 Task: Look for Airbnb properties in Kozan, Turkey from 2nd December, 2023 to 15th December, 2023 for 2 adults and 1 pet. Place can be entire room with 1  bedroom having 1 bed and 1 bathroom. Property type can be hotel.
Action: Mouse moved to (587, 130)
Screenshot: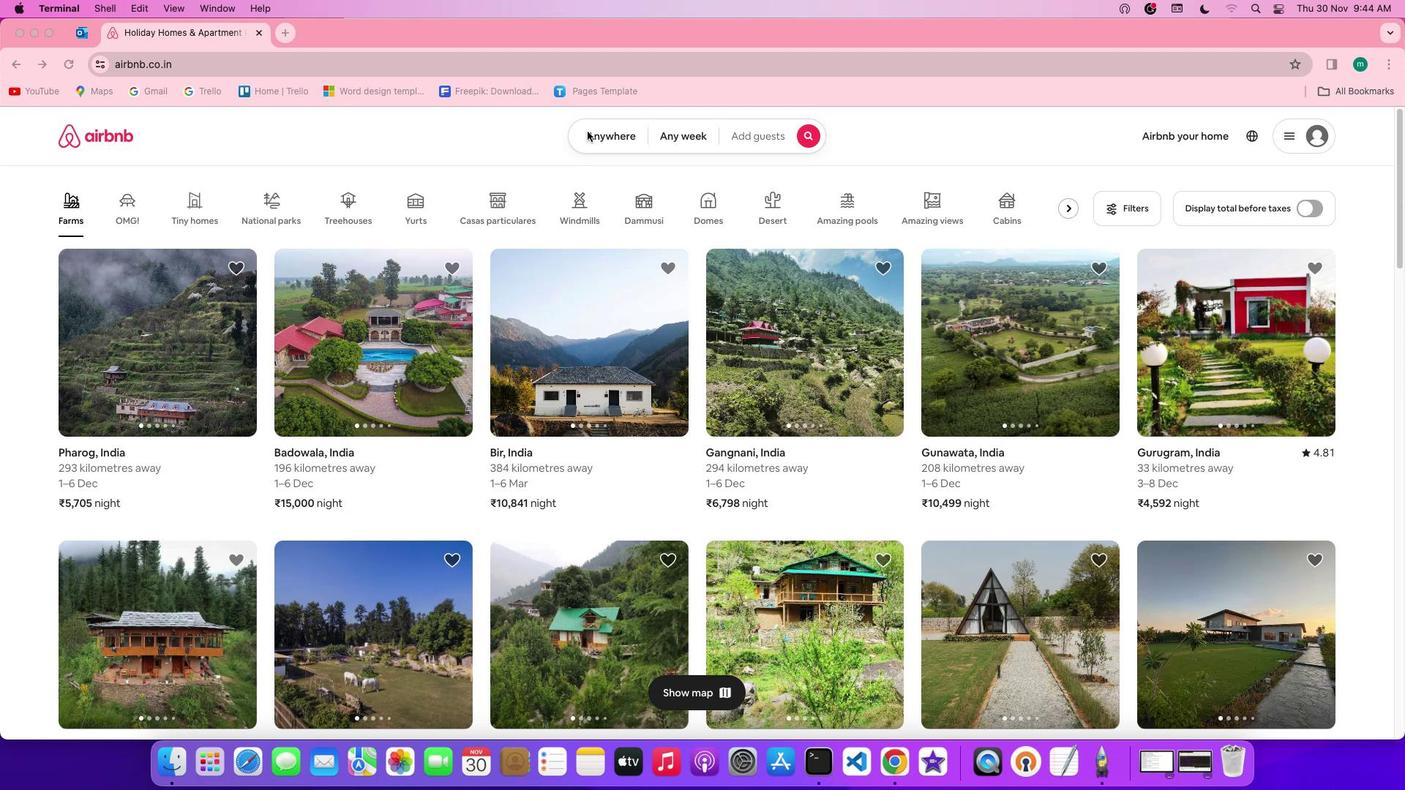 
Action: Mouse pressed left at (587, 130)
Screenshot: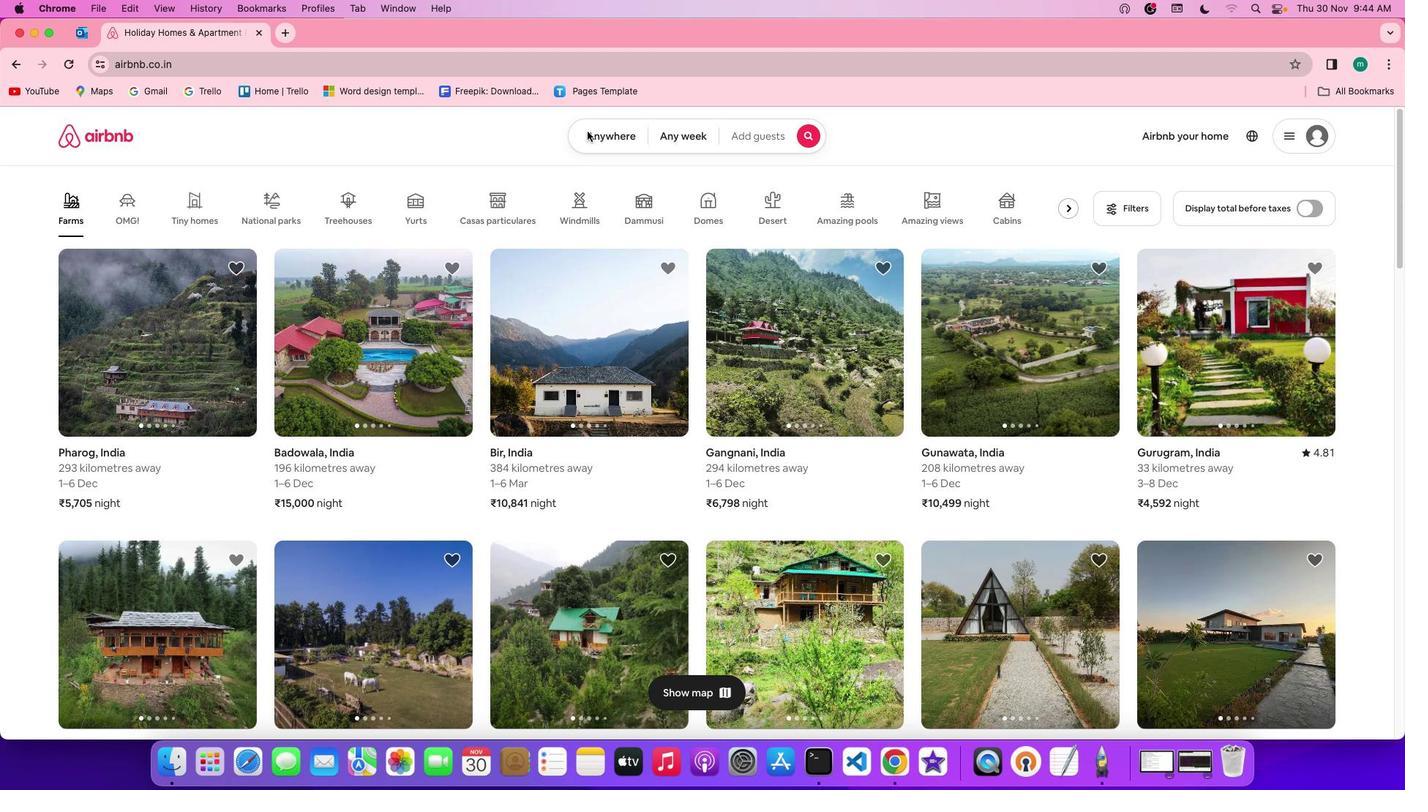 
Action: Mouse pressed left at (587, 130)
Screenshot: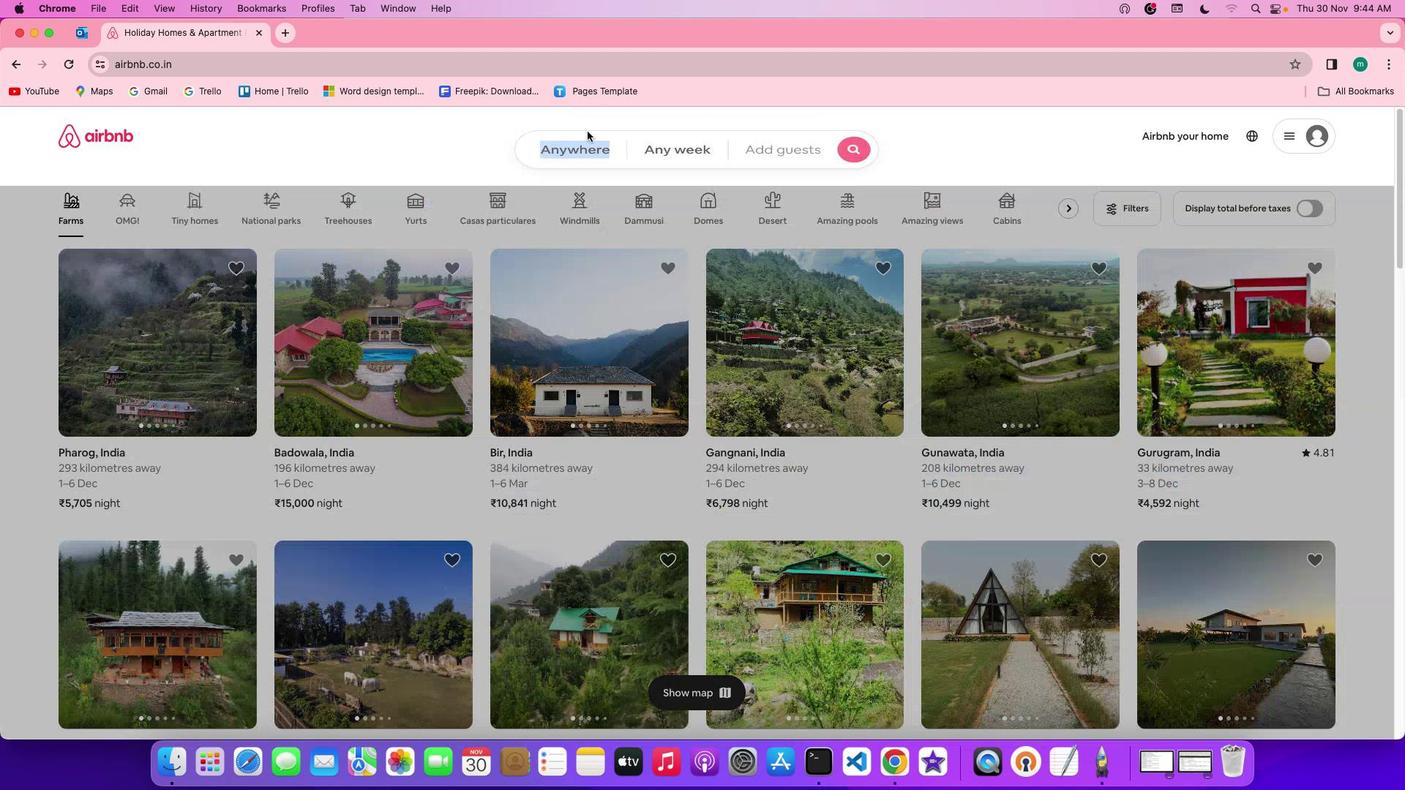 
Action: Mouse moved to (537, 188)
Screenshot: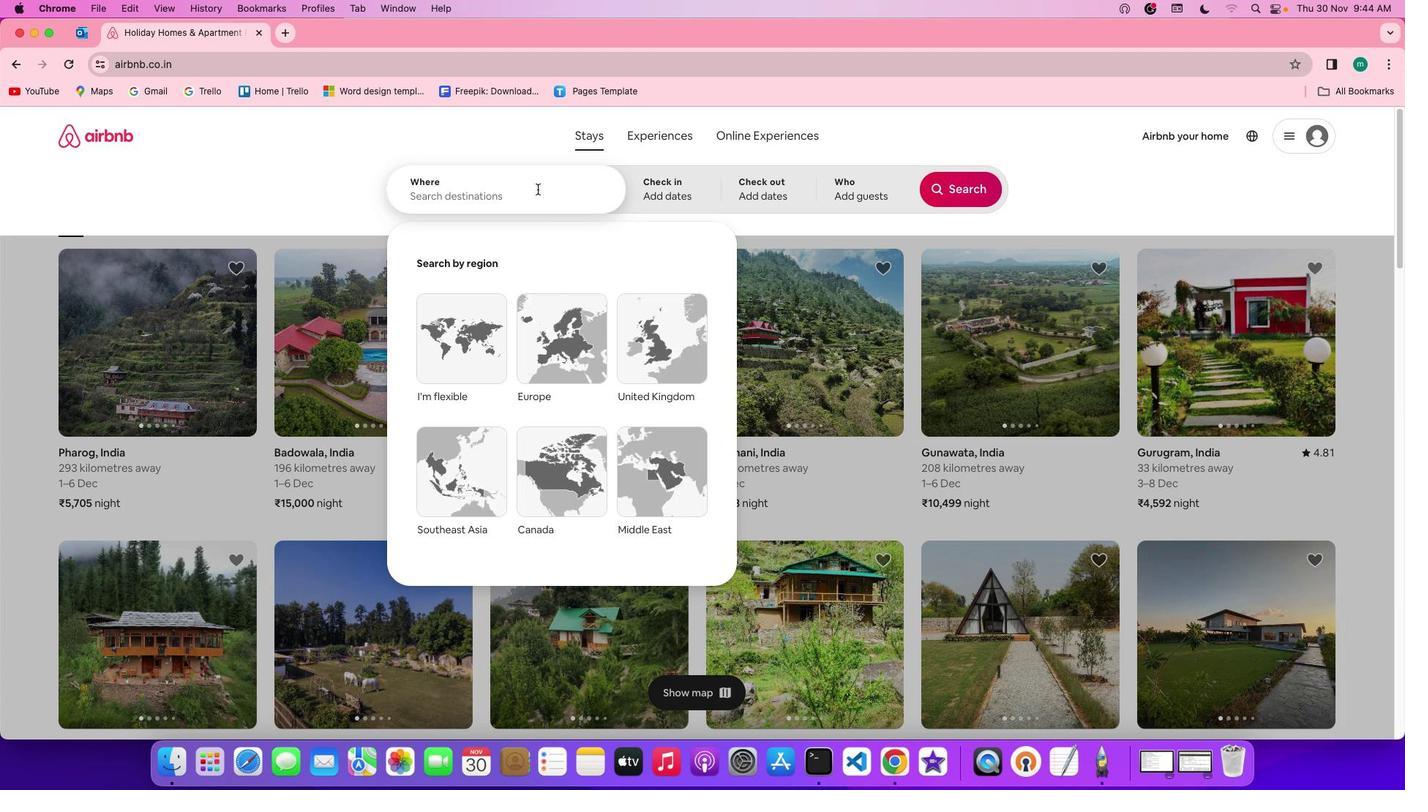 
Action: Mouse pressed left at (537, 188)
Screenshot: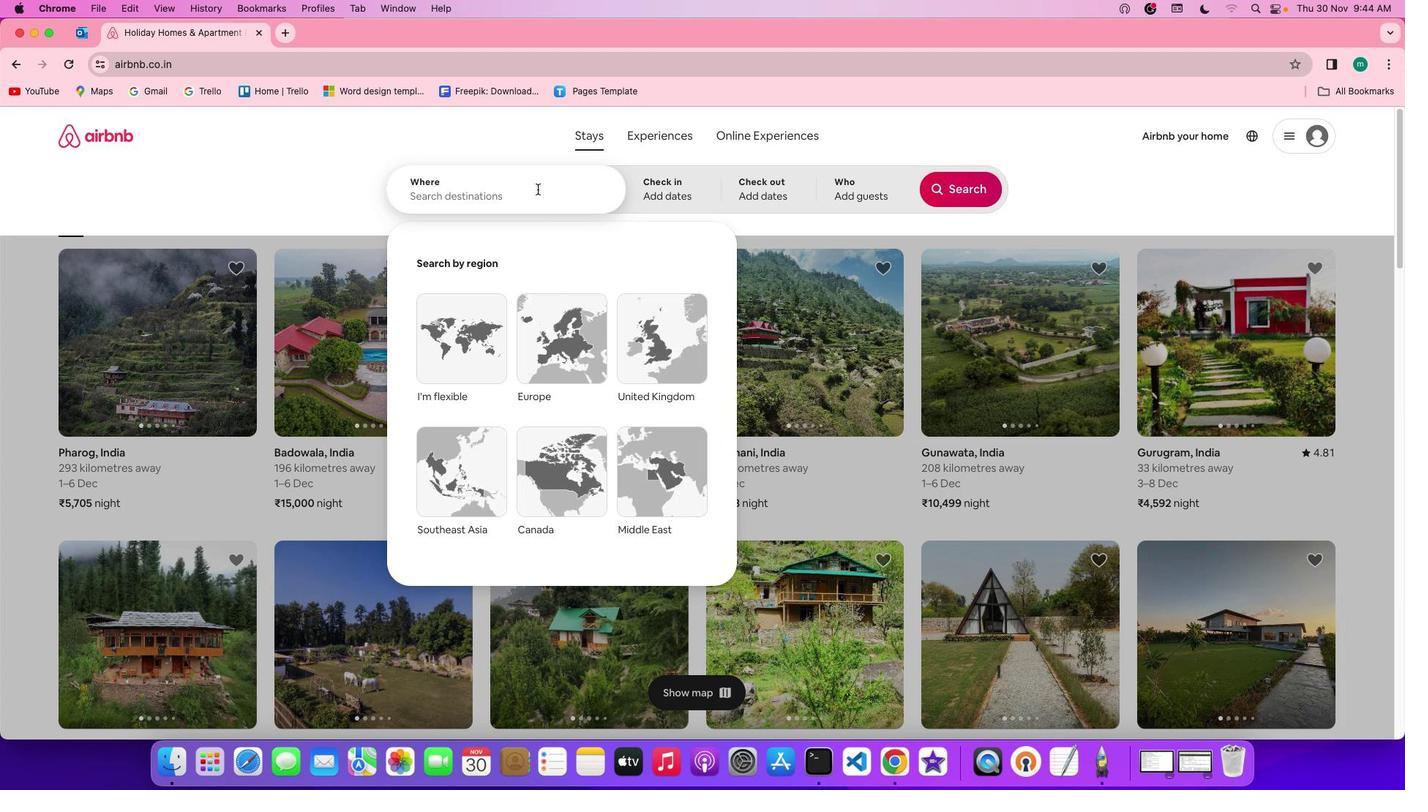 
Action: Mouse moved to (538, 188)
Screenshot: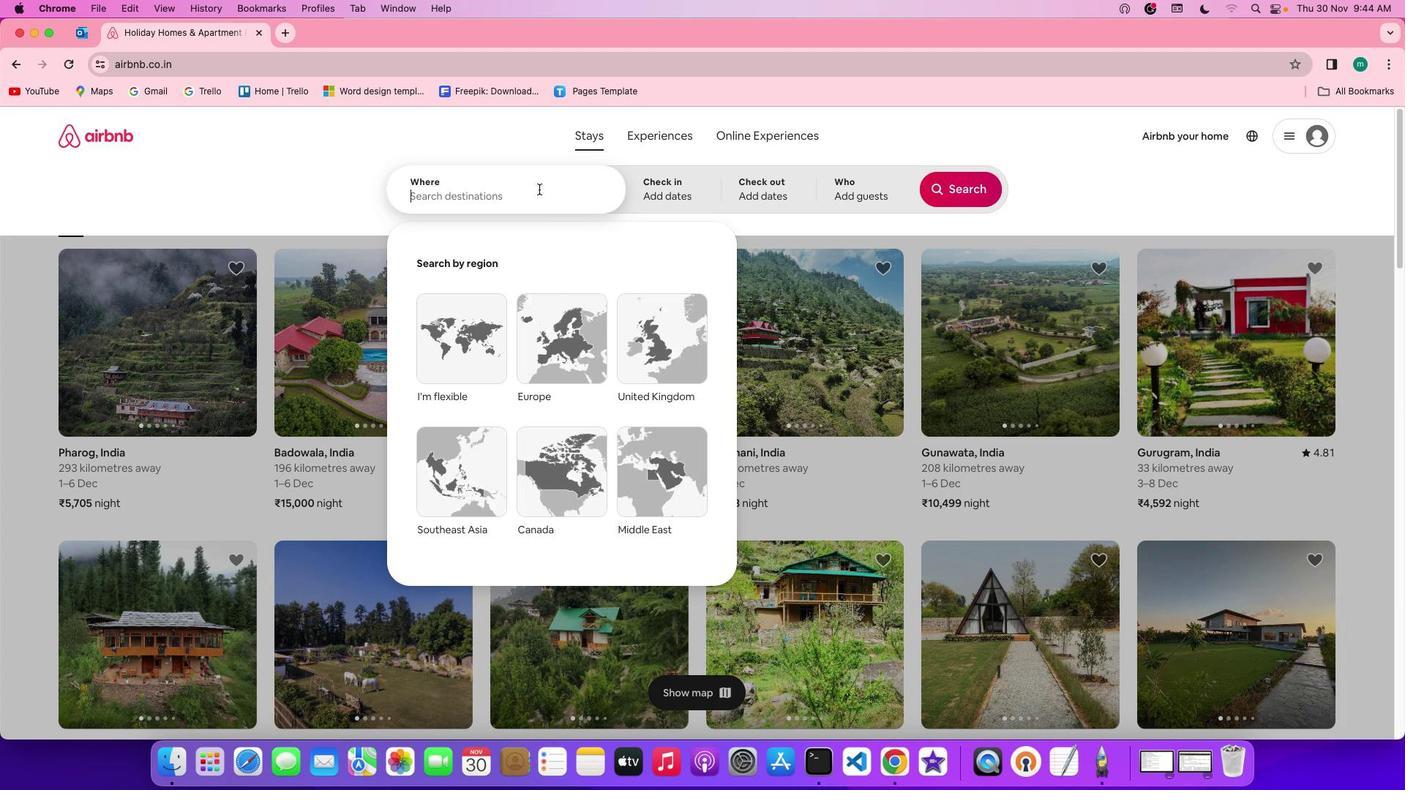 
Action: Key pressed Key.shift'K''o''z''a''n'','Key.spaceKey.shift't''u''r''k''e''y'
Screenshot: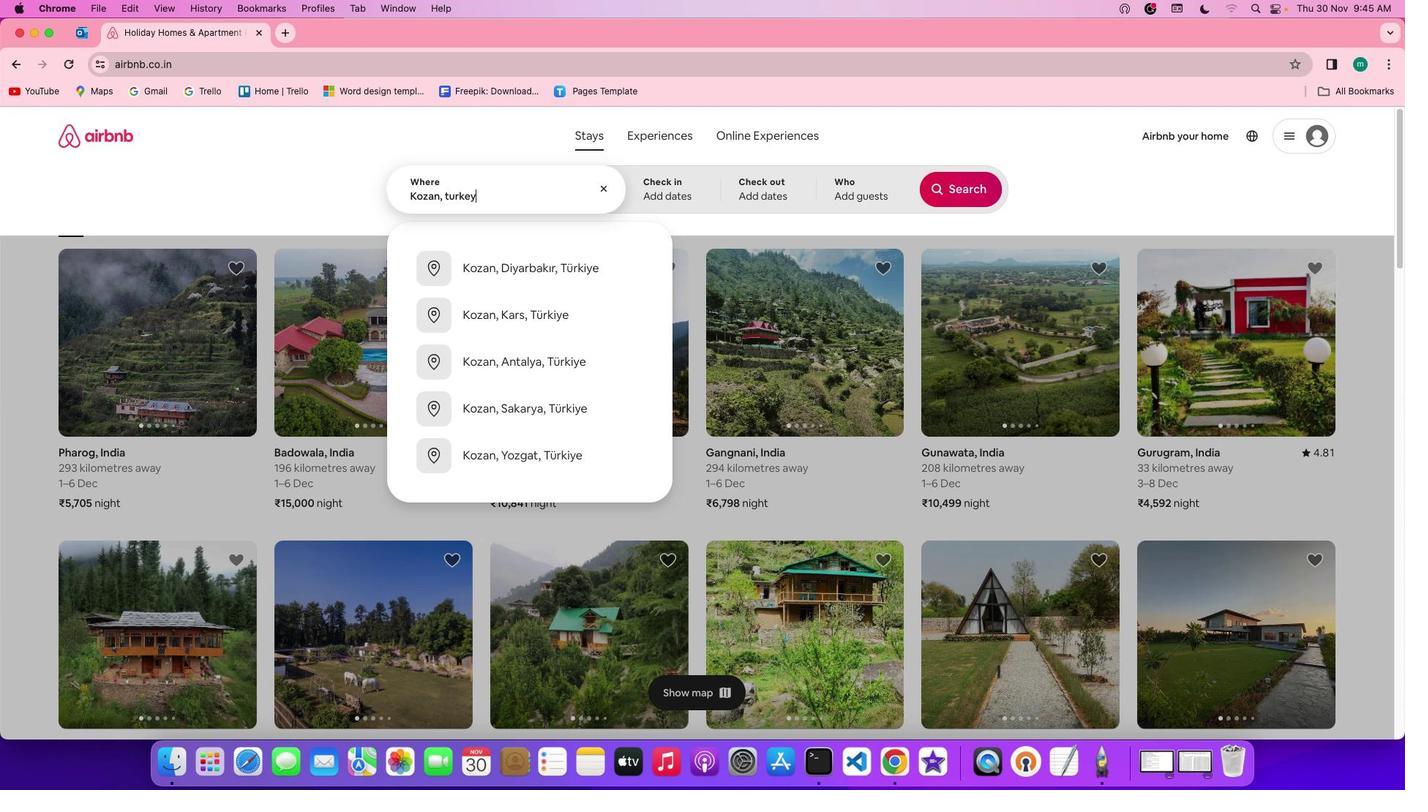 
Action: Mouse moved to (680, 190)
Screenshot: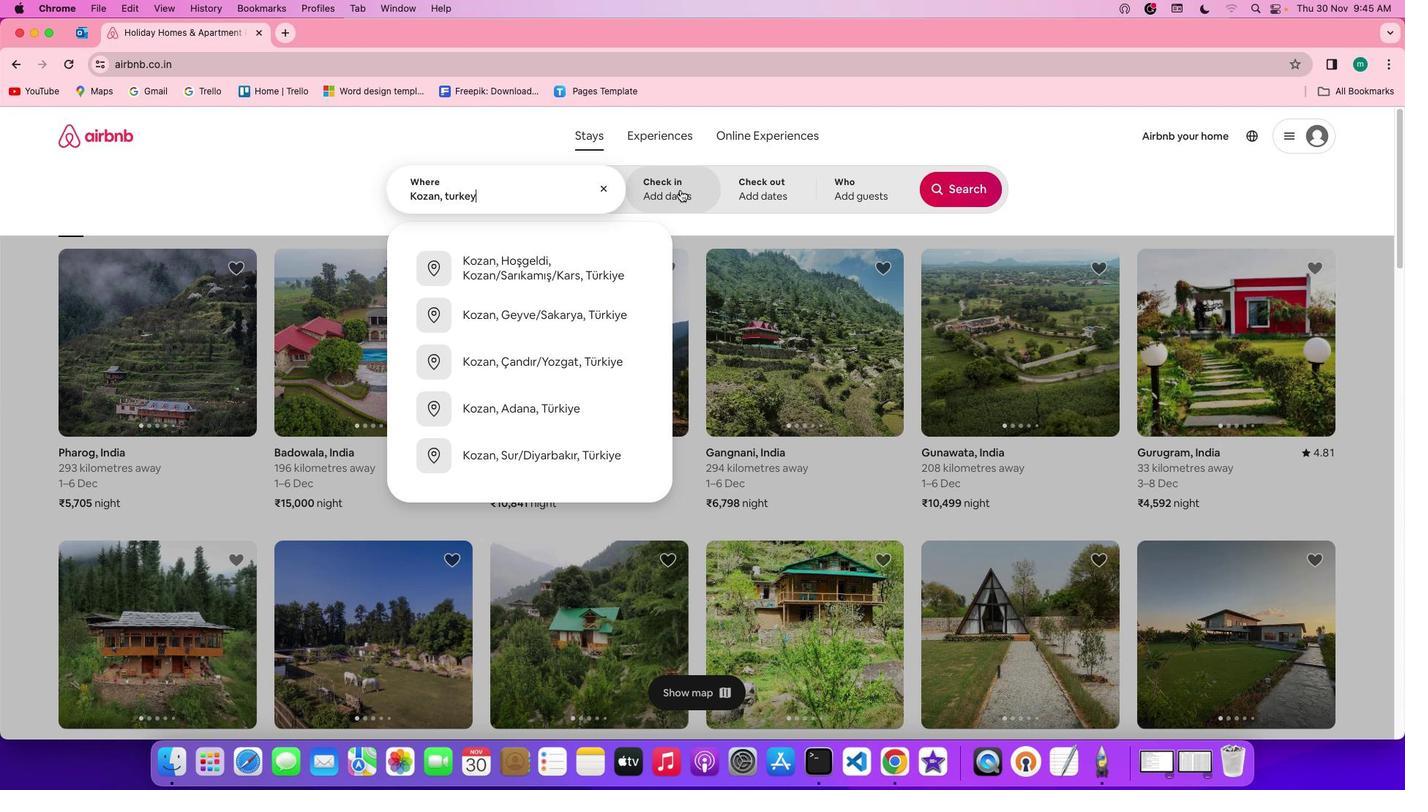 
Action: Mouse pressed left at (680, 190)
Screenshot: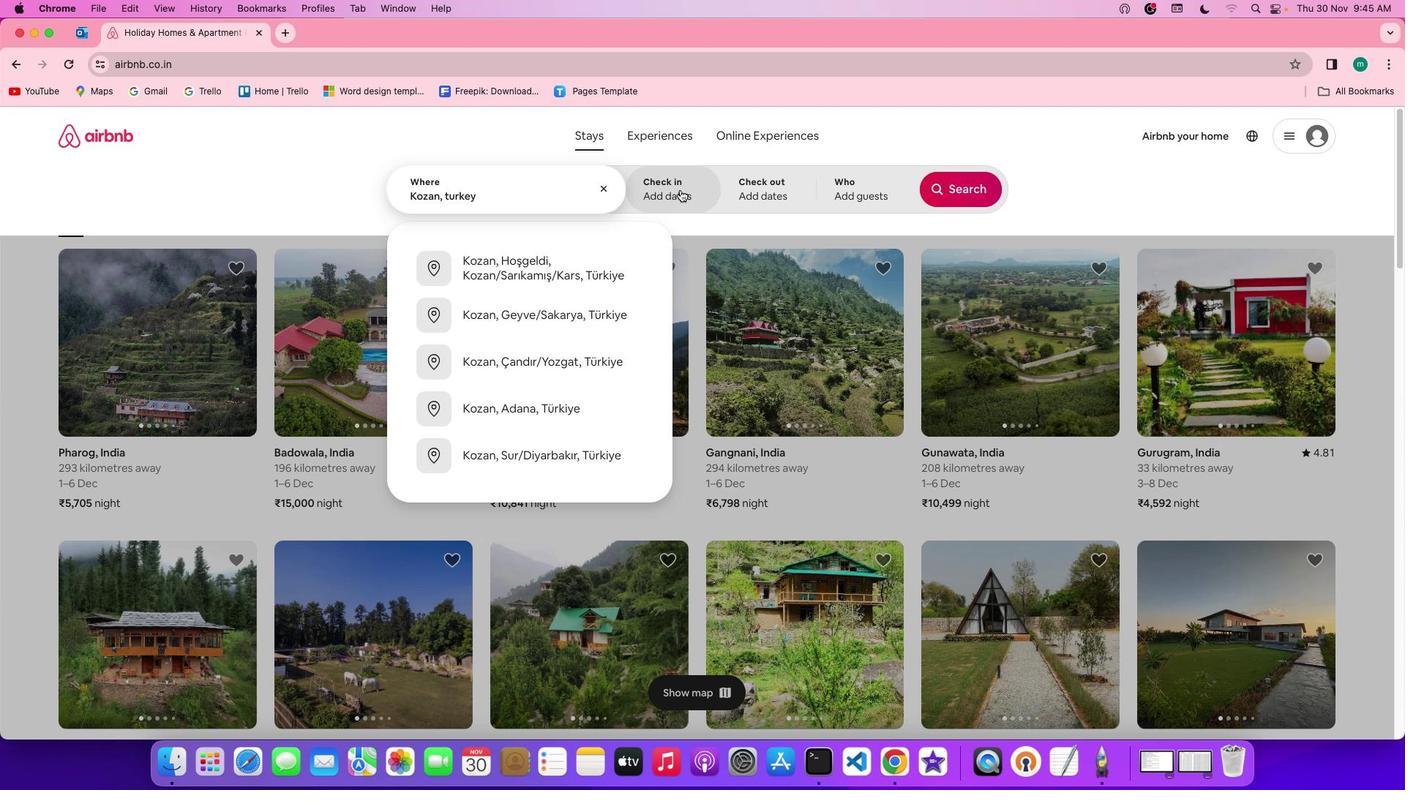 
Action: Mouse moved to (941, 369)
Screenshot: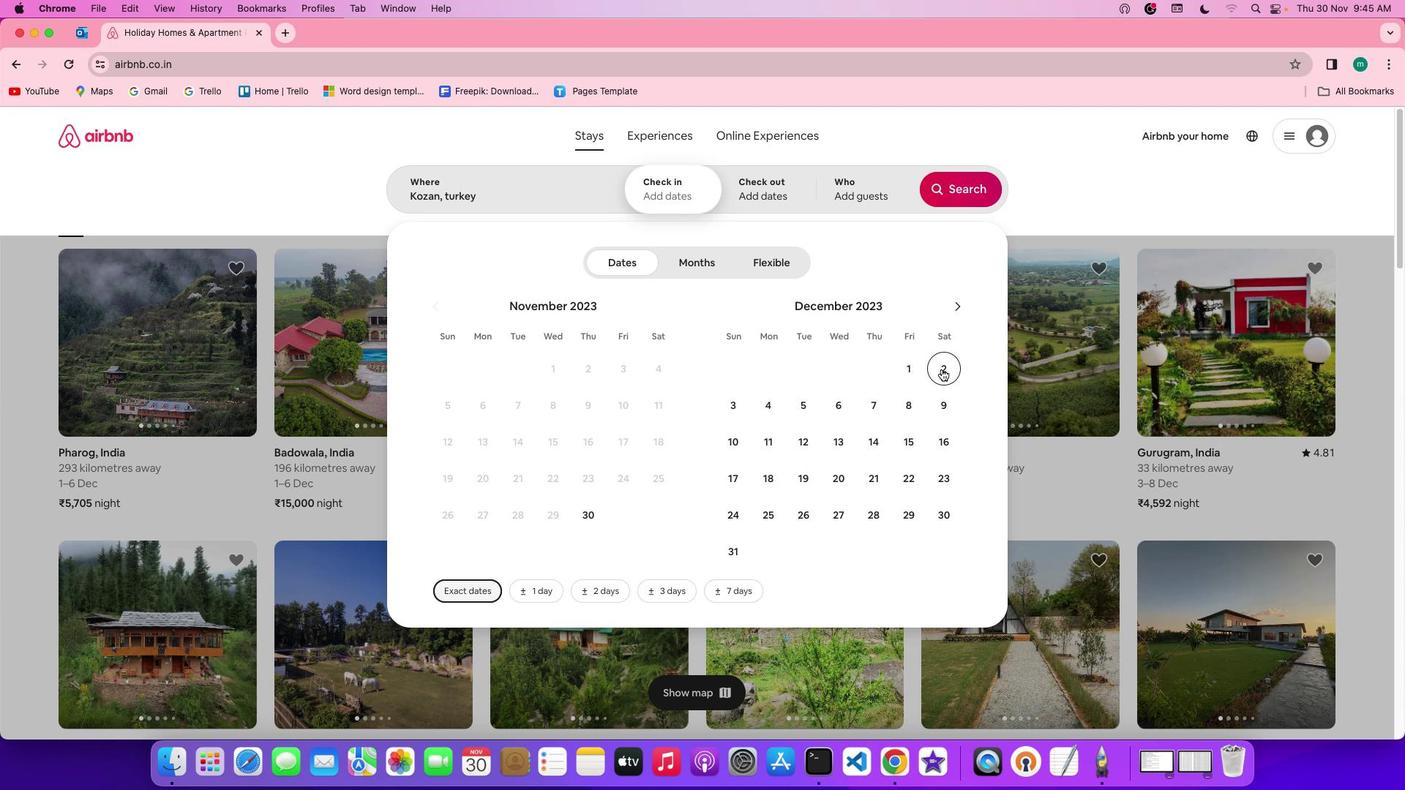 
Action: Mouse pressed left at (941, 369)
Screenshot: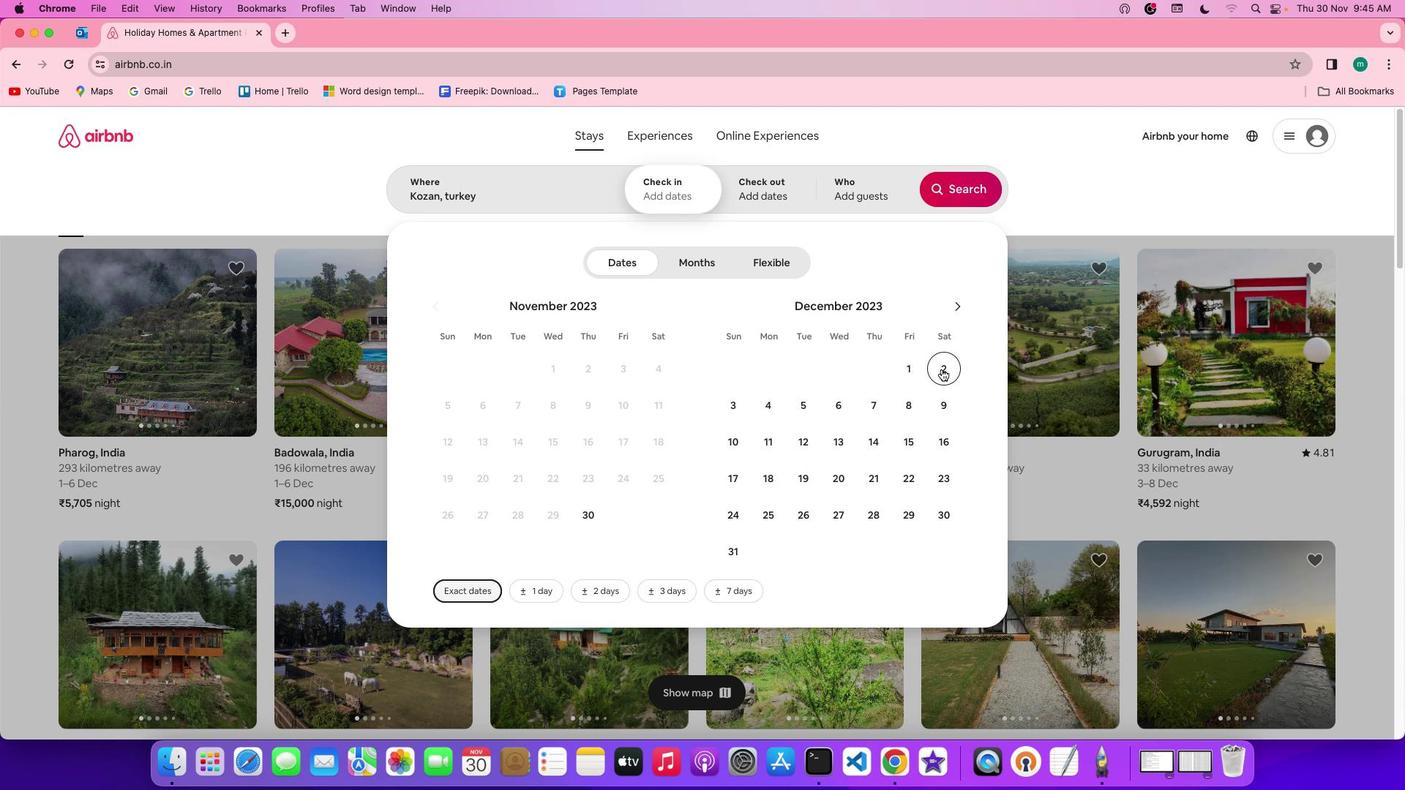 
Action: Mouse moved to (894, 440)
Screenshot: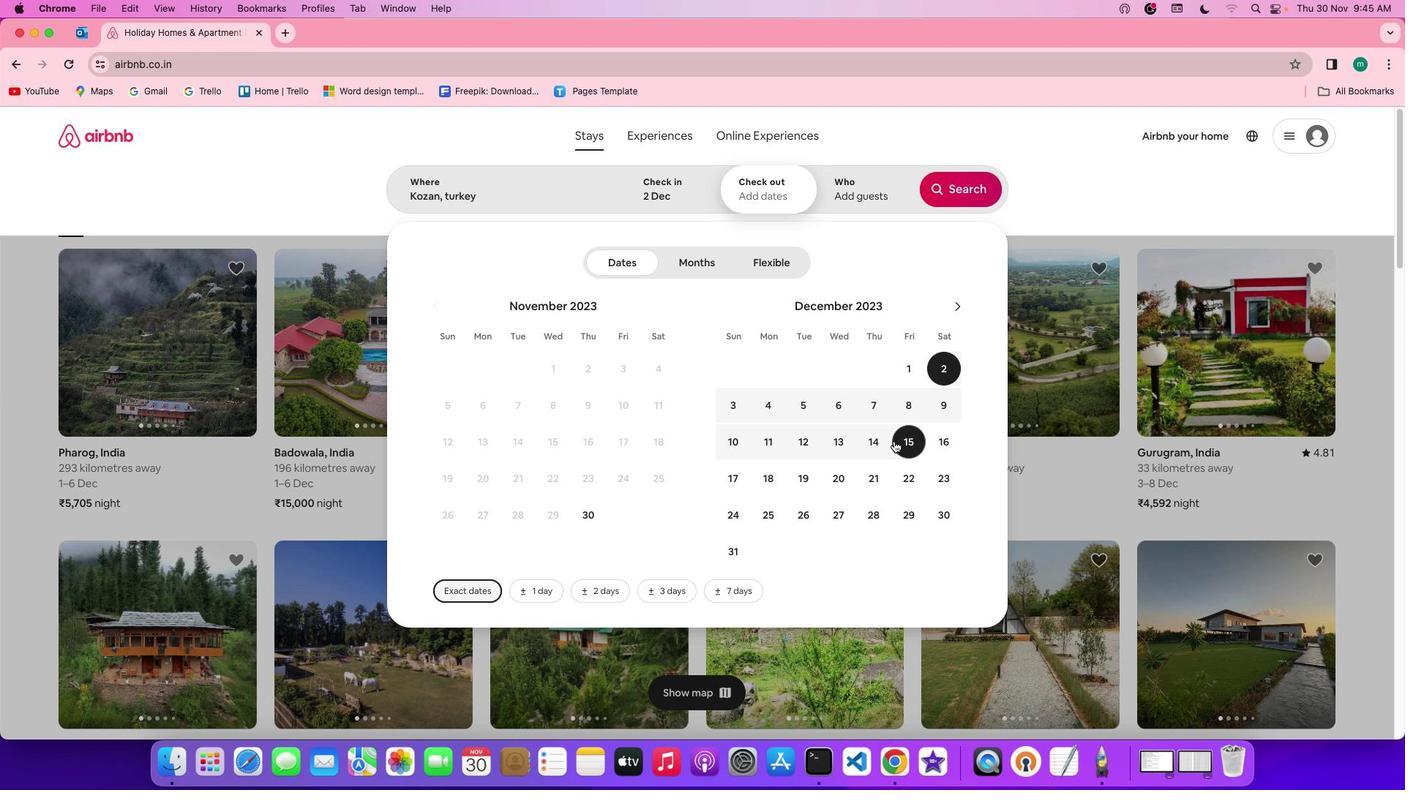 
Action: Mouse pressed left at (894, 440)
Screenshot: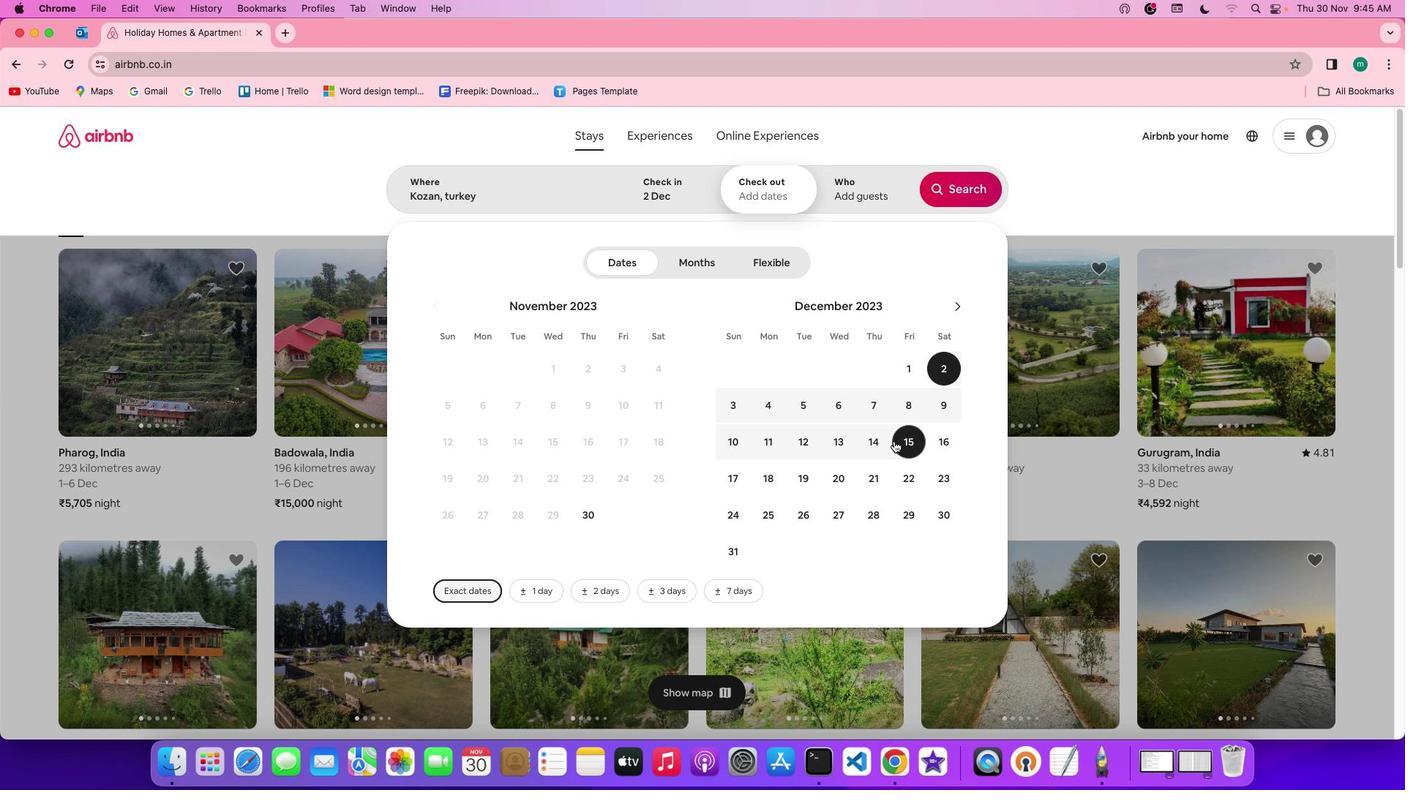 
Action: Mouse moved to (854, 193)
Screenshot: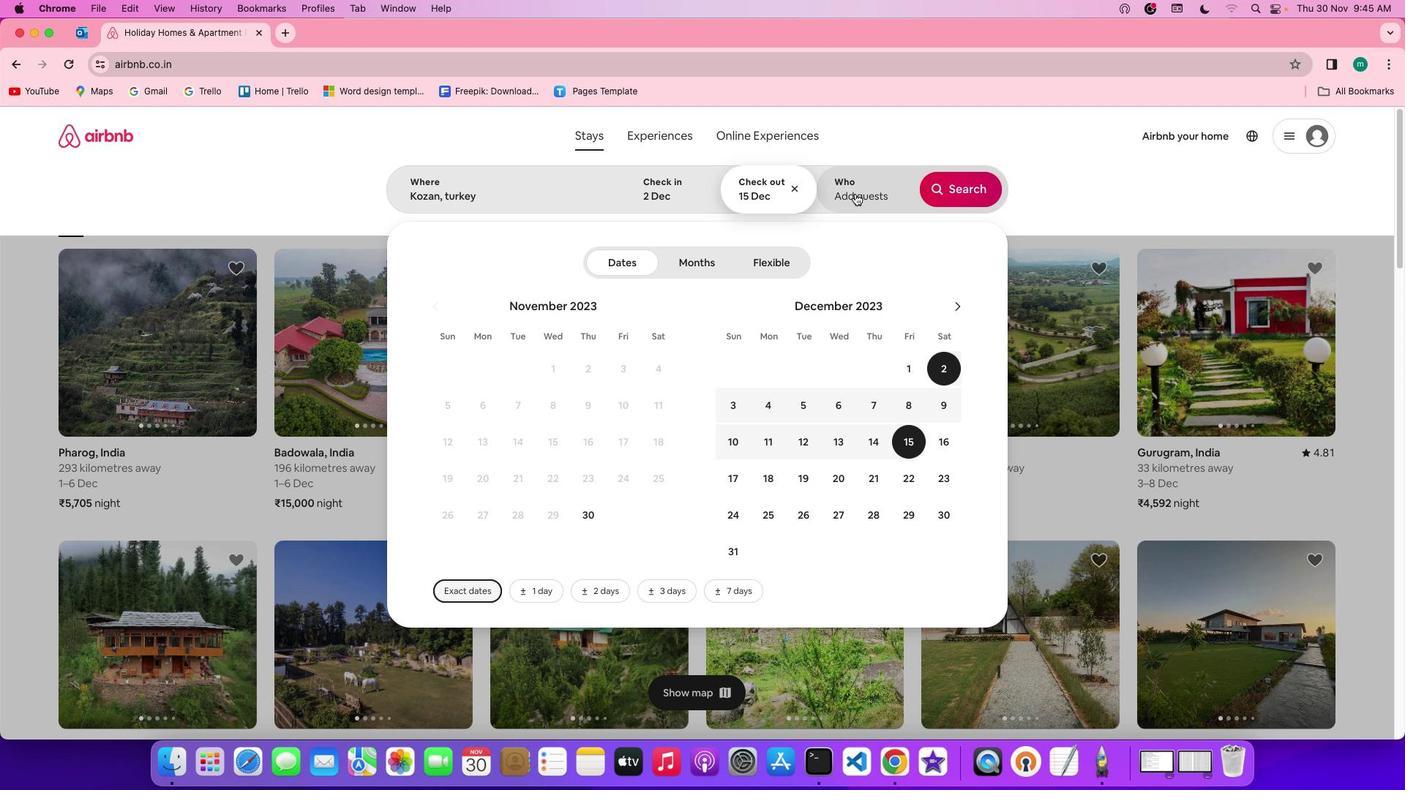 
Action: Mouse pressed left at (854, 193)
Screenshot: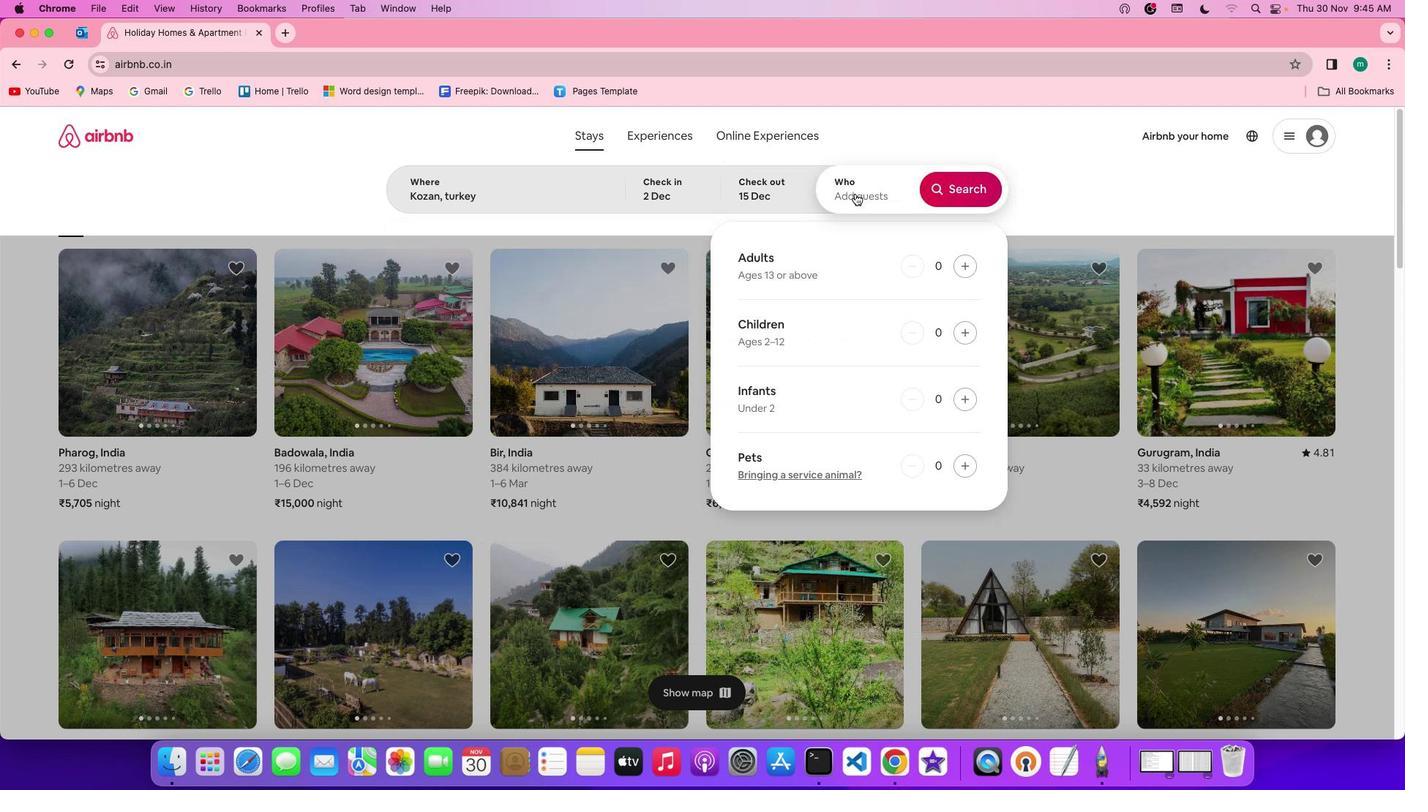 
Action: Mouse moved to (971, 263)
Screenshot: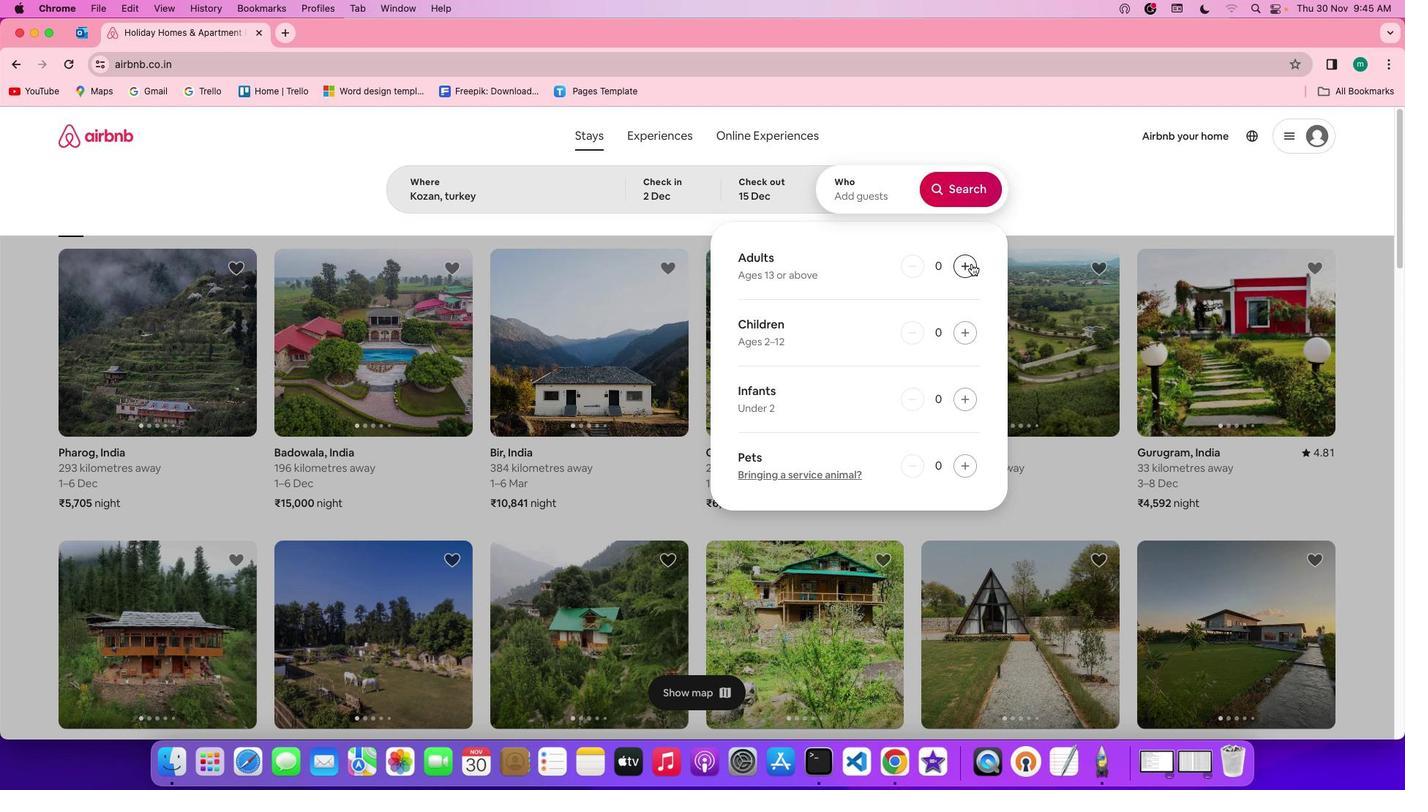 
Action: Mouse pressed left at (971, 263)
Screenshot: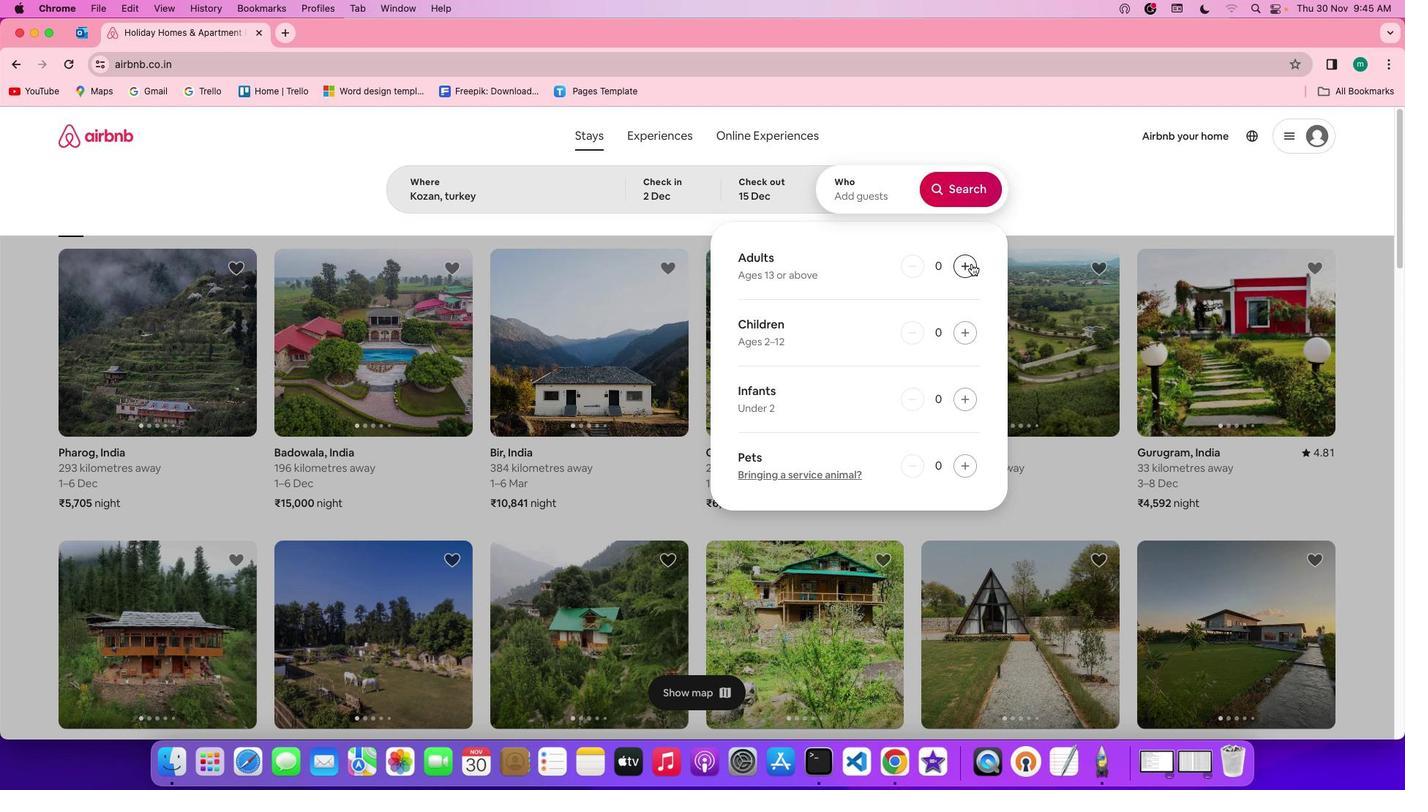 
Action: Mouse pressed left at (971, 263)
Screenshot: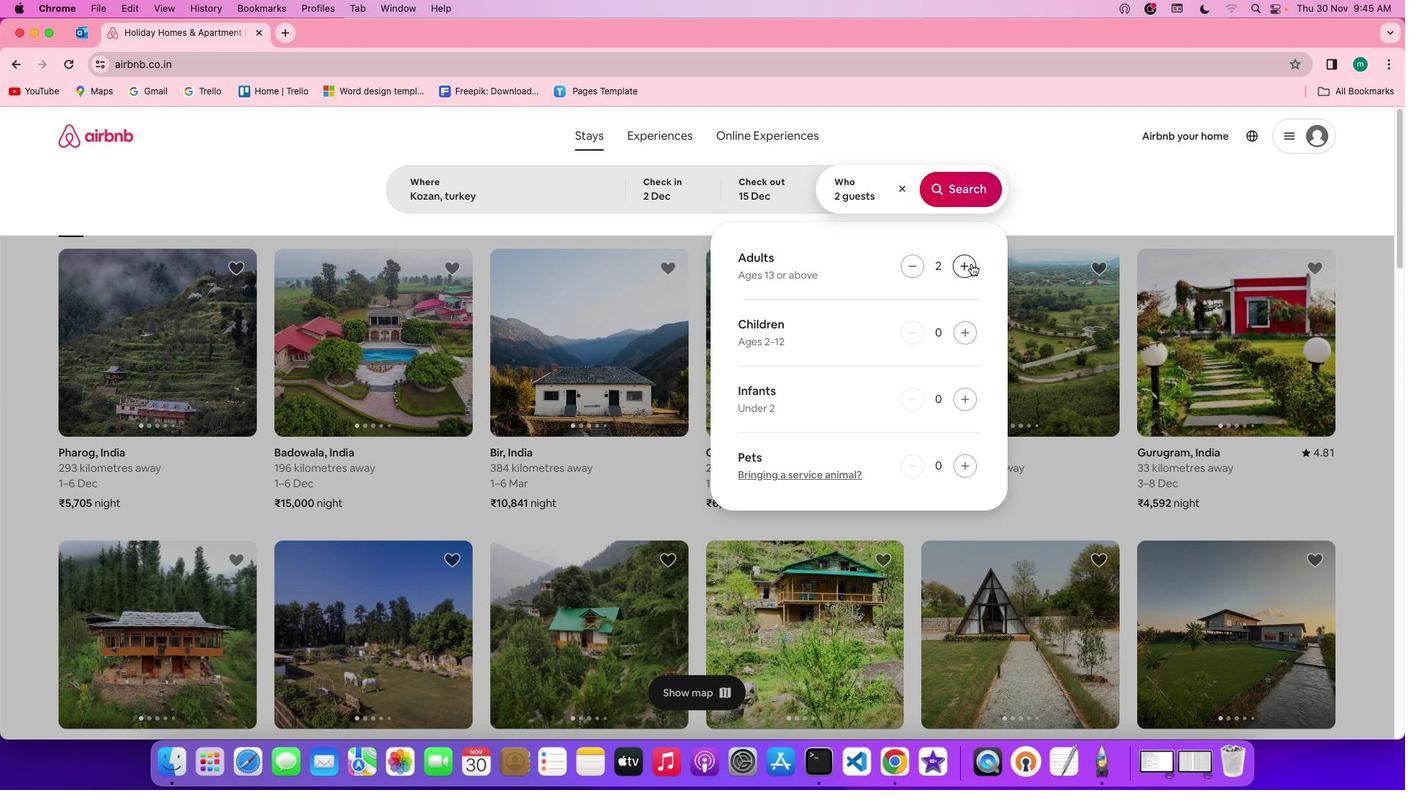 
Action: Mouse moved to (970, 467)
Screenshot: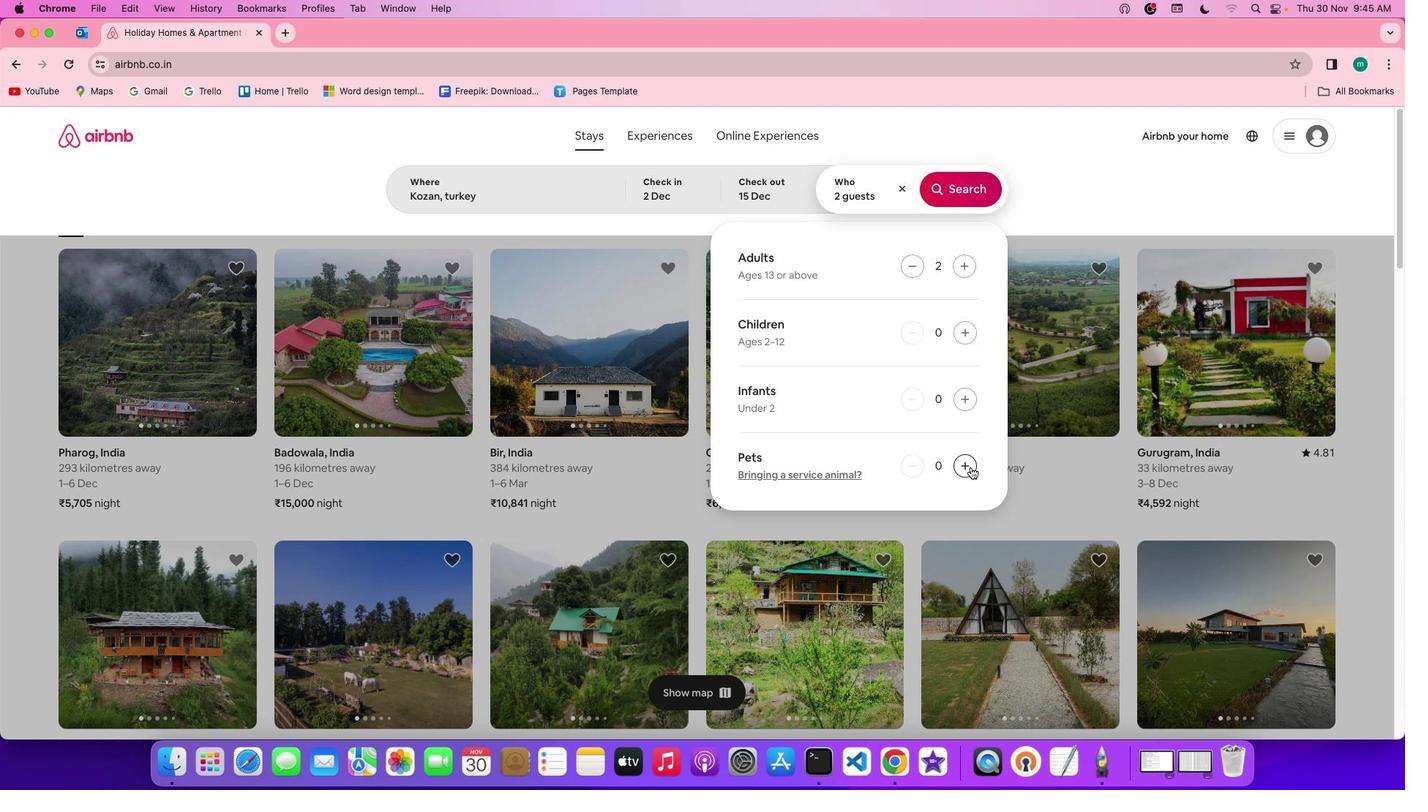 
Action: Mouse pressed left at (970, 467)
Screenshot: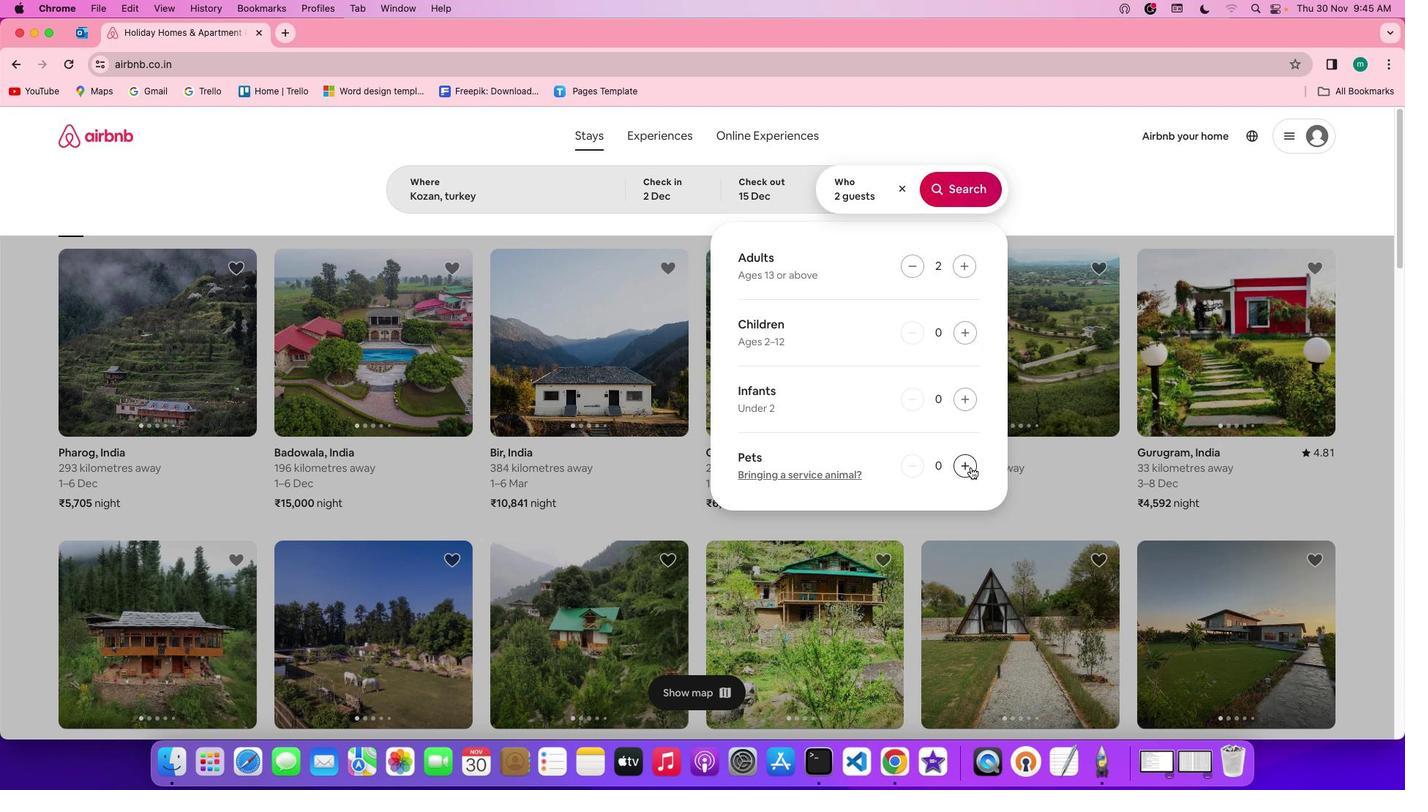 
Action: Mouse moved to (971, 200)
Screenshot: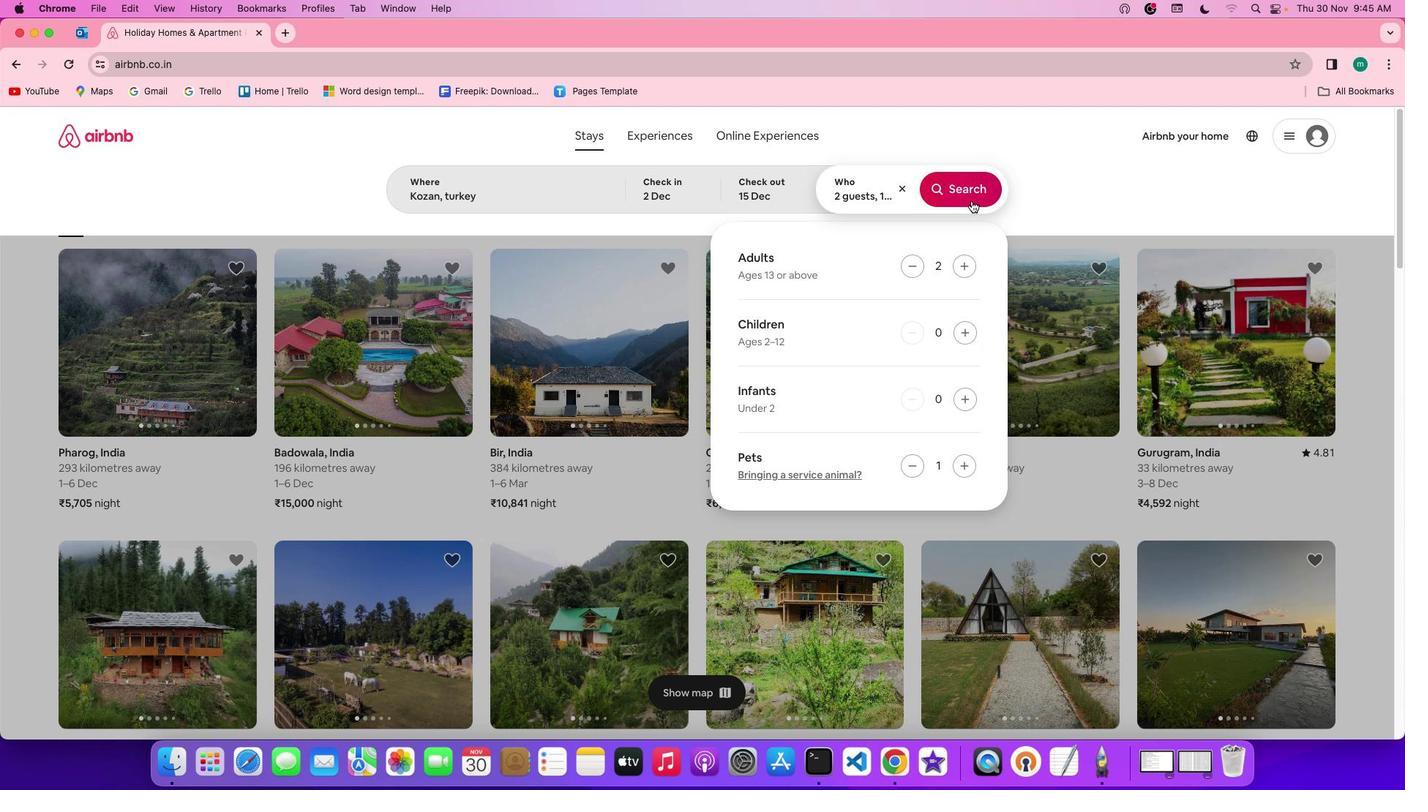 
Action: Mouse pressed left at (971, 200)
Screenshot: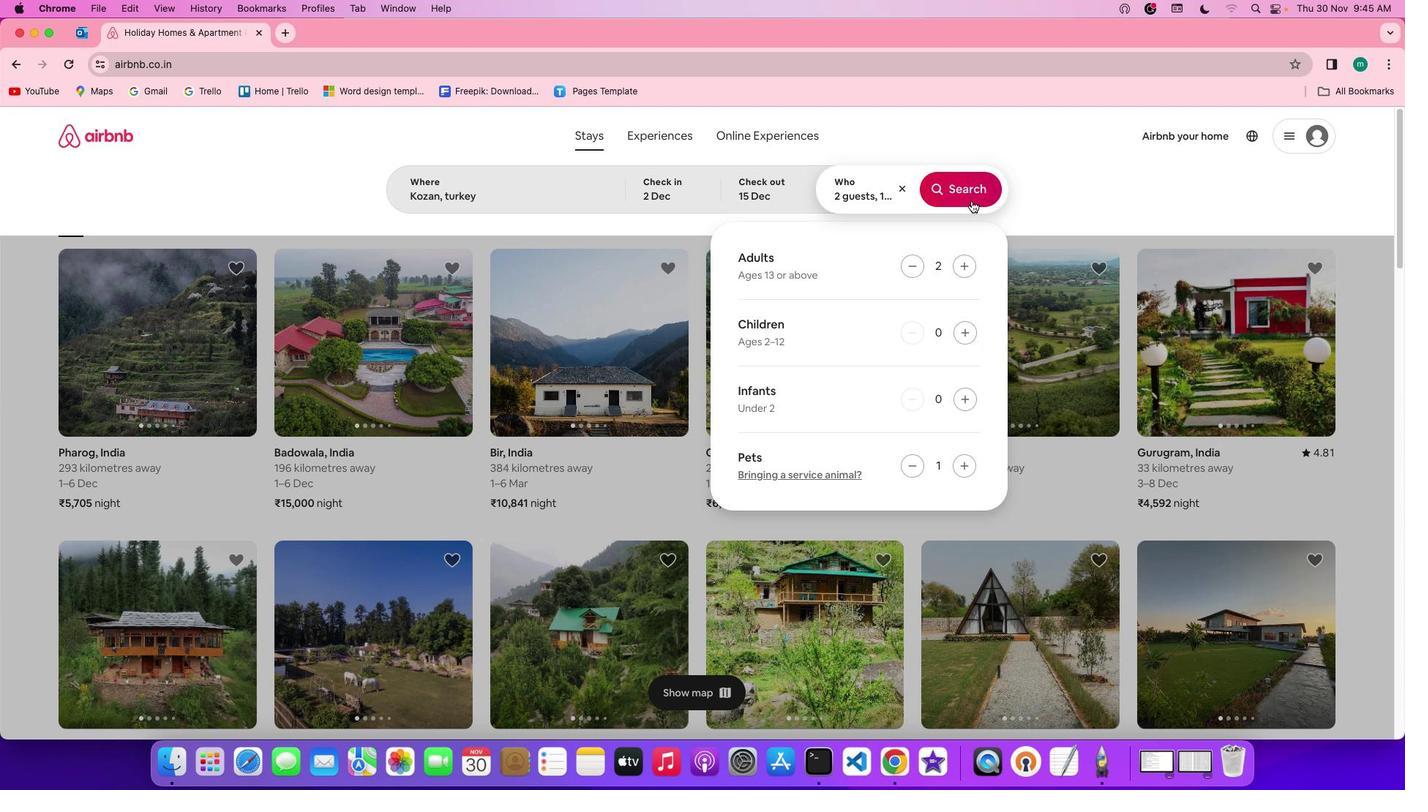 
Action: Mouse moved to (1160, 196)
Screenshot: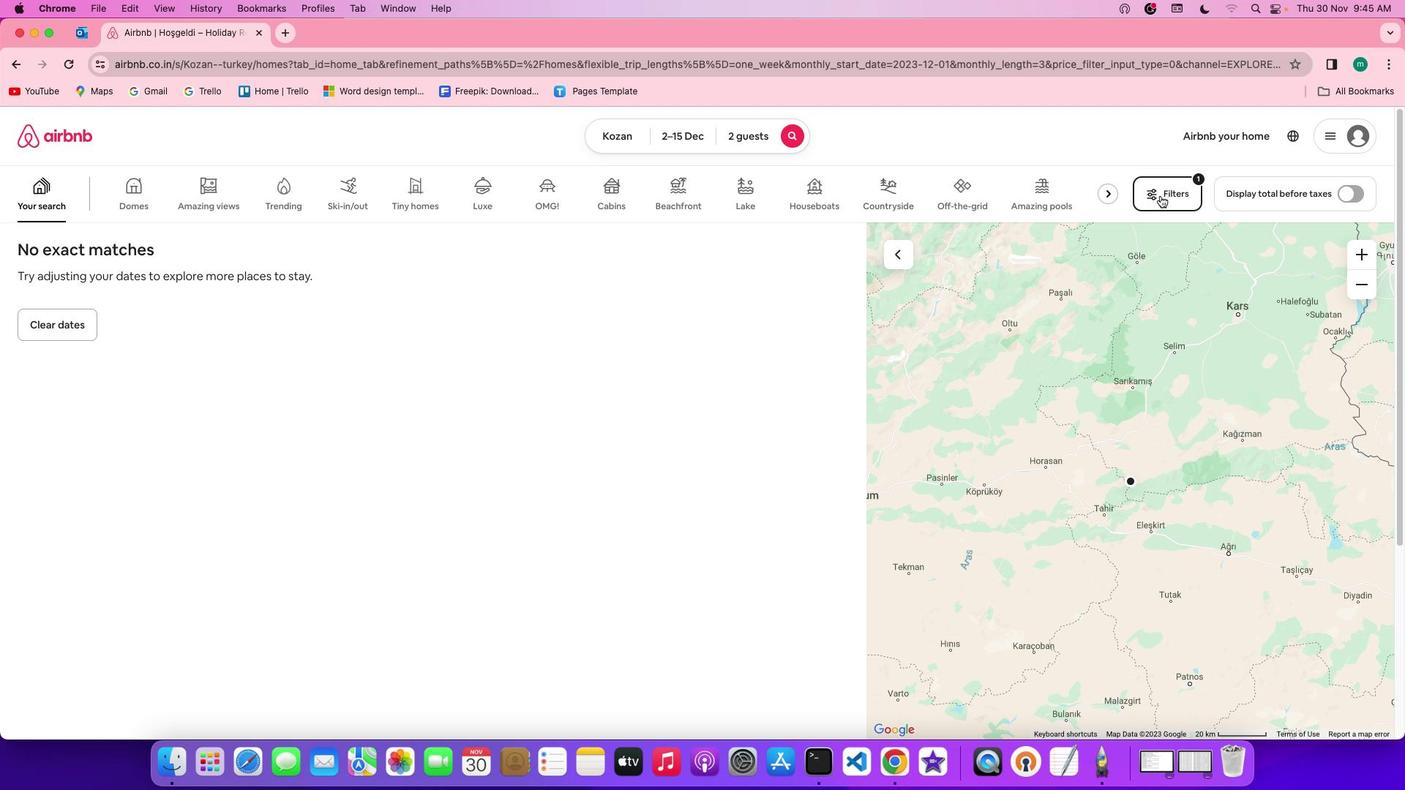 
Action: Mouse pressed left at (1160, 196)
Screenshot: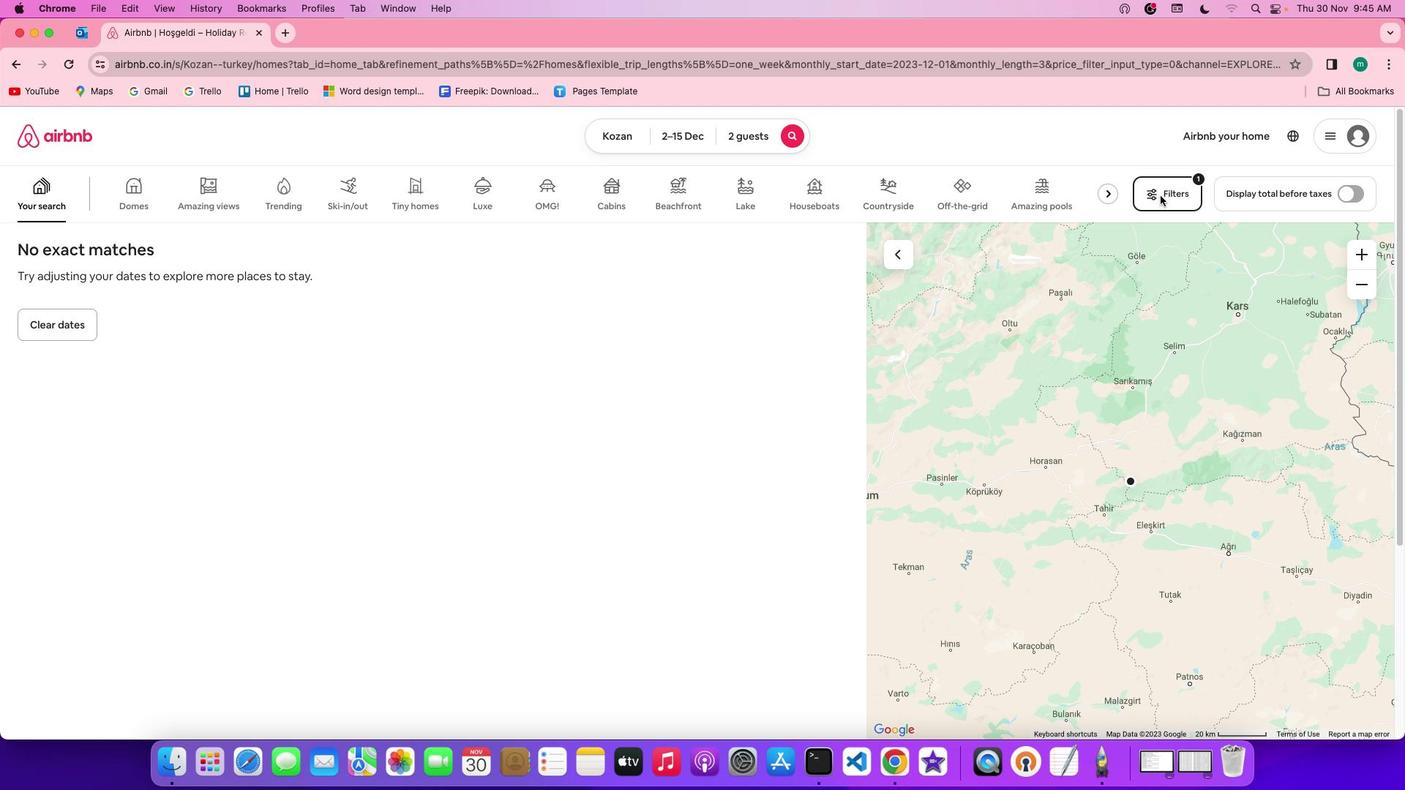 
Action: Mouse moved to (637, 396)
Screenshot: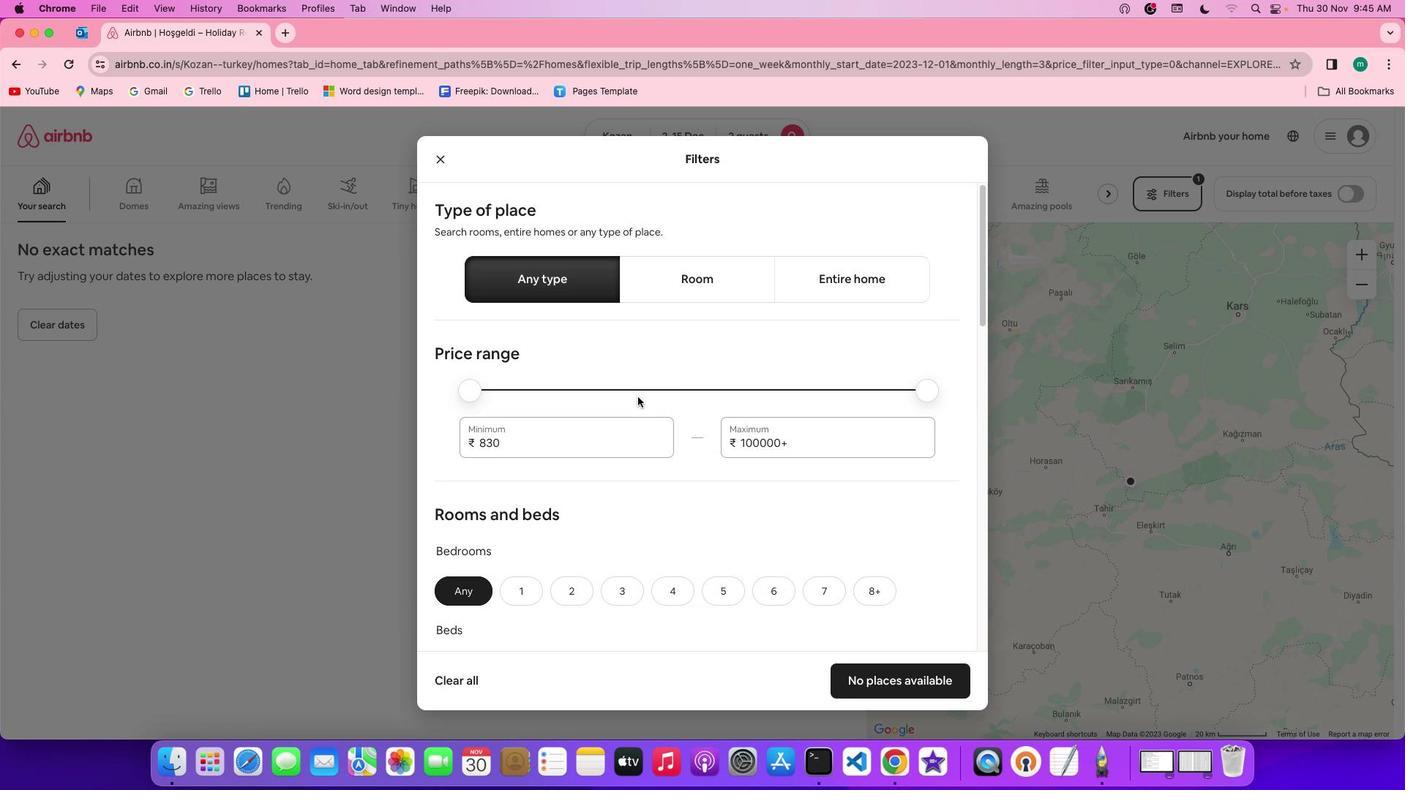 
Action: Mouse scrolled (637, 396) with delta (0, 0)
Screenshot: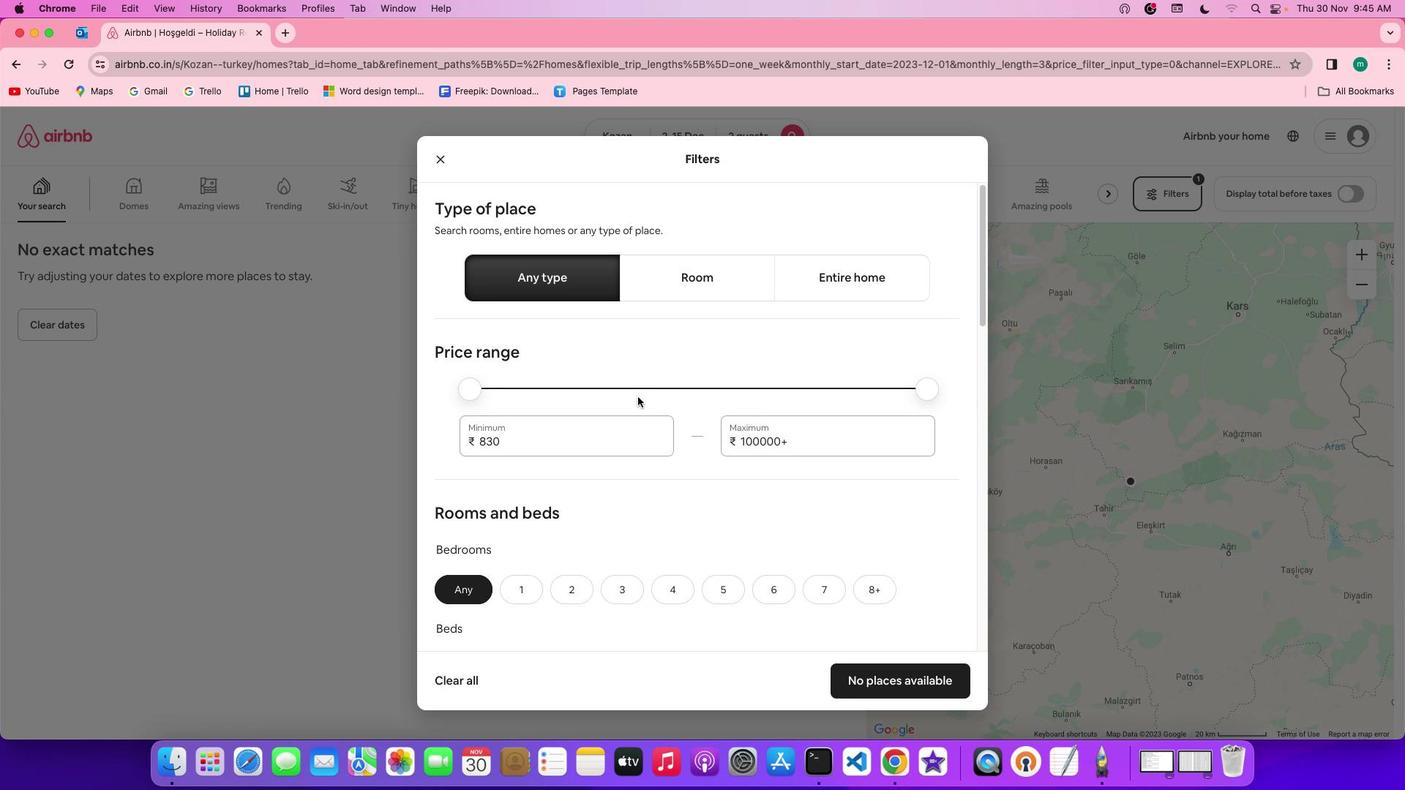 
Action: Mouse scrolled (637, 396) with delta (0, 0)
Screenshot: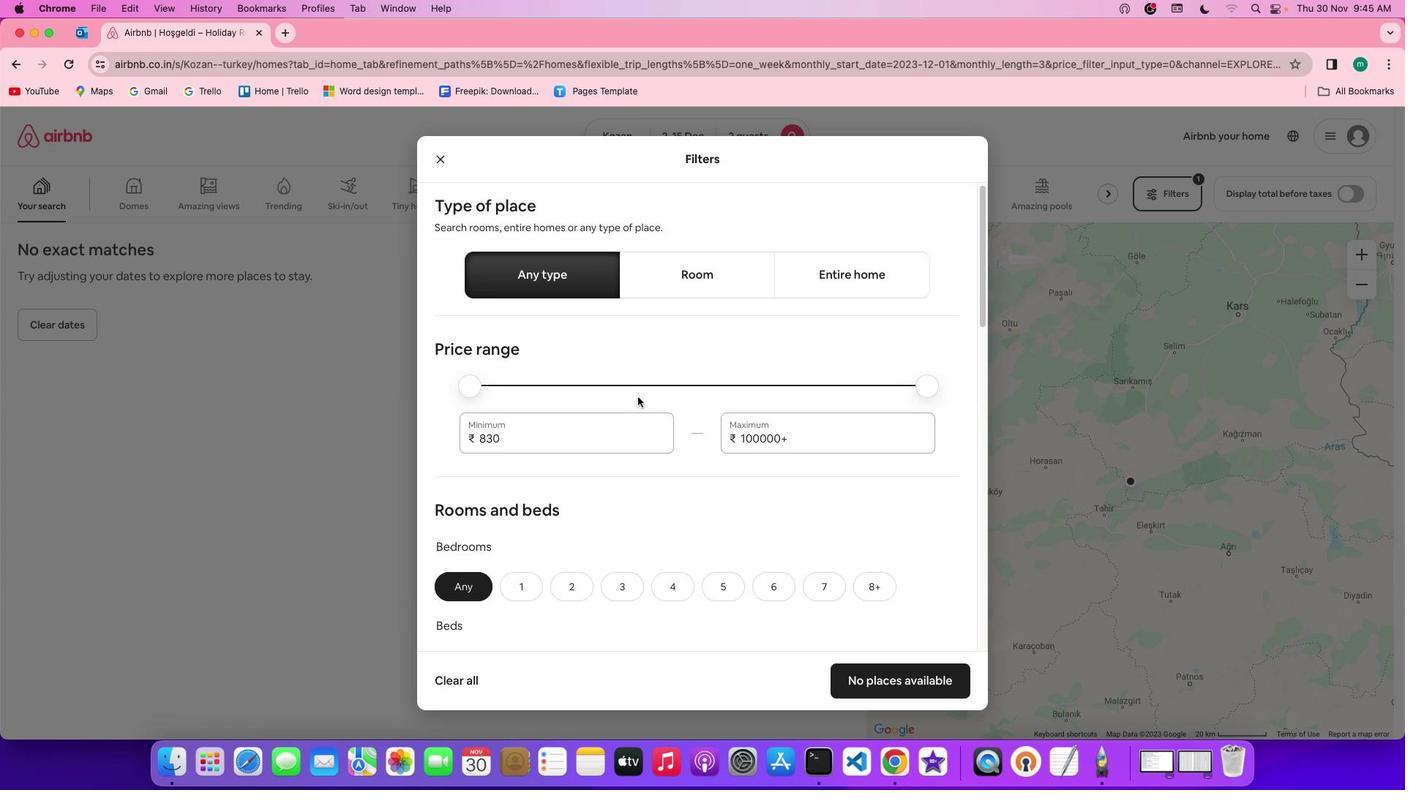 
Action: Mouse scrolled (637, 396) with delta (0, 0)
Screenshot: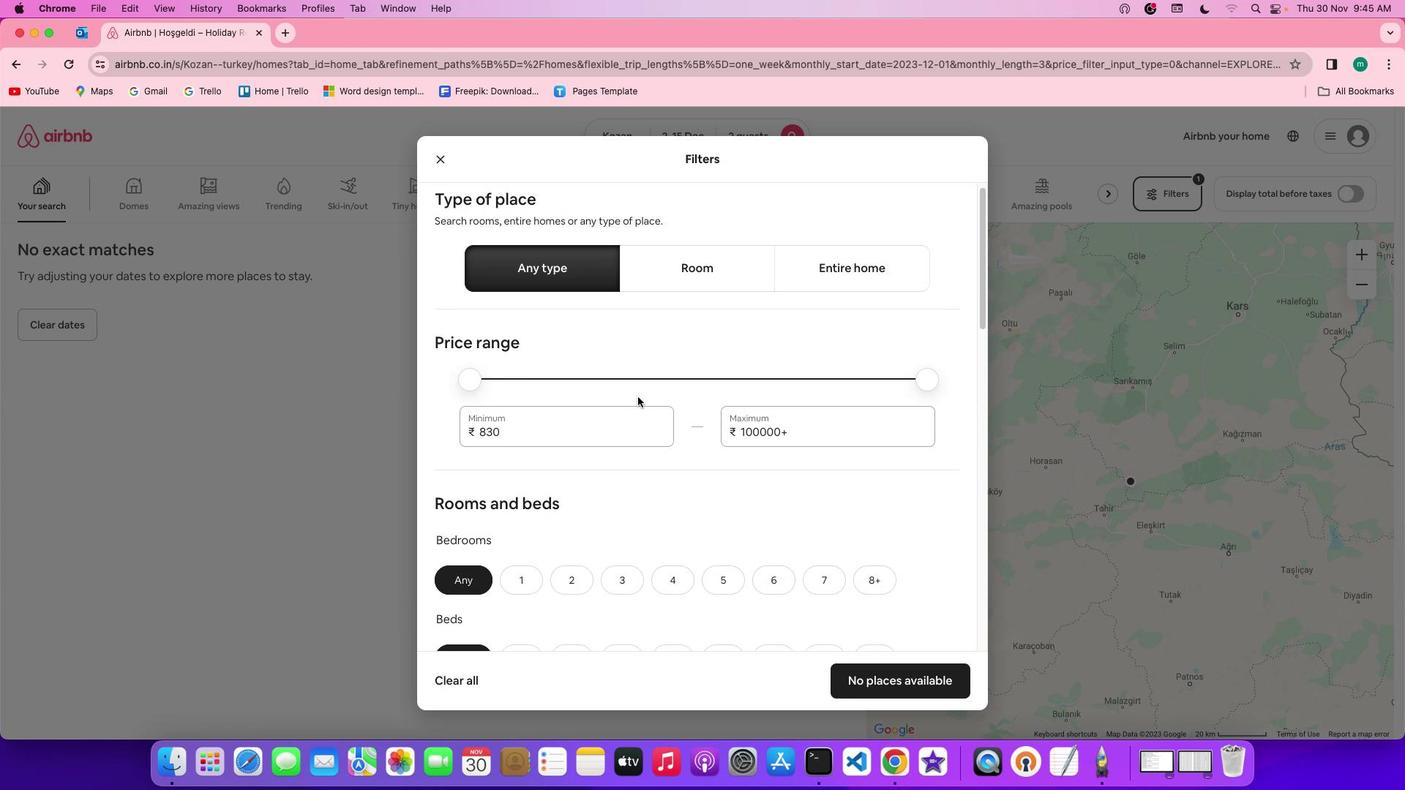 
Action: Mouse moved to (637, 397)
Screenshot: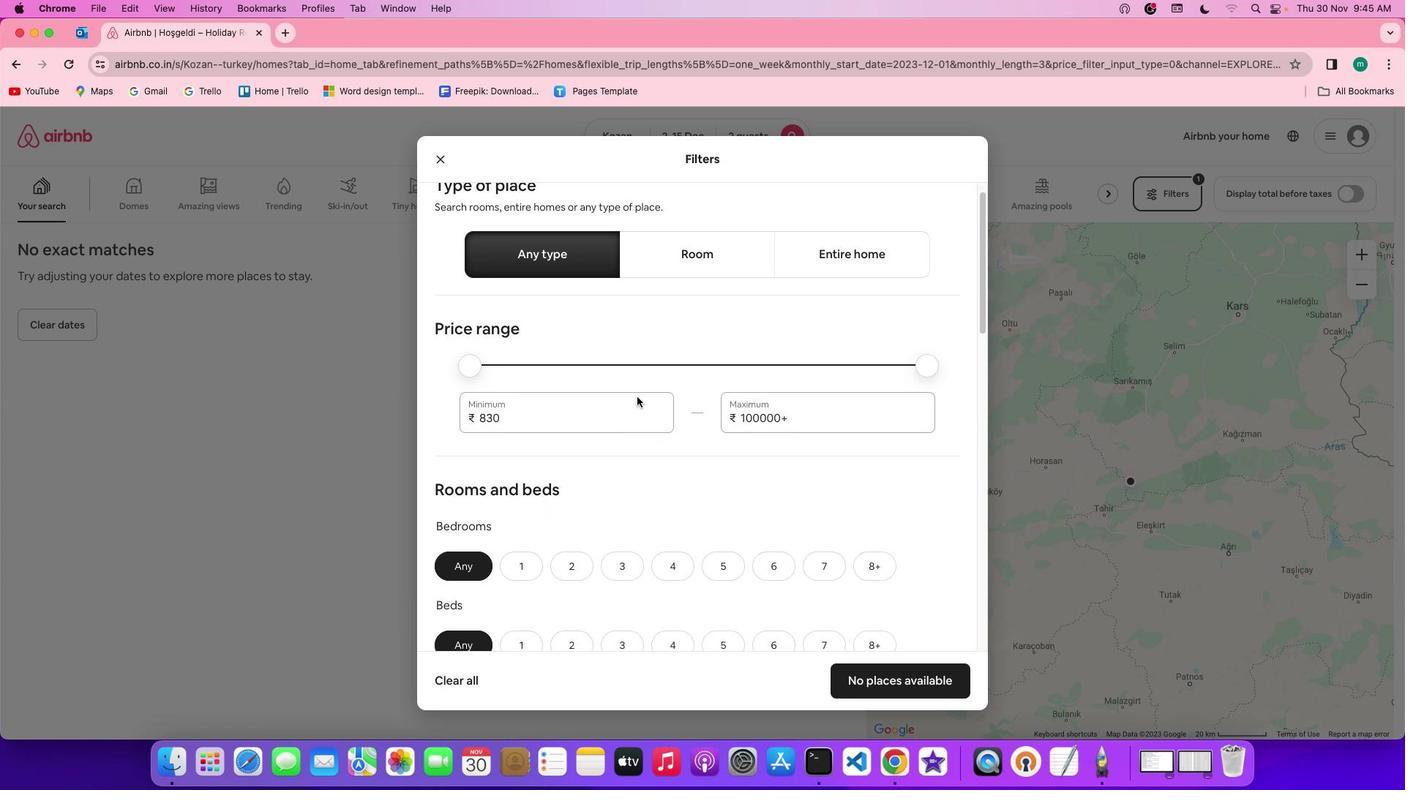 
Action: Mouse scrolled (637, 397) with delta (0, 0)
Screenshot: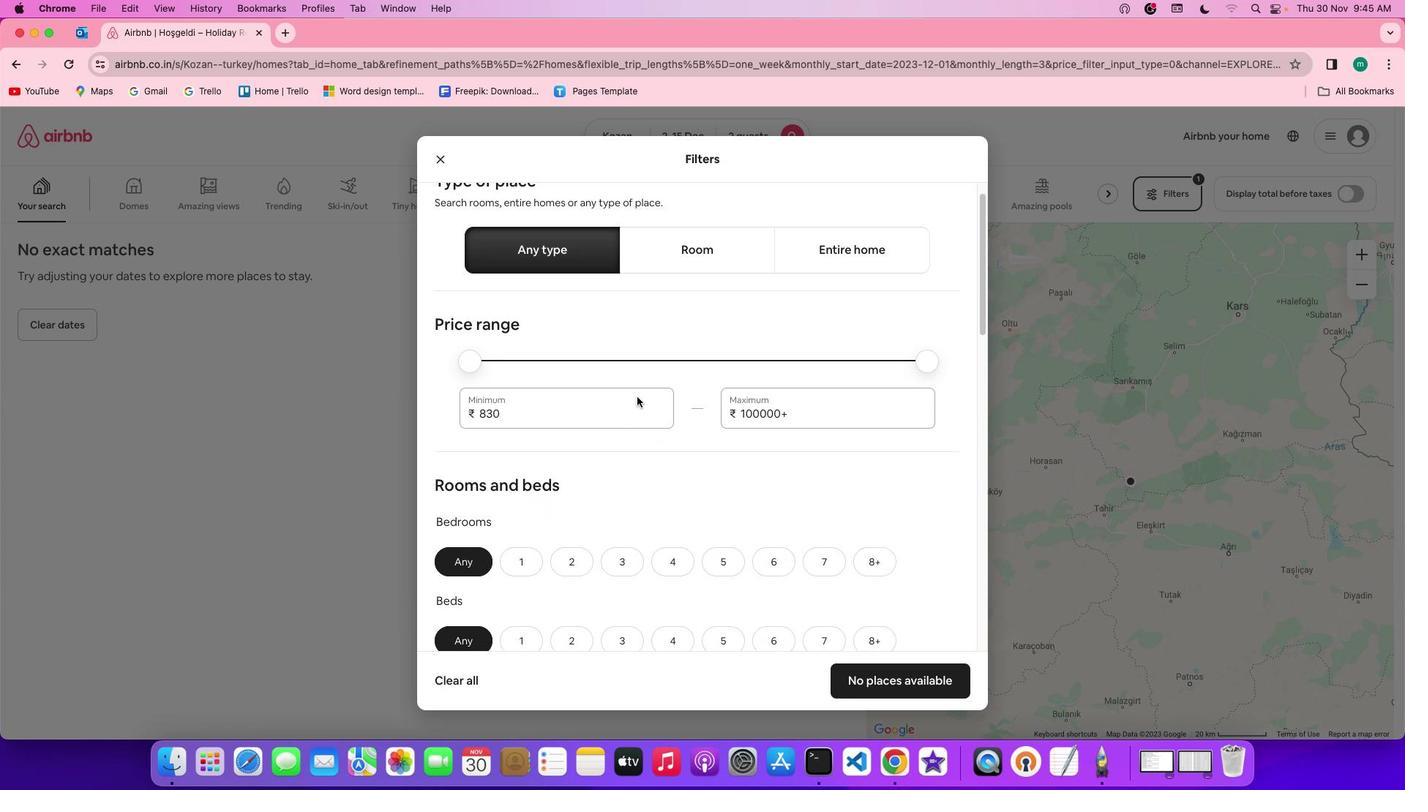 
Action: Mouse scrolled (637, 397) with delta (0, 0)
Screenshot: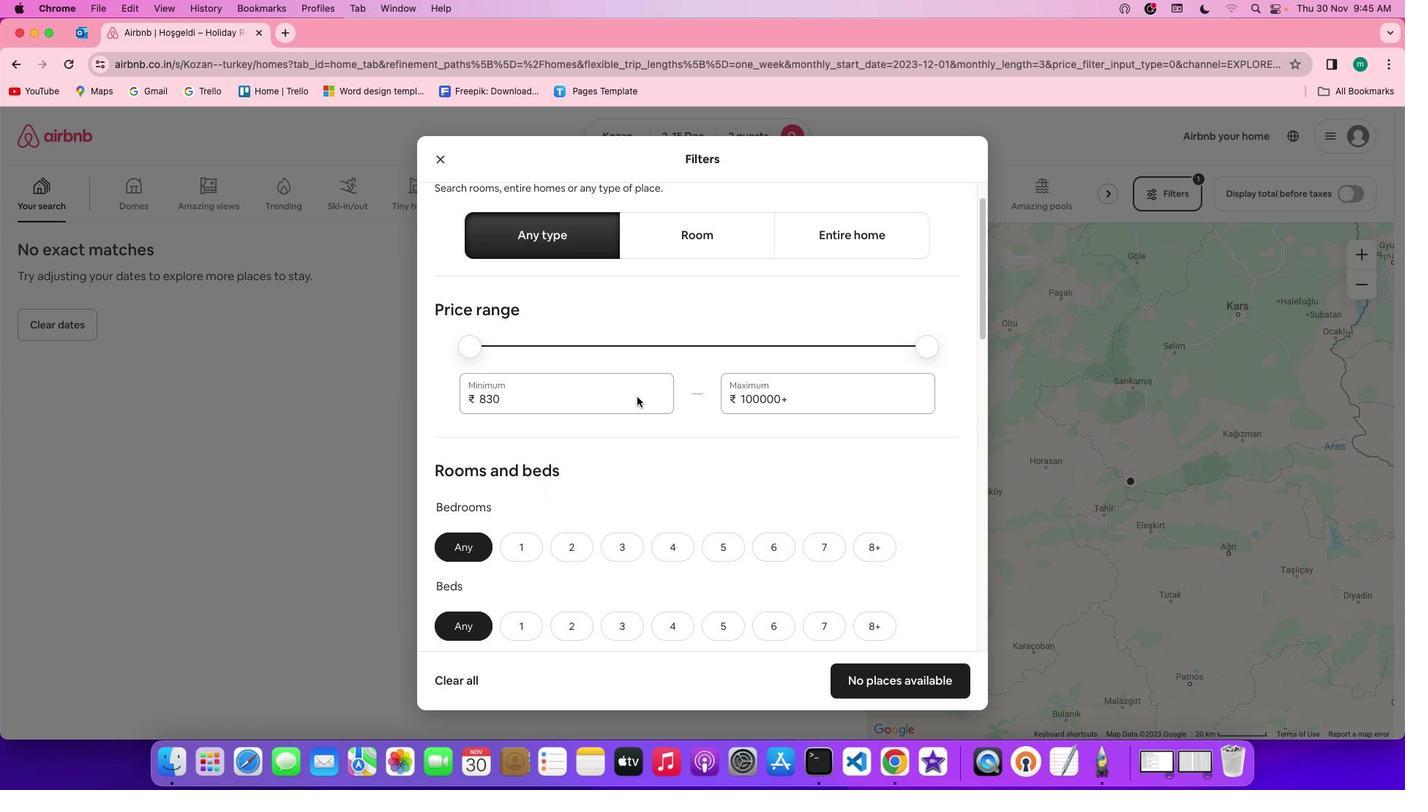 
Action: Mouse scrolled (637, 397) with delta (0, -1)
Screenshot: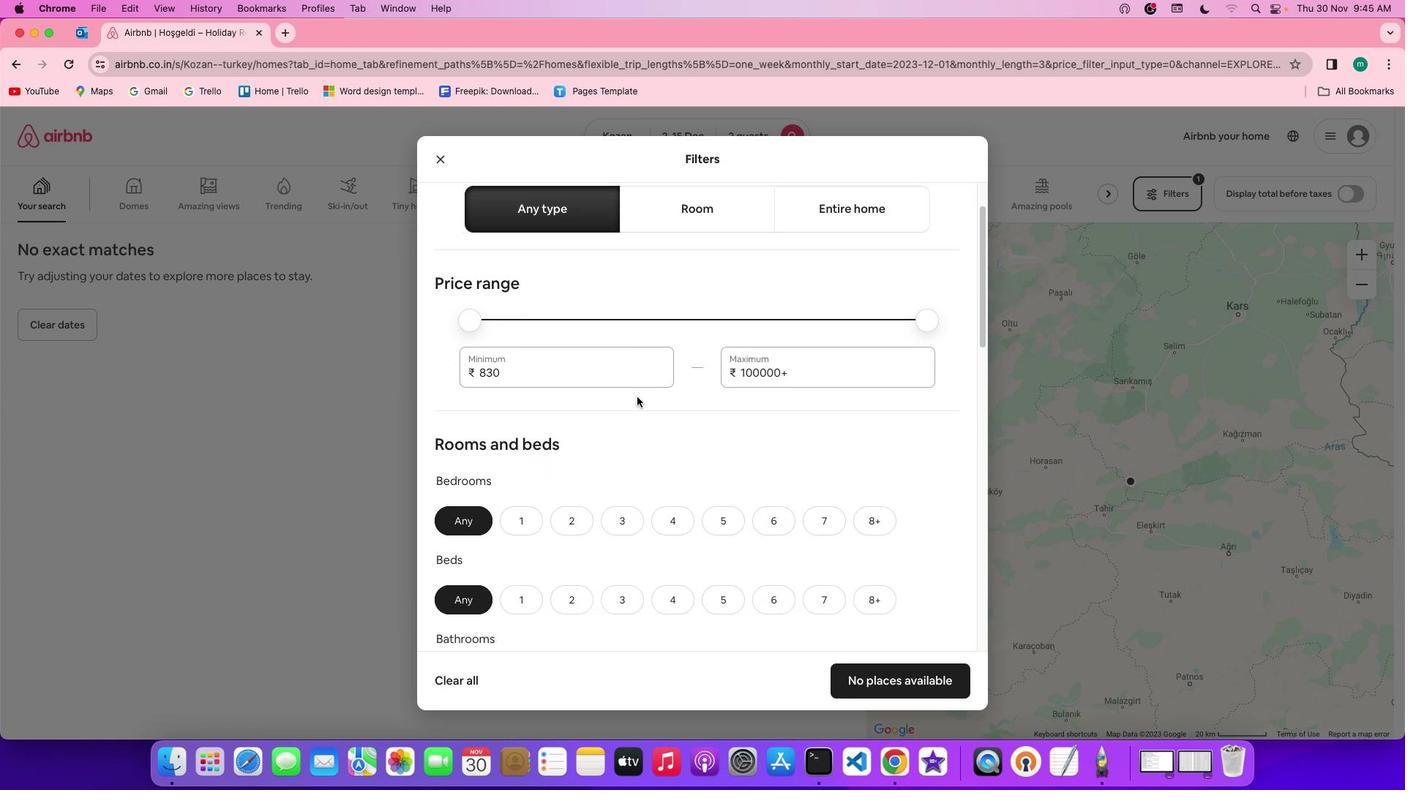 
Action: Mouse moved to (638, 399)
Screenshot: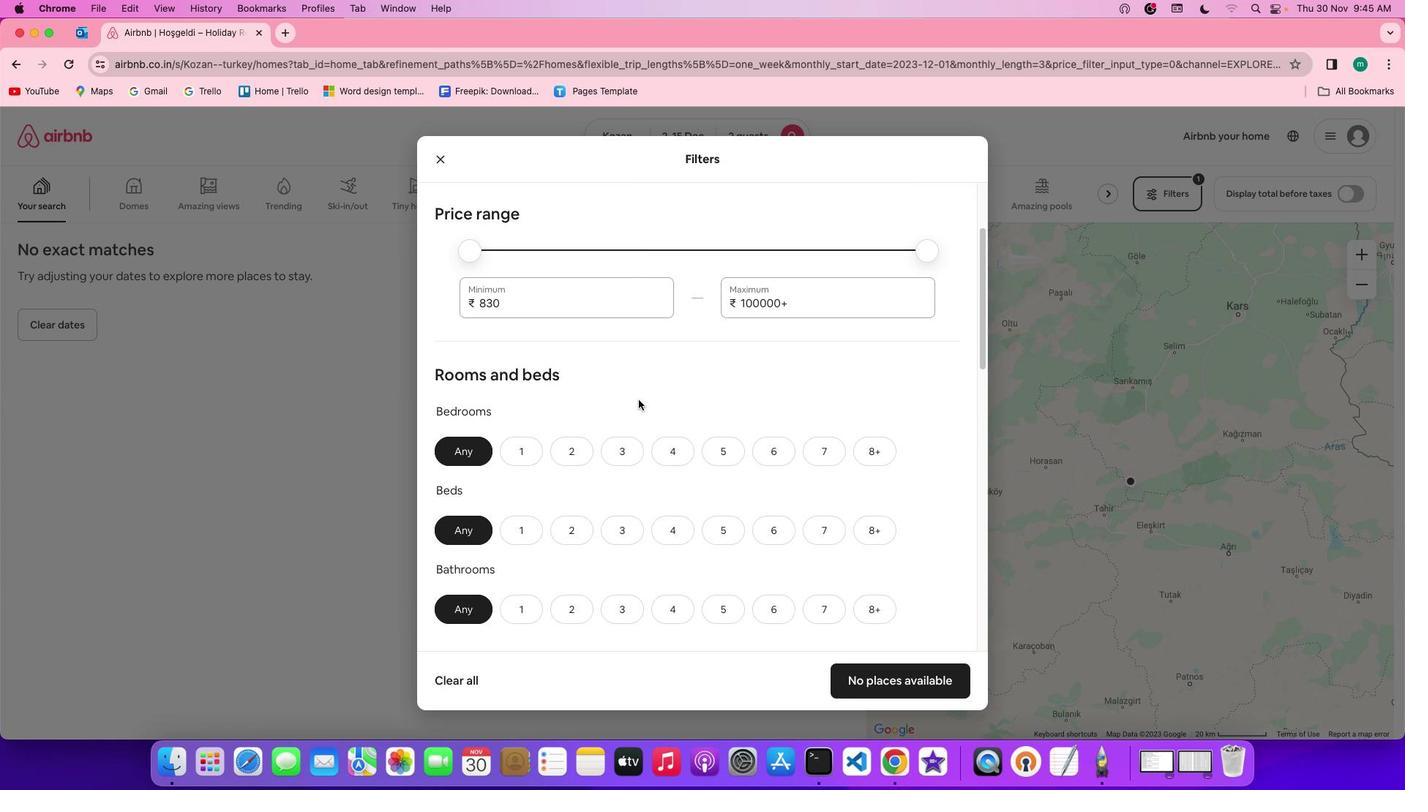 
Action: Mouse scrolled (638, 399) with delta (0, 0)
Screenshot: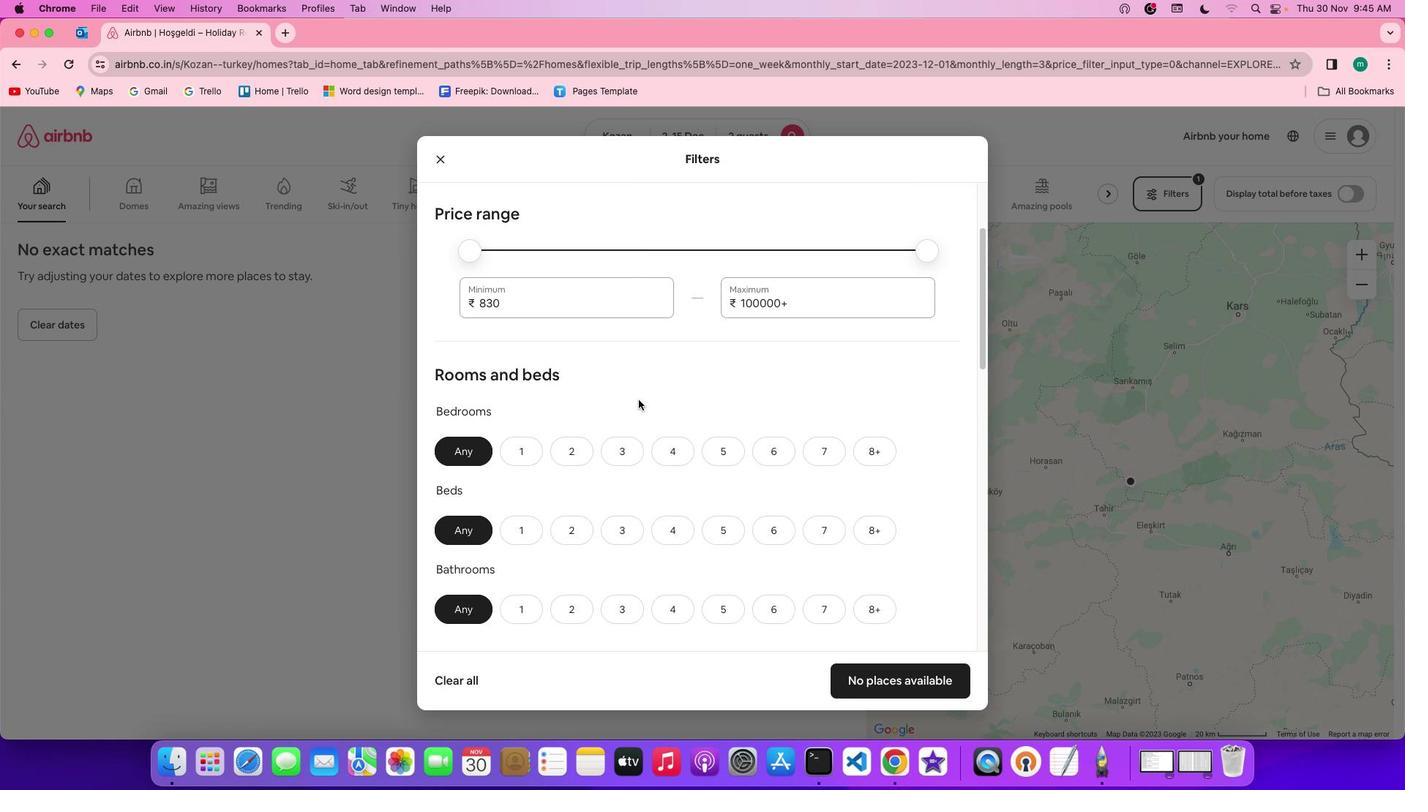 
Action: Mouse moved to (638, 400)
Screenshot: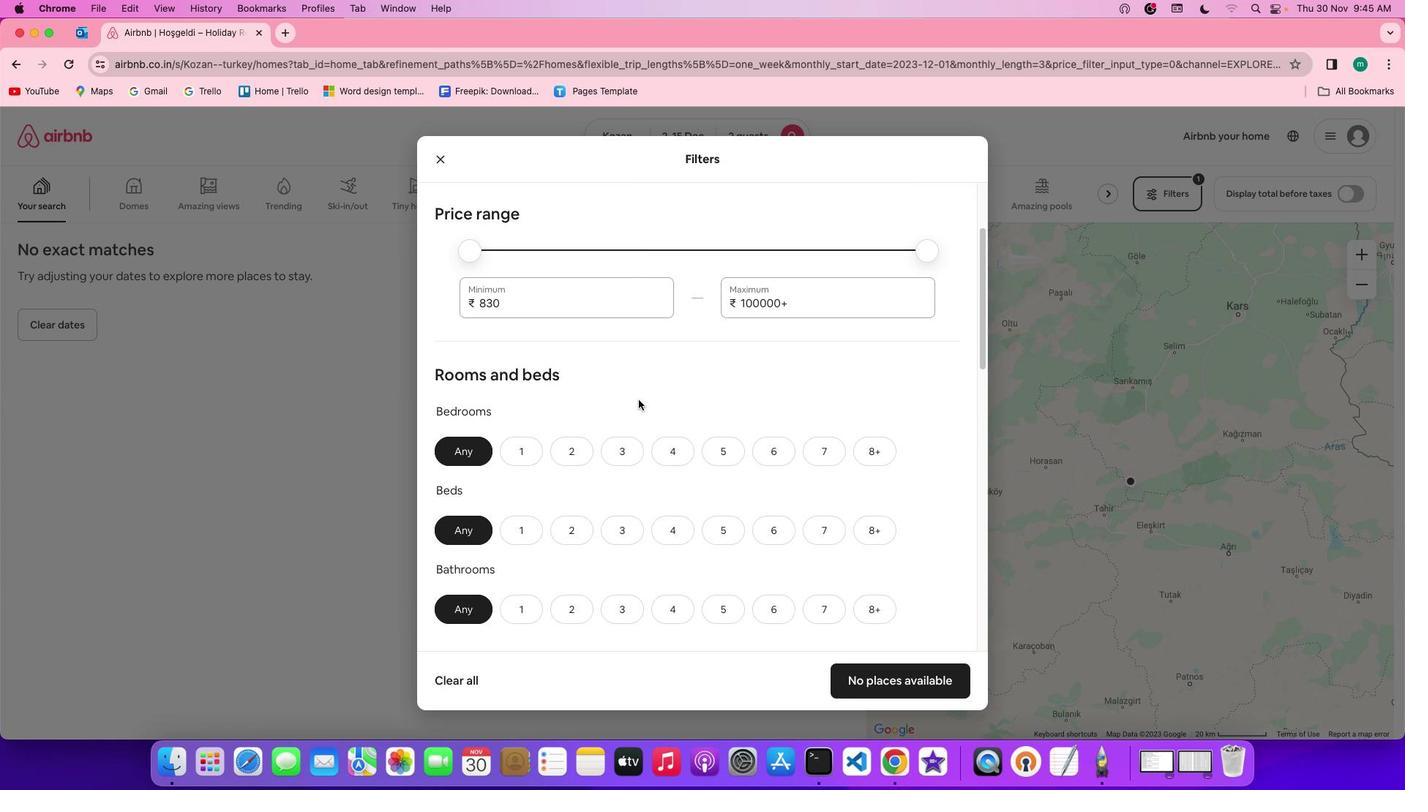 
Action: Mouse scrolled (638, 400) with delta (0, 0)
Screenshot: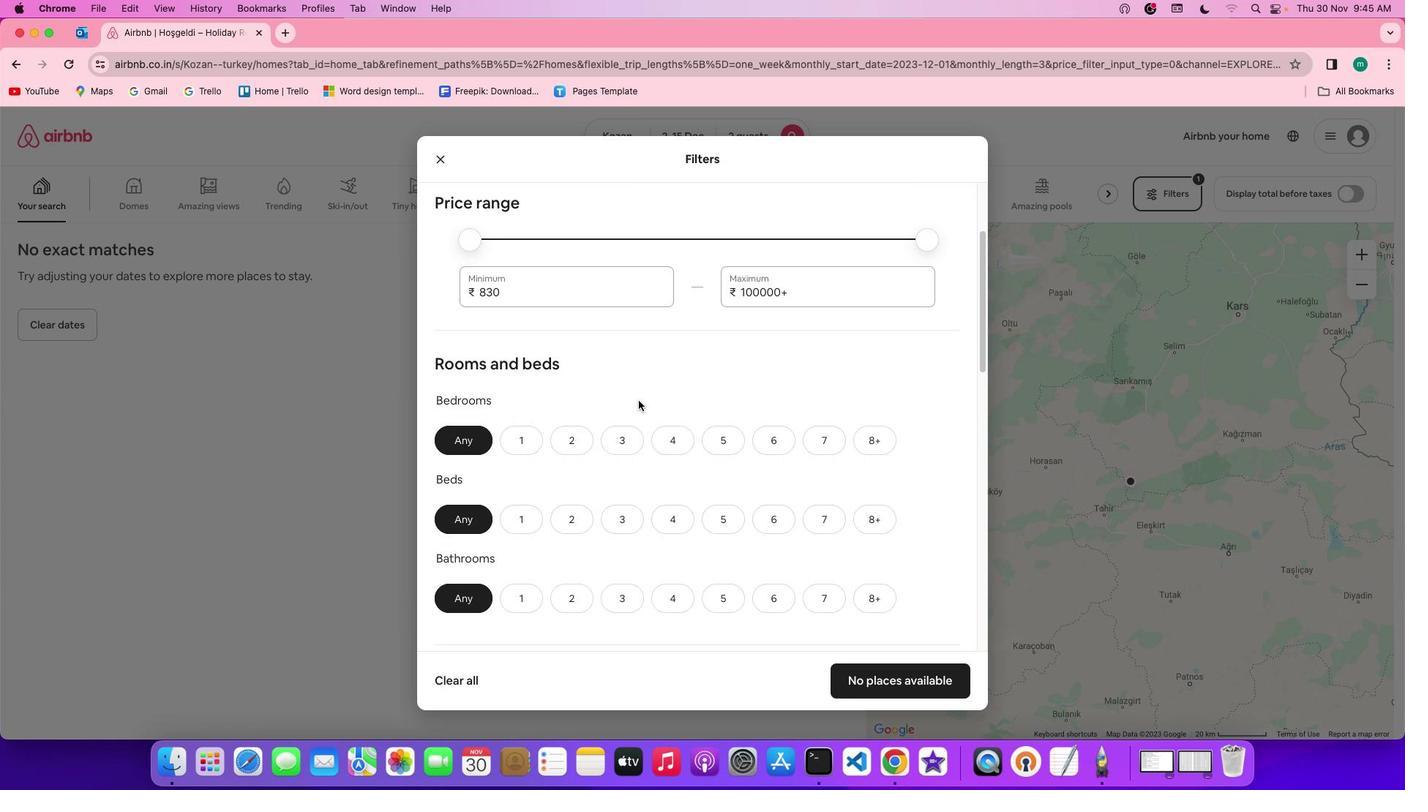 
Action: Mouse scrolled (638, 400) with delta (0, -1)
Screenshot: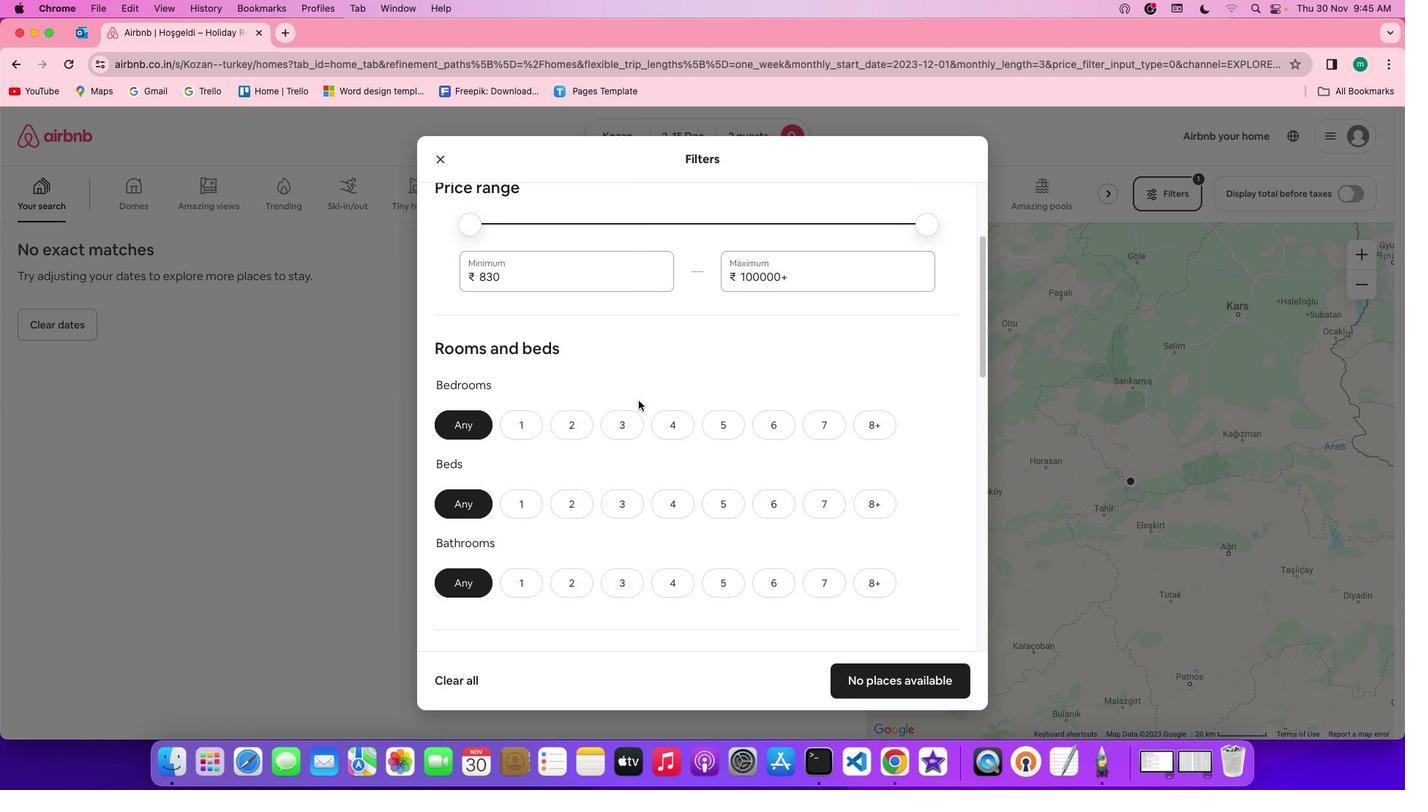 
Action: Mouse moved to (489, 382)
Screenshot: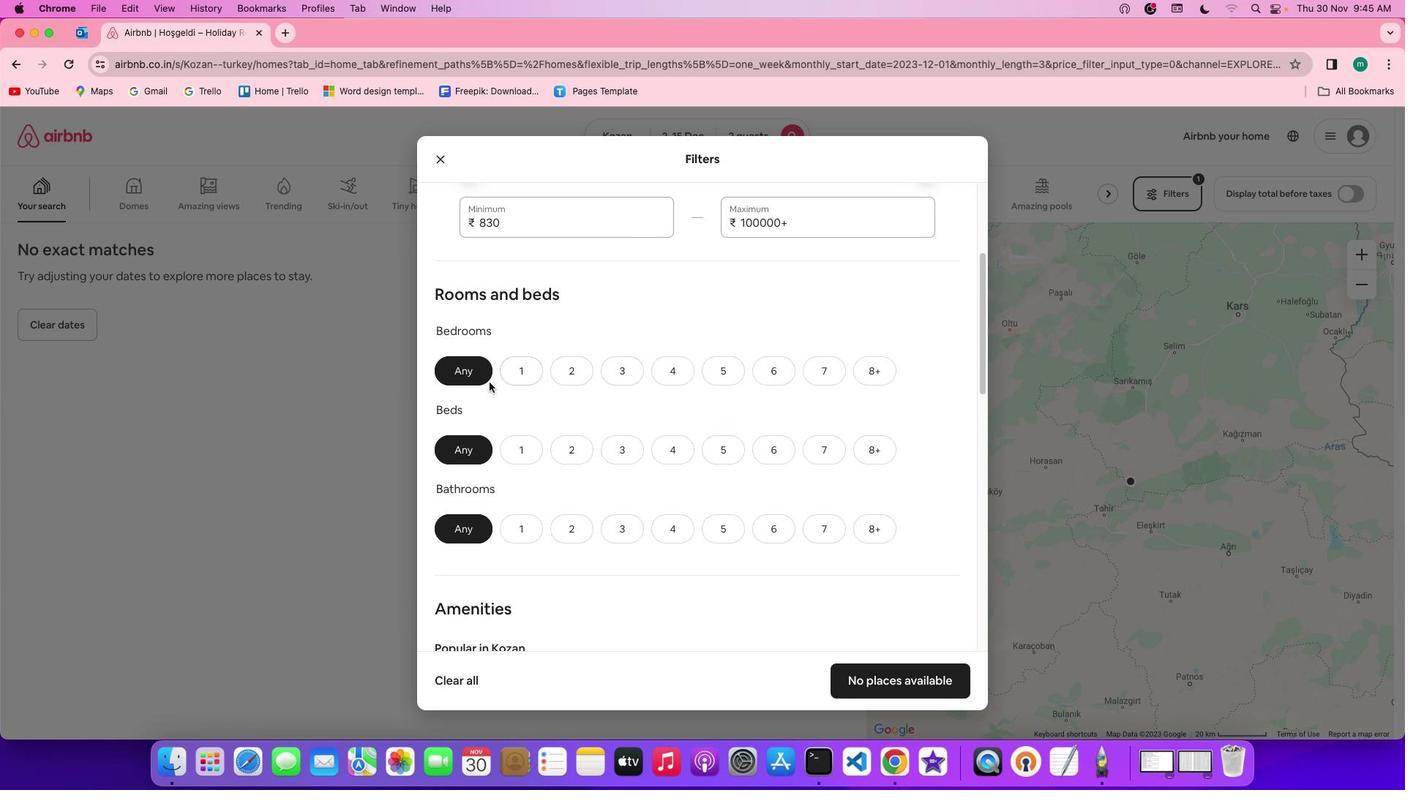 
Action: Mouse pressed left at (489, 382)
Screenshot: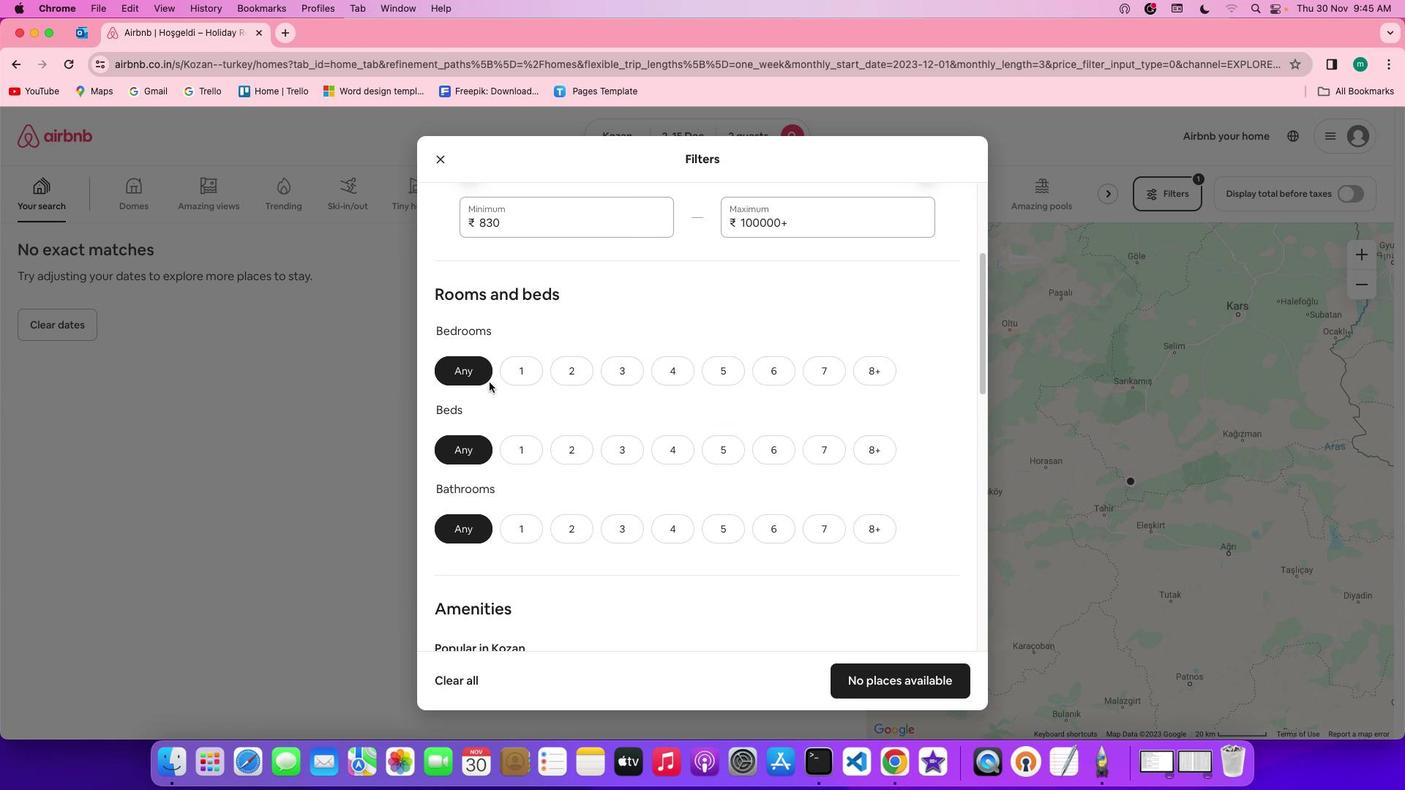 
Action: Mouse moved to (526, 373)
Screenshot: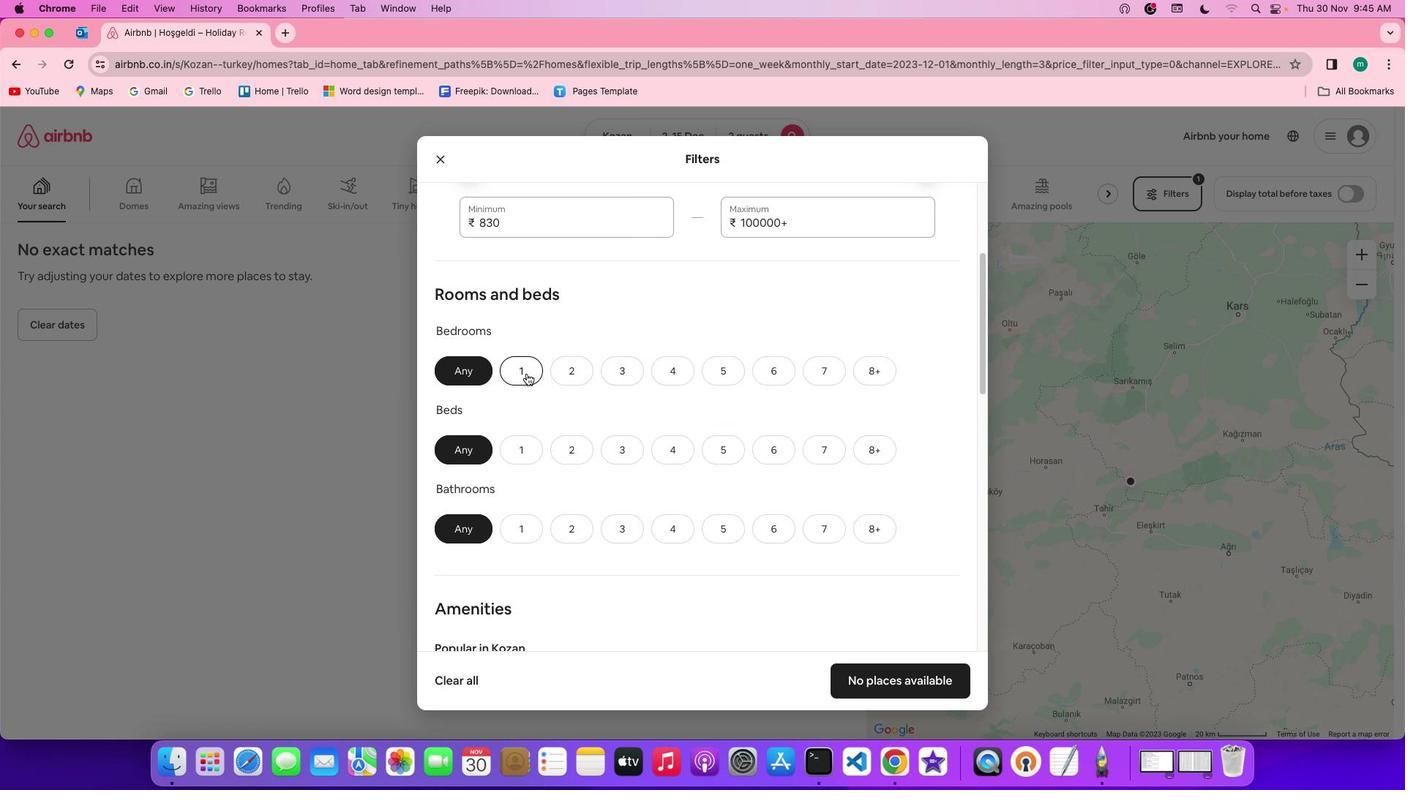 
Action: Mouse pressed left at (526, 373)
Screenshot: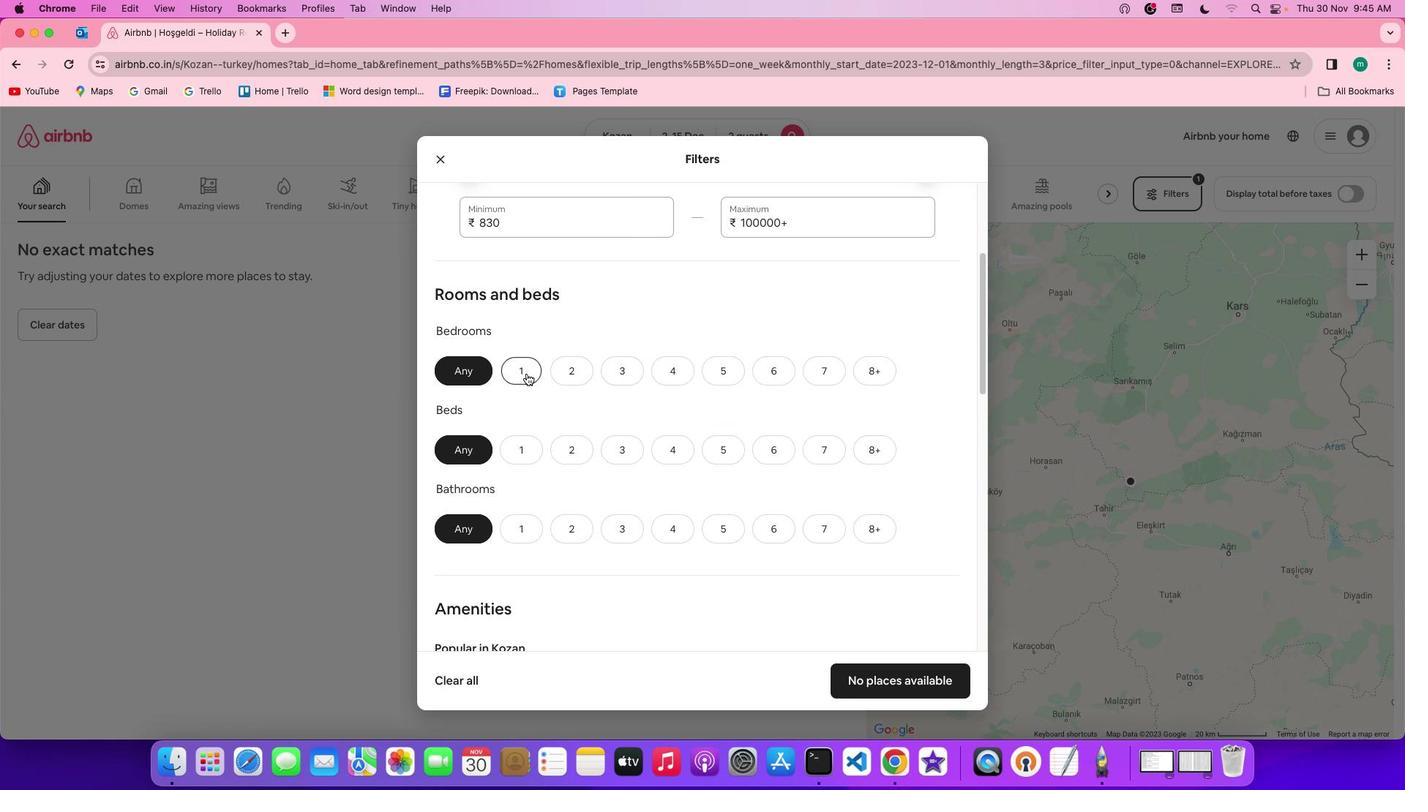 
Action: Mouse moved to (516, 463)
Screenshot: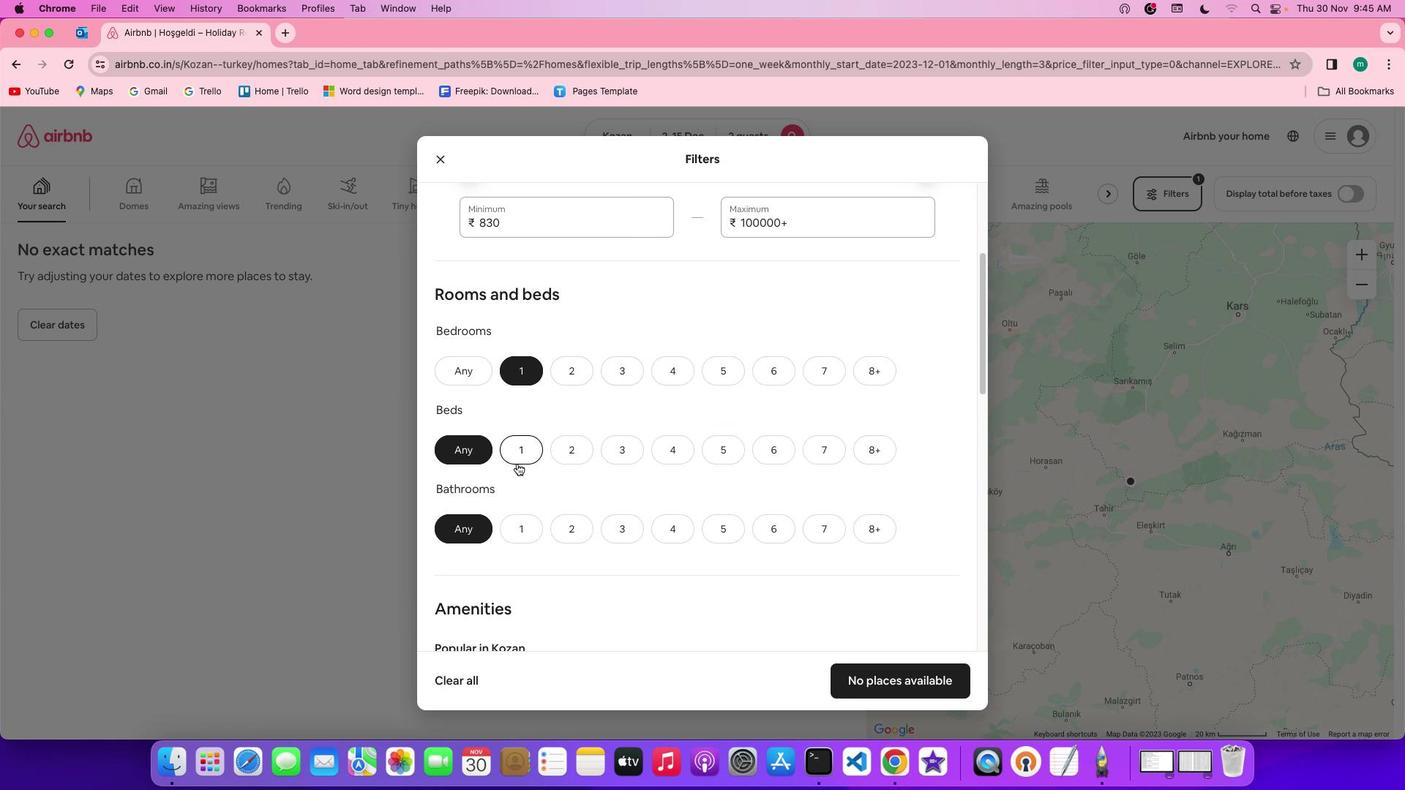 
Action: Mouse pressed left at (516, 463)
Screenshot: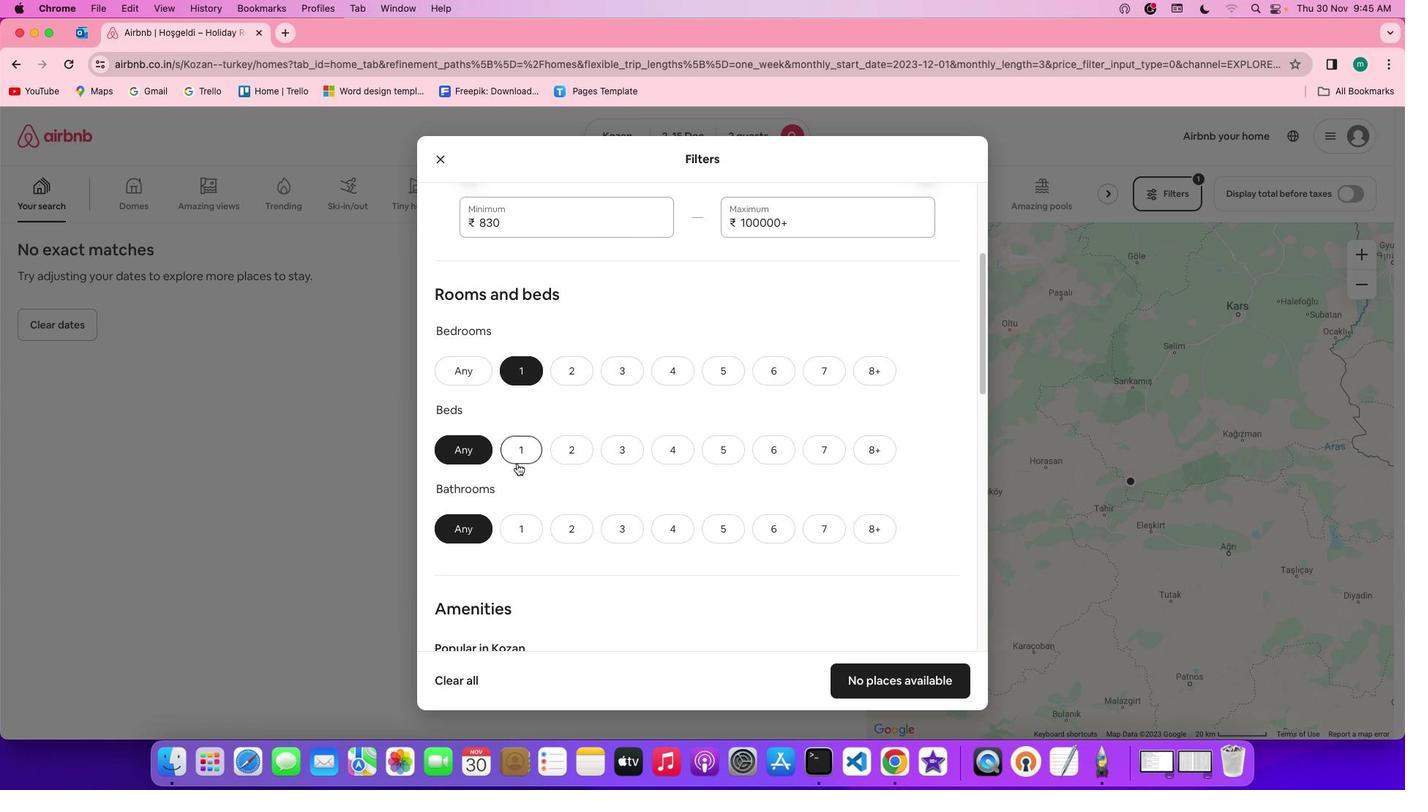 
Action: Mouse moved to (527, 539)
Screenshot: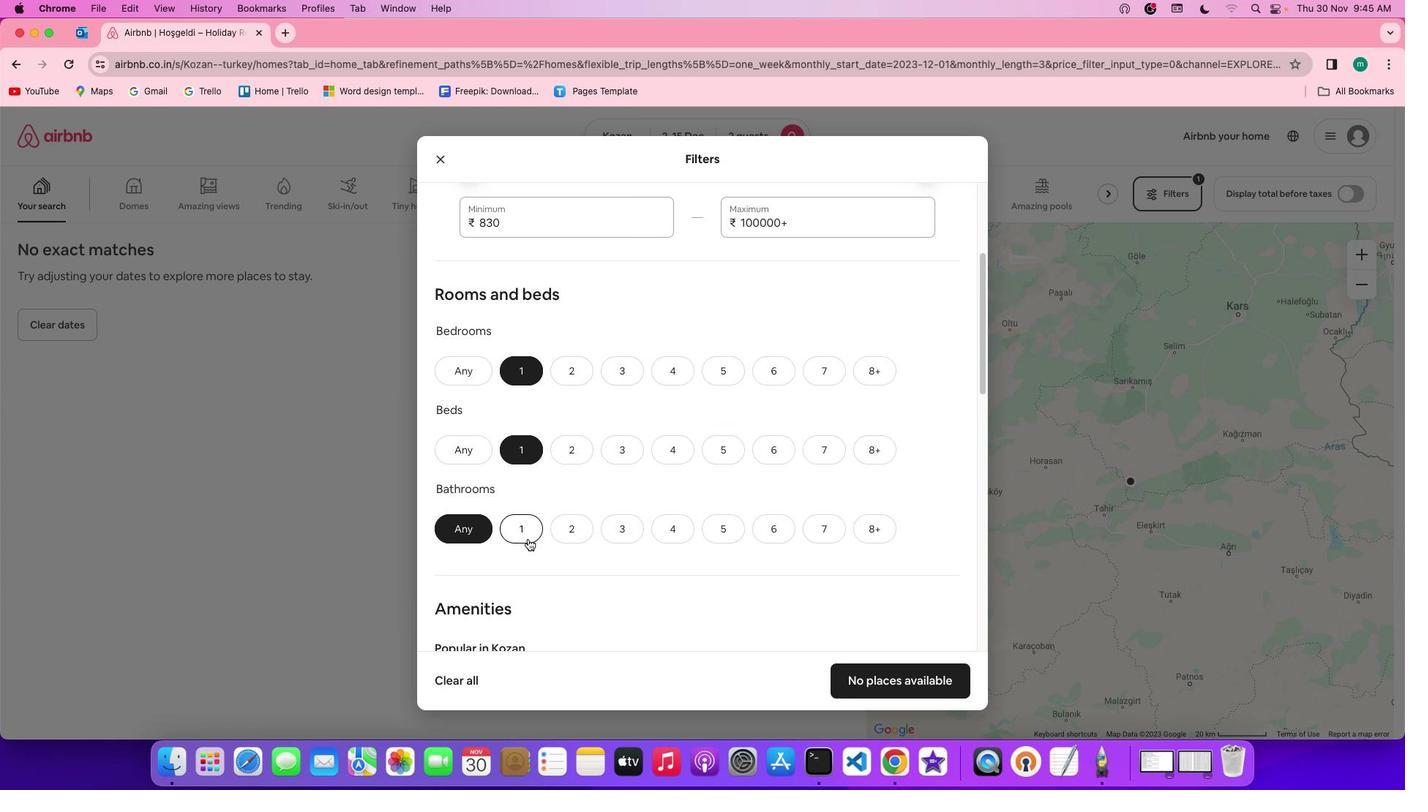 
Action: Mouse pressed left at (527, 539)
Screenshot: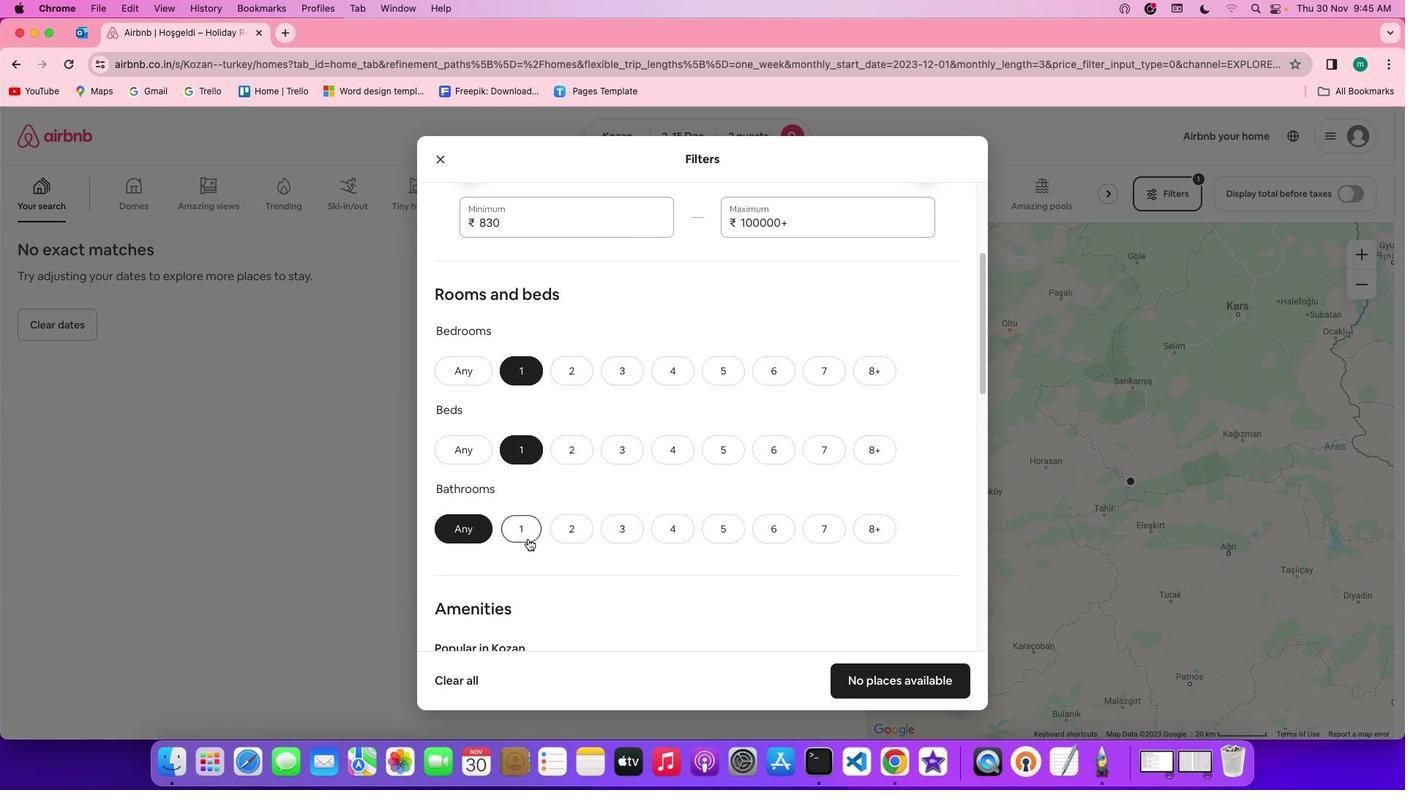 
Action: Mouse moved to (736, 545)
Screenshot: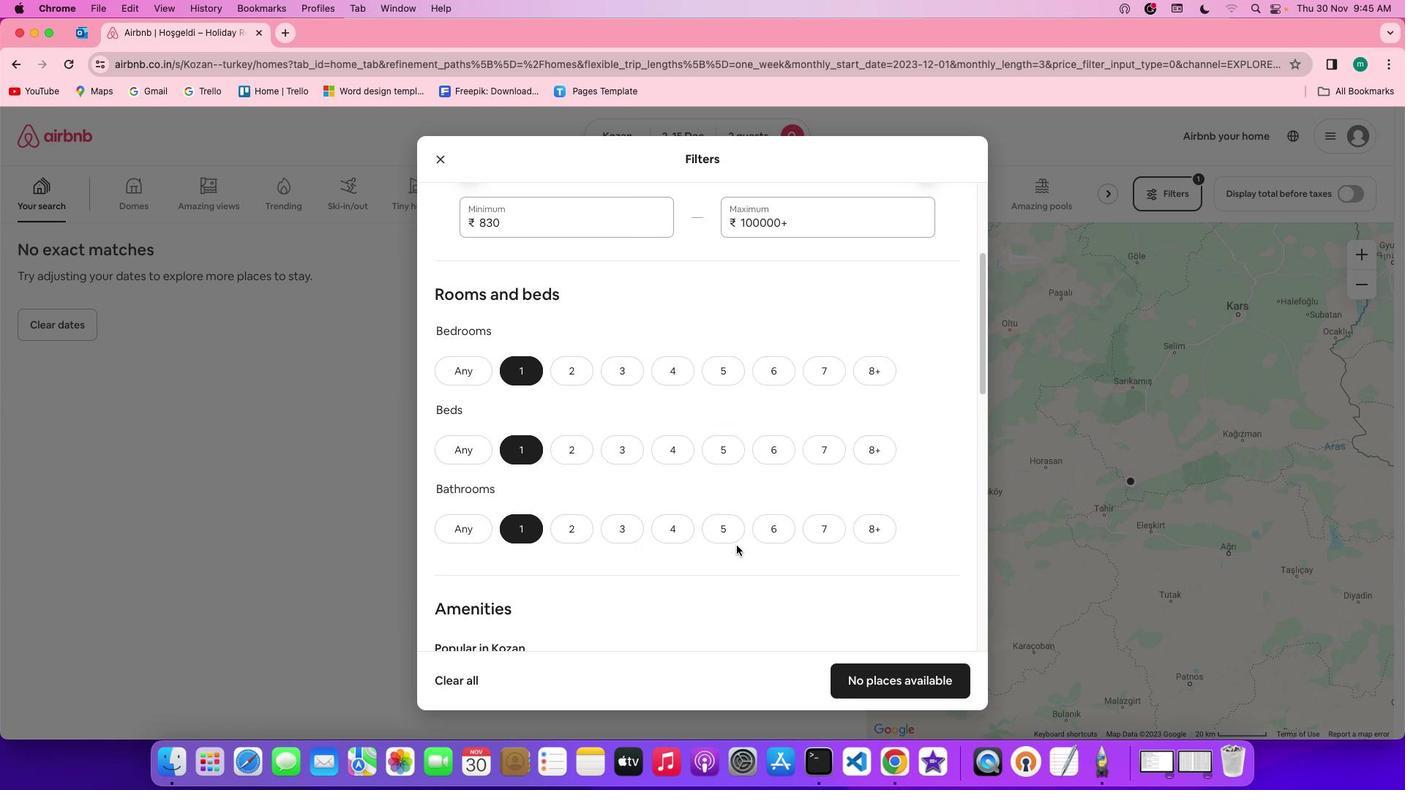 
Action: Mouse scrolled (736, 545) with delta (0, 0)
Screenshot: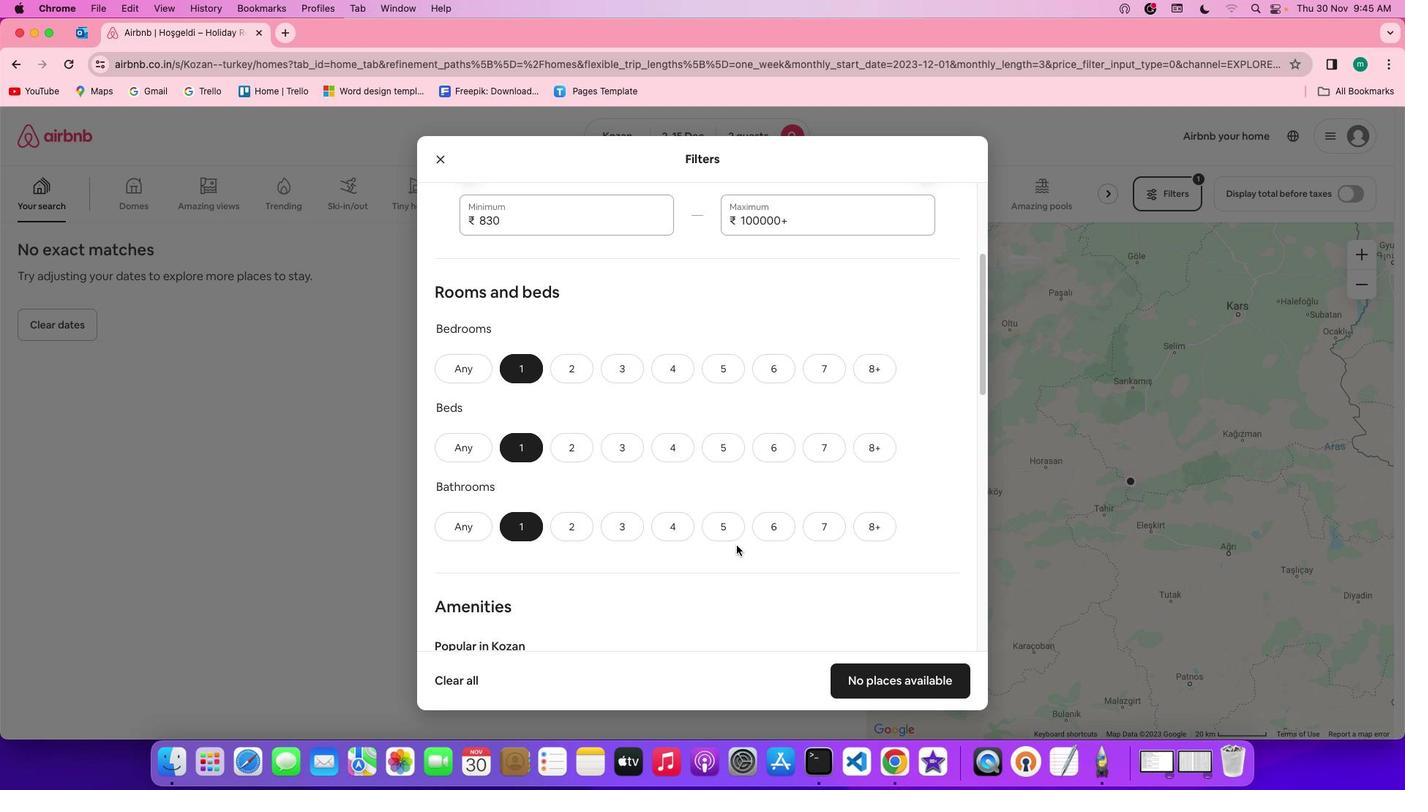 
Action: Mouse scrolled (736, 545) with delta (0, 0)
Screenshot: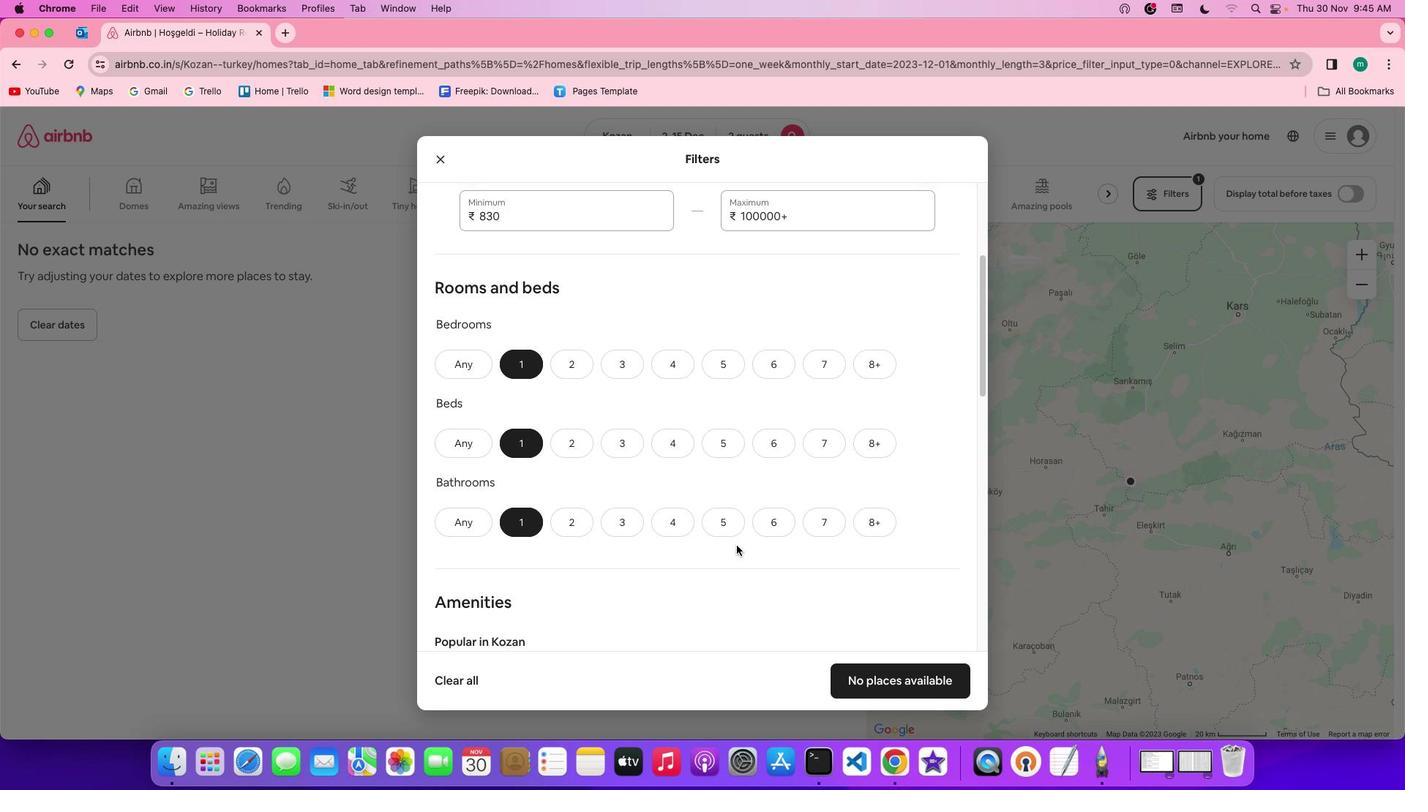 
Action: Mouse scrolled (736, 545) with delta (0, -1)
Screenshot: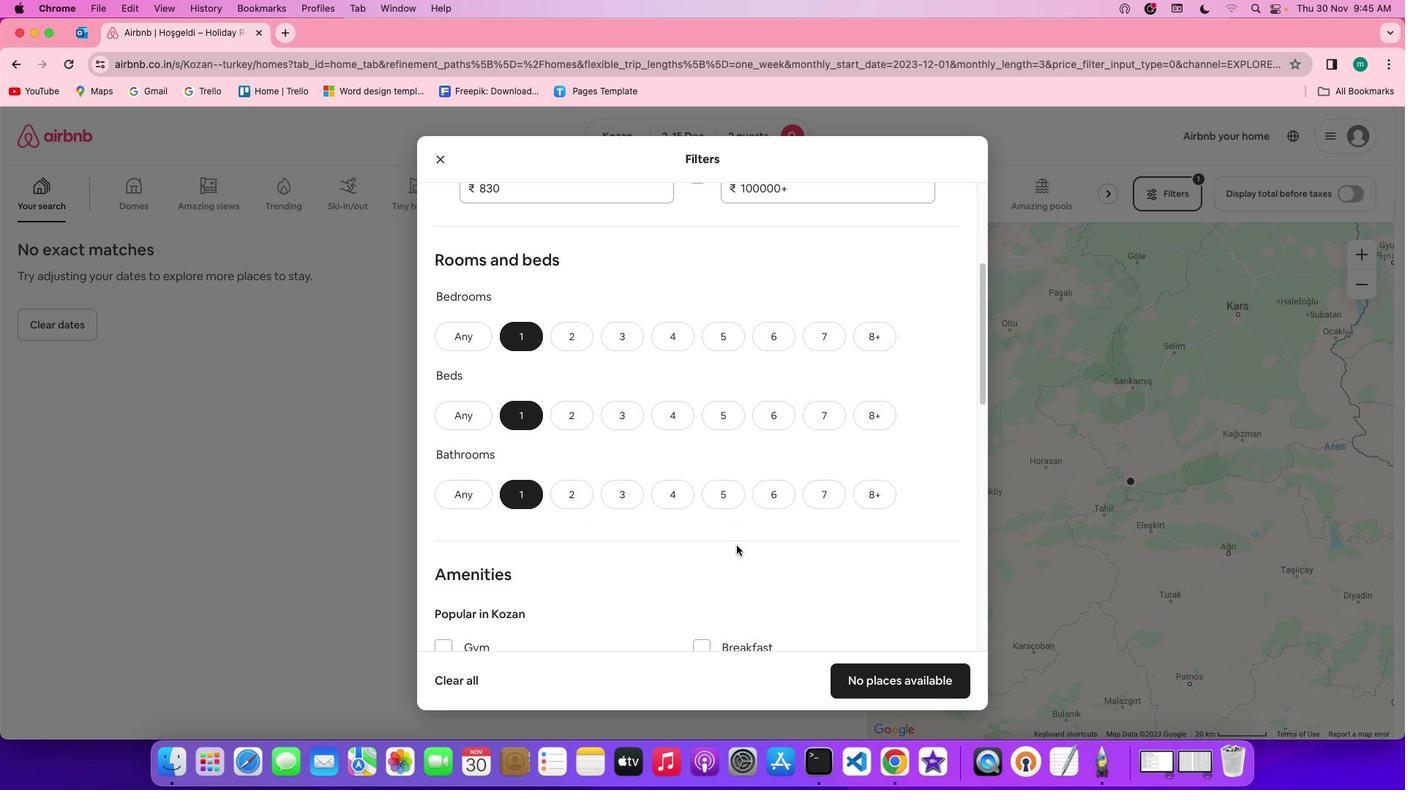 
Action: Mouse scrolled (736, 545) with delta (0, 0)
Screenshot: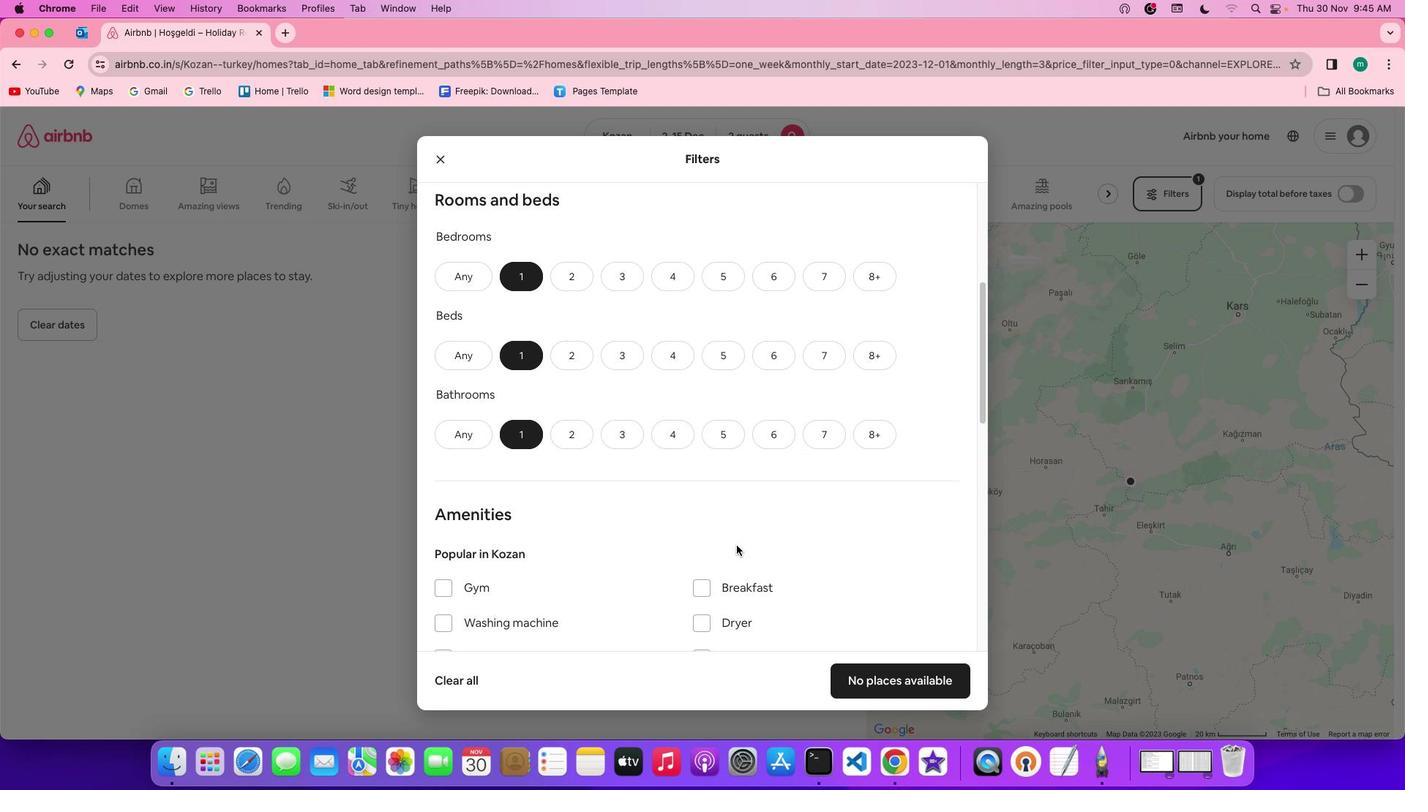 
Action: Mouse scrolled (736, 545) with delta (0, 0)
Screenshot: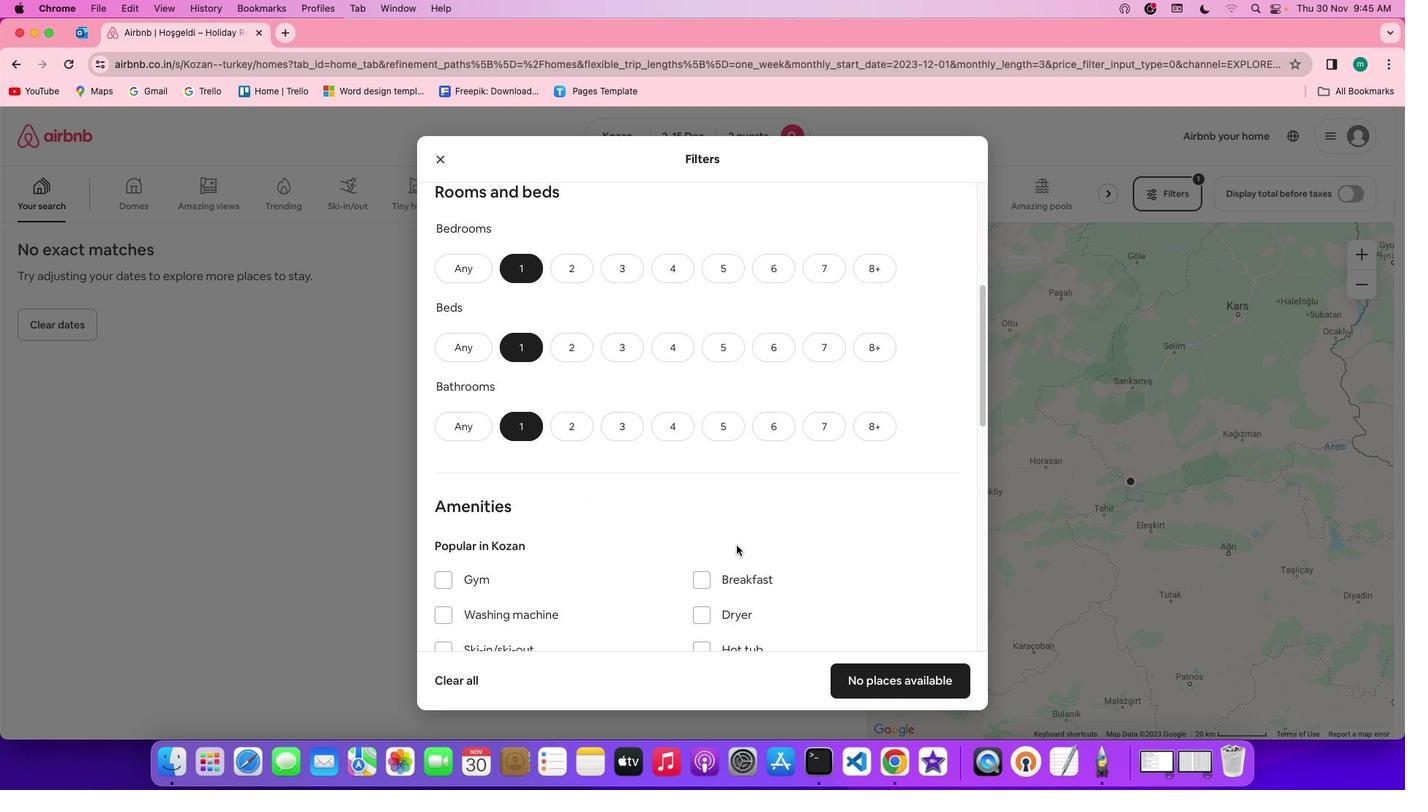 
Action: Mouse scrolled (736, 545) with delta (0, -1)
Screenshot: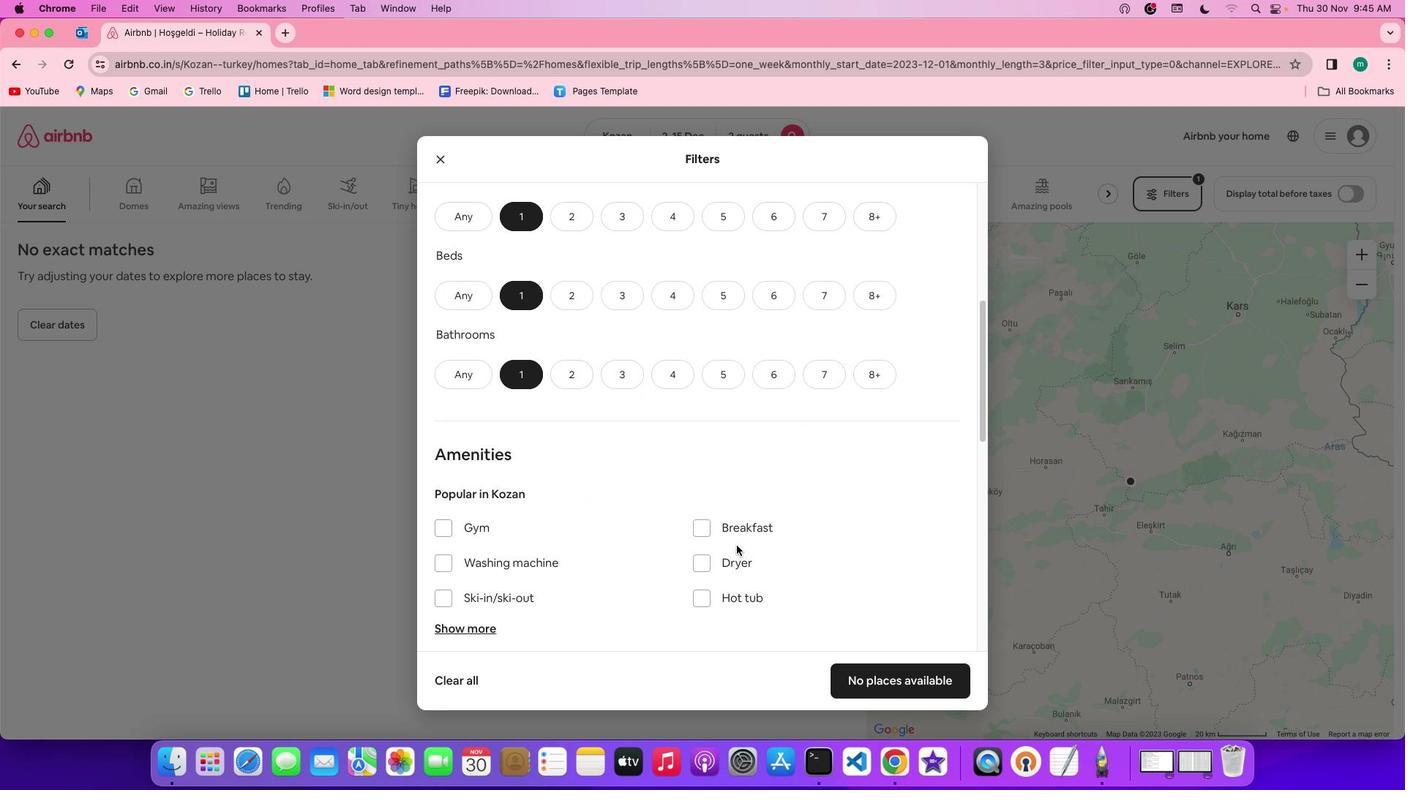 
Action: Mouse scrolled (736, 545) with delta (0, 0)
Screenshot: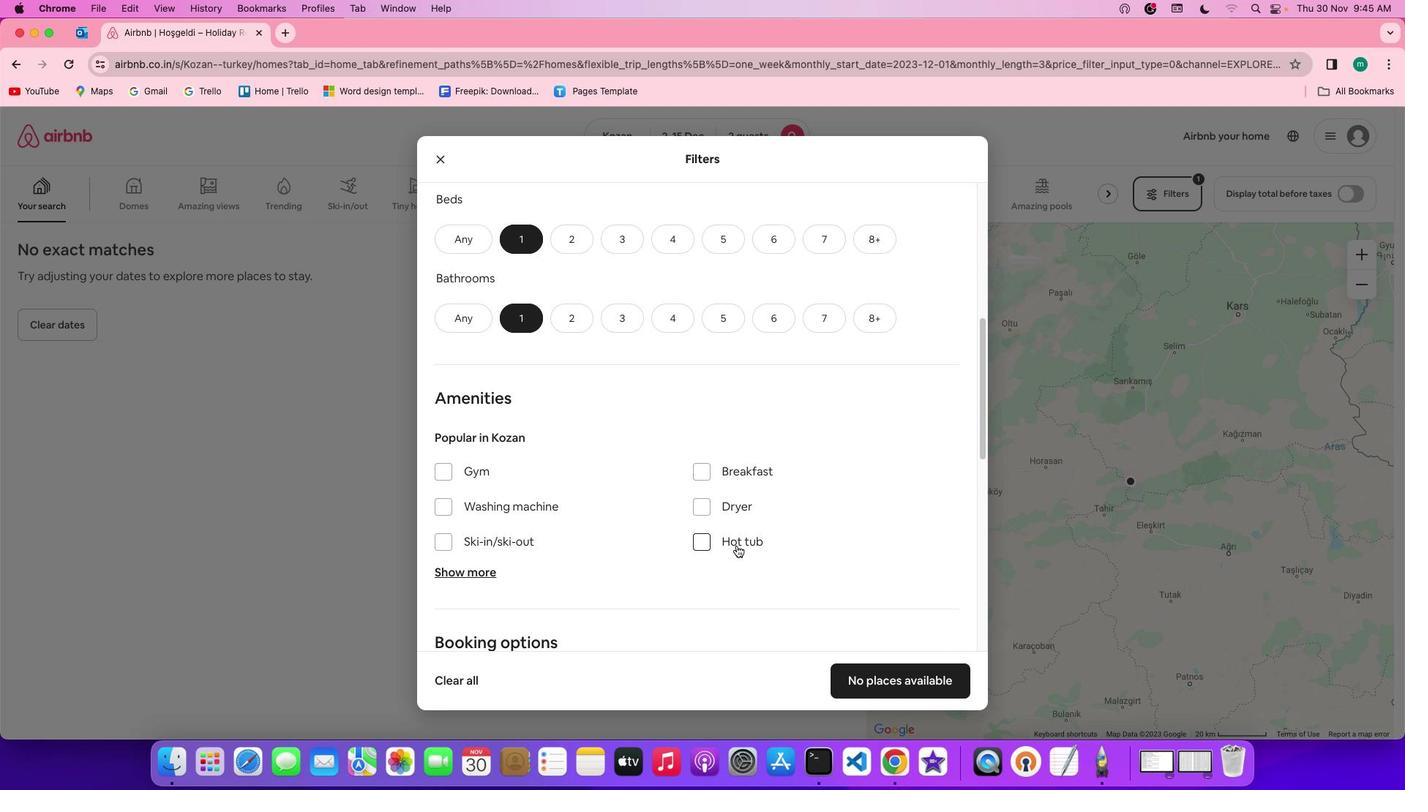 
Action: Mouse scrolled (736, 545) with delta (0, 0)
Screenshot: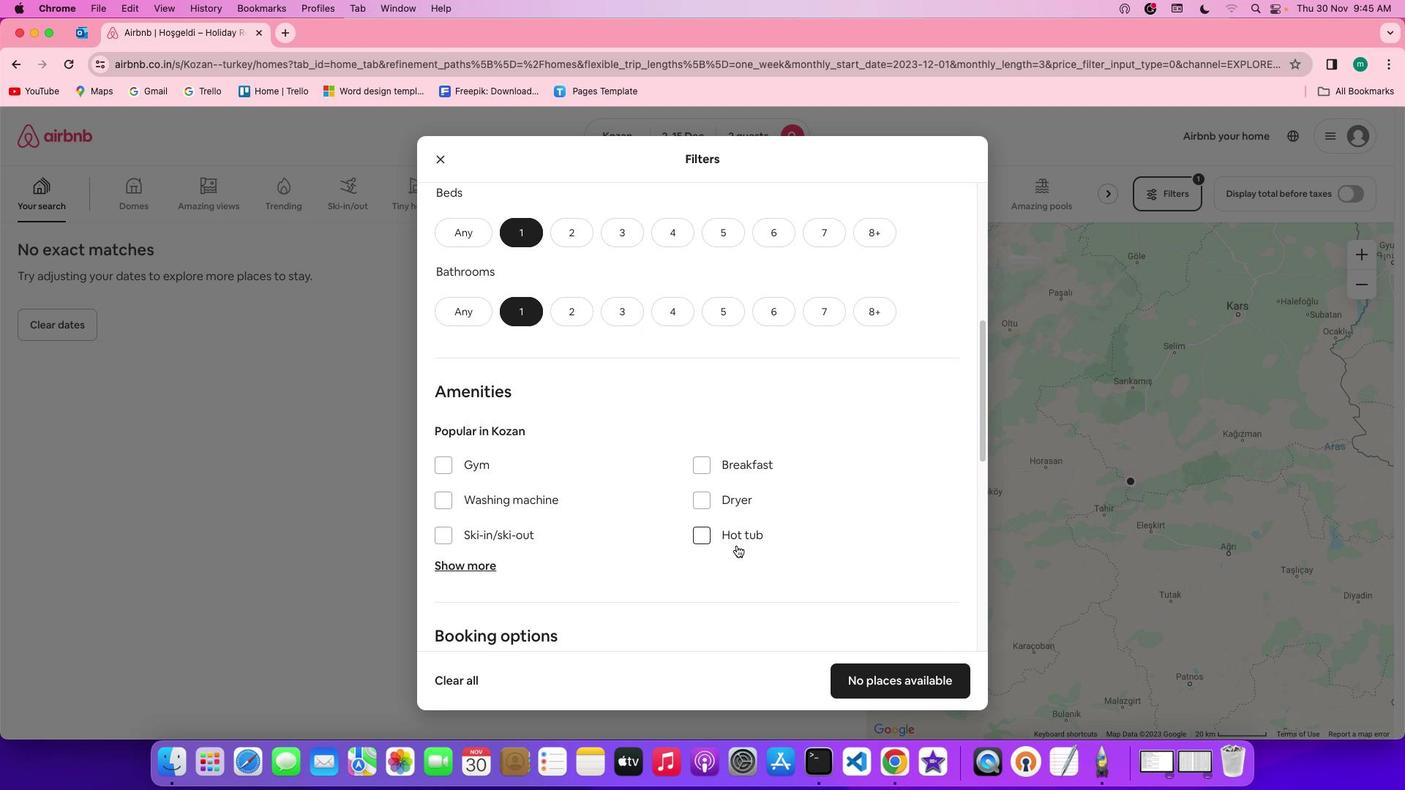 
Action: Mouse scrolled (736, 545) with delta (0, 0)
Screenshot: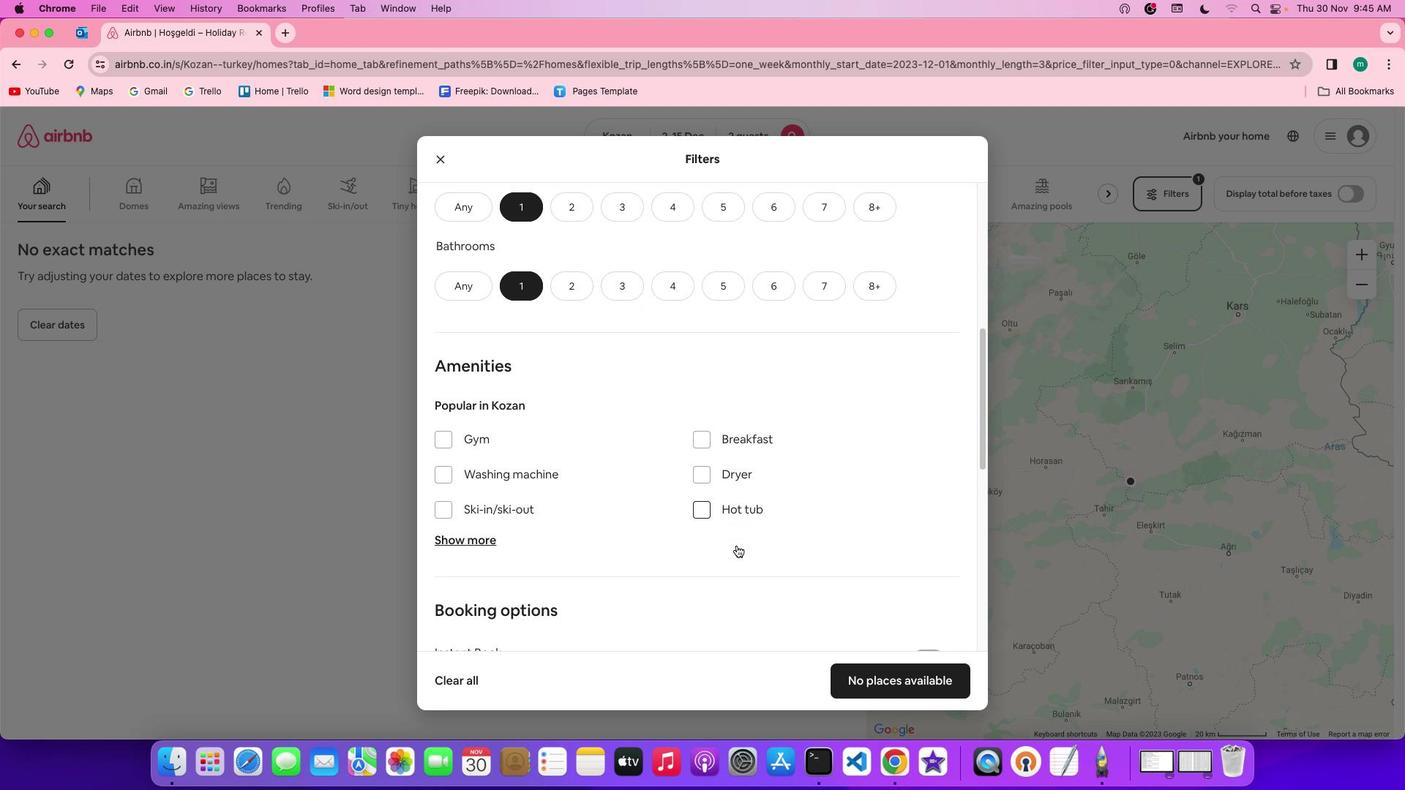 
Action: Mouse scrolled (736, 545) with delta (0, 0)
Screenshot: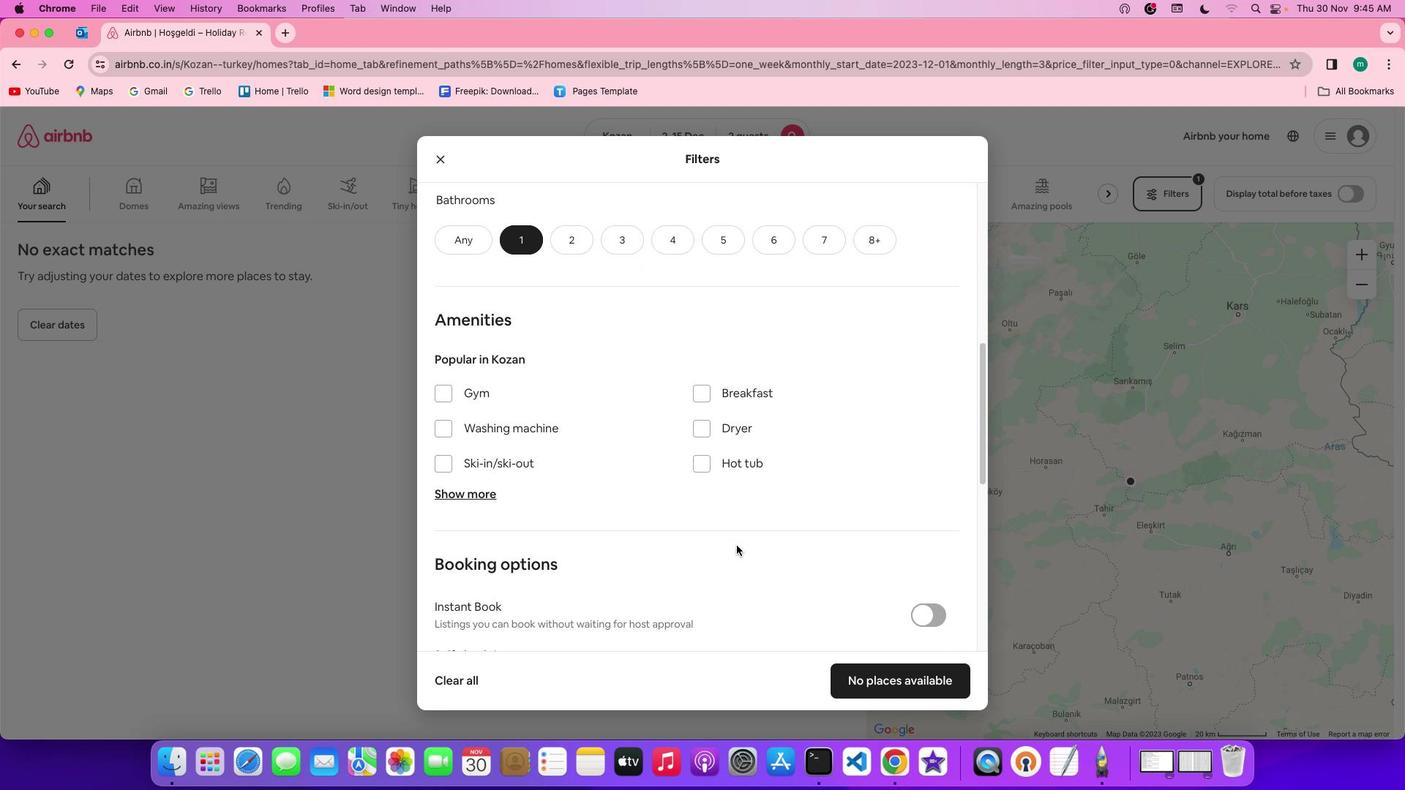 
Action: Mouse scrolled (736, 545) with delta (0, 0)
Screenshot: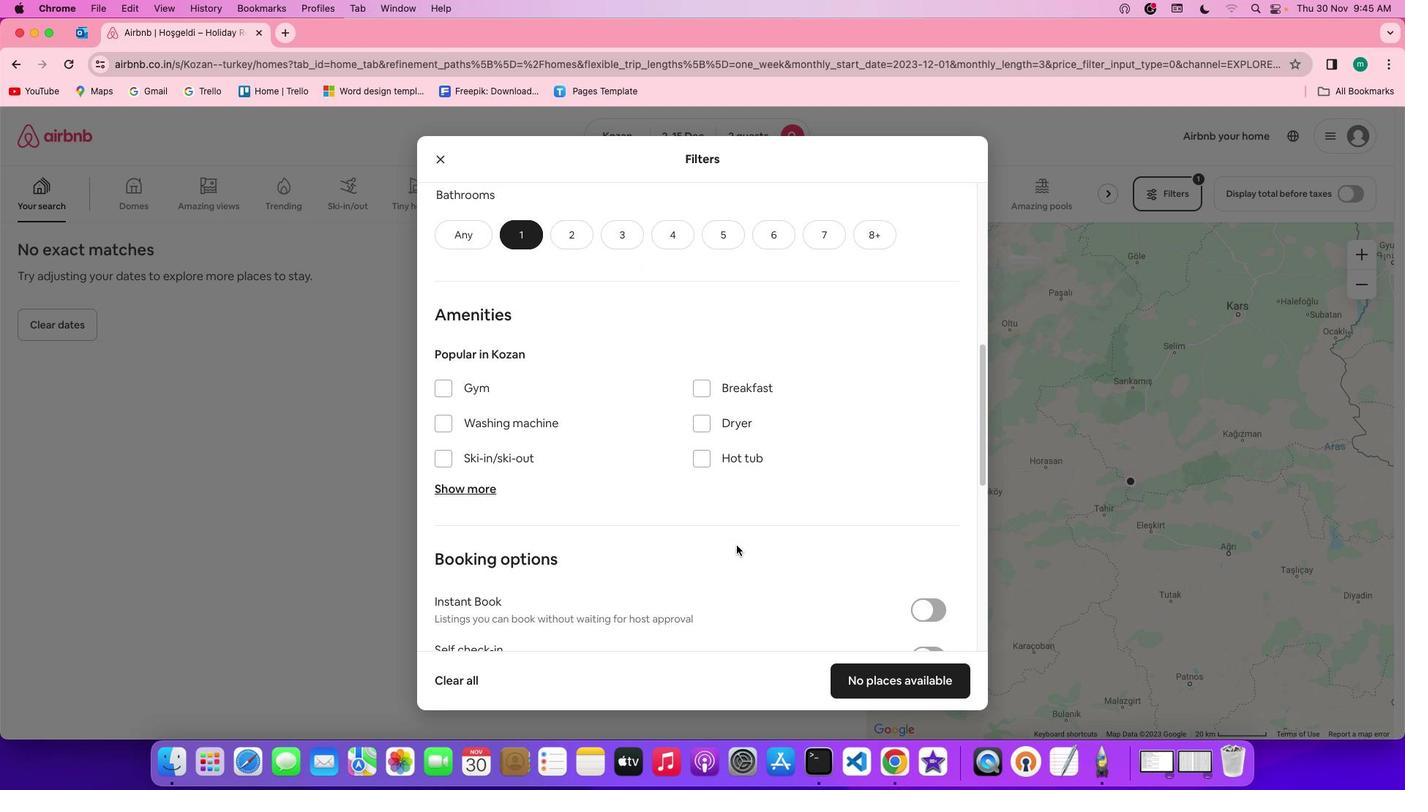 
Action: Mouse scrolled (736, 545) with delta (0, 0)
Screenshot: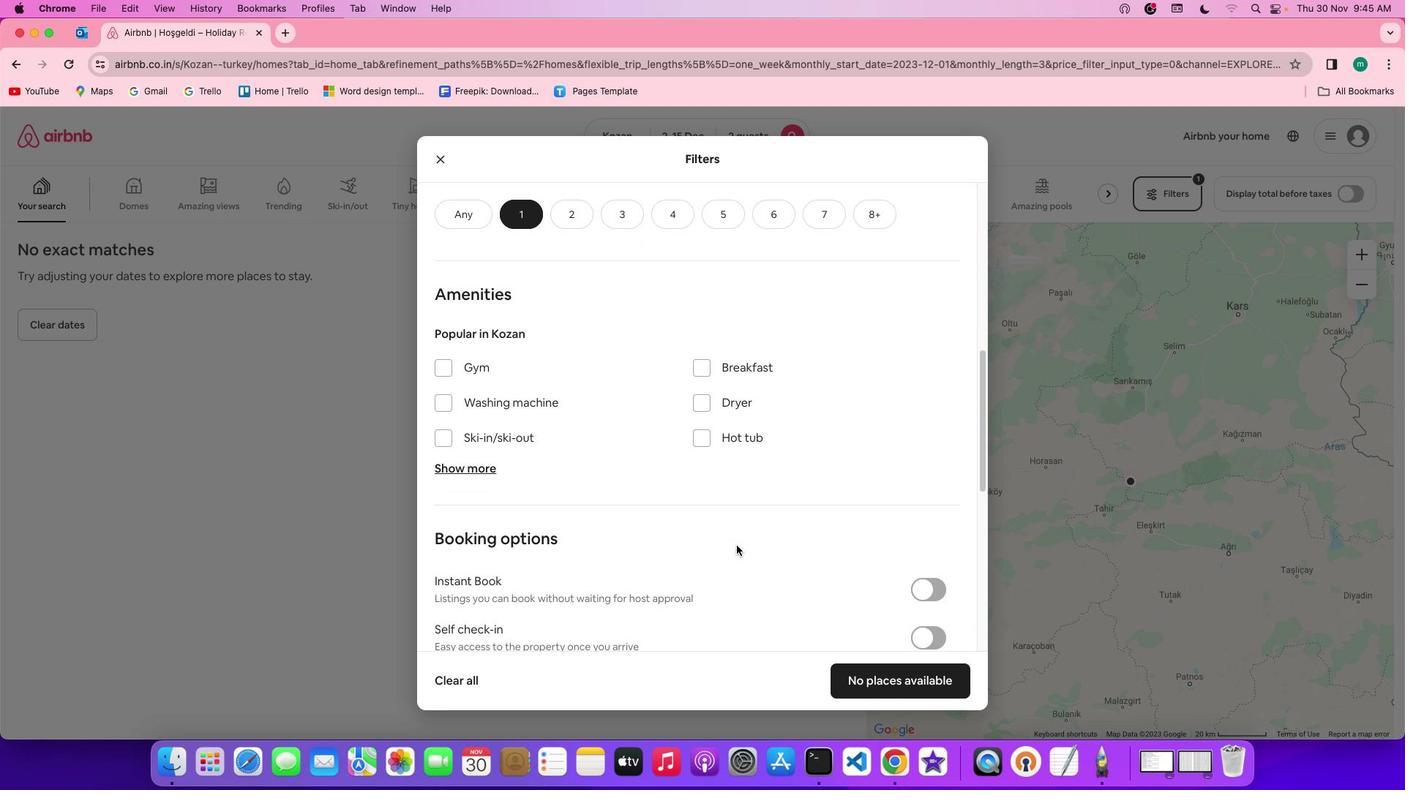 
Action: Mouse scrolled (736, 545) with delta (0, 0)
Screenshot: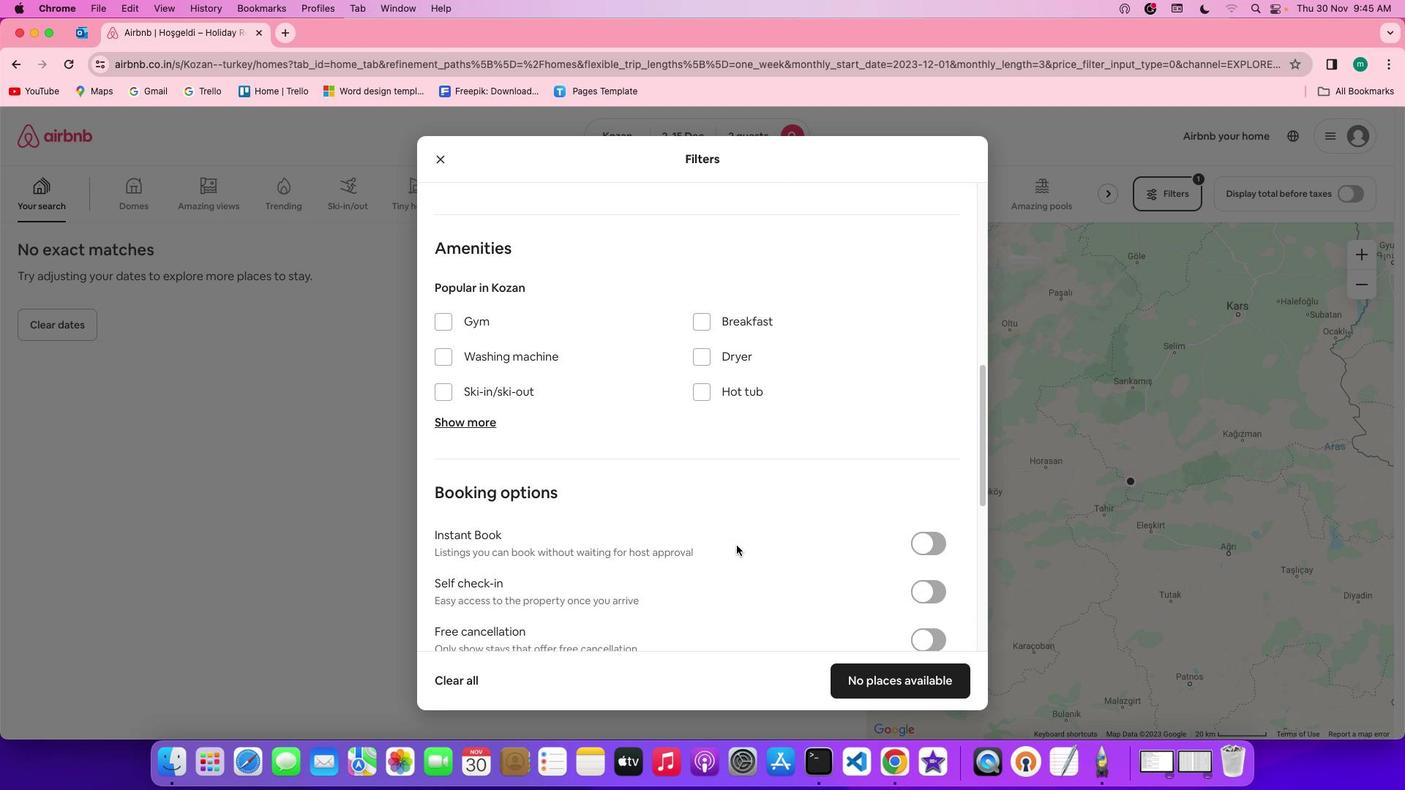 
Action: Mouse scrolled (736, 545) with delta (0, 0)
Screenshot: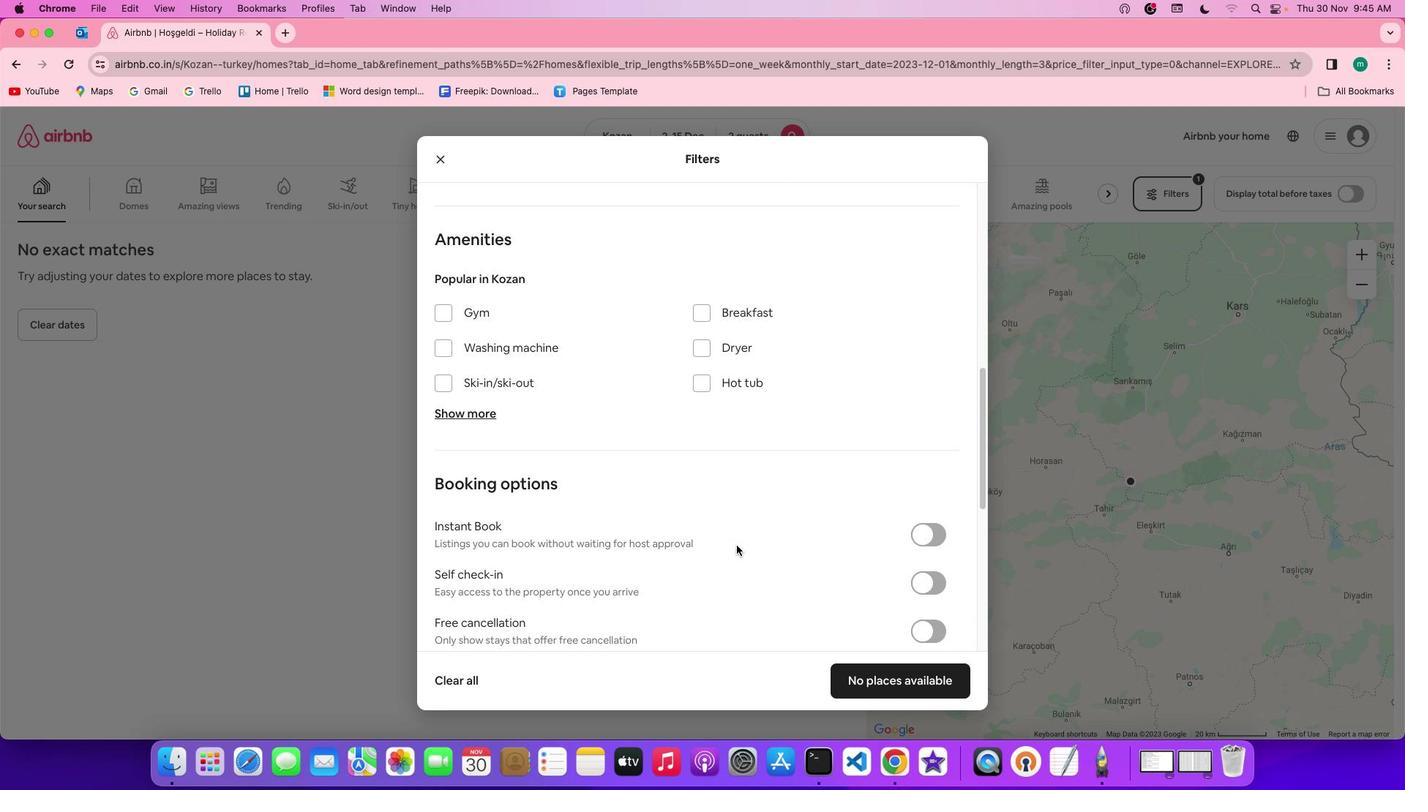 
Action: Mouse scrolled (736, 545) with delta (0, 0)
Screenshot: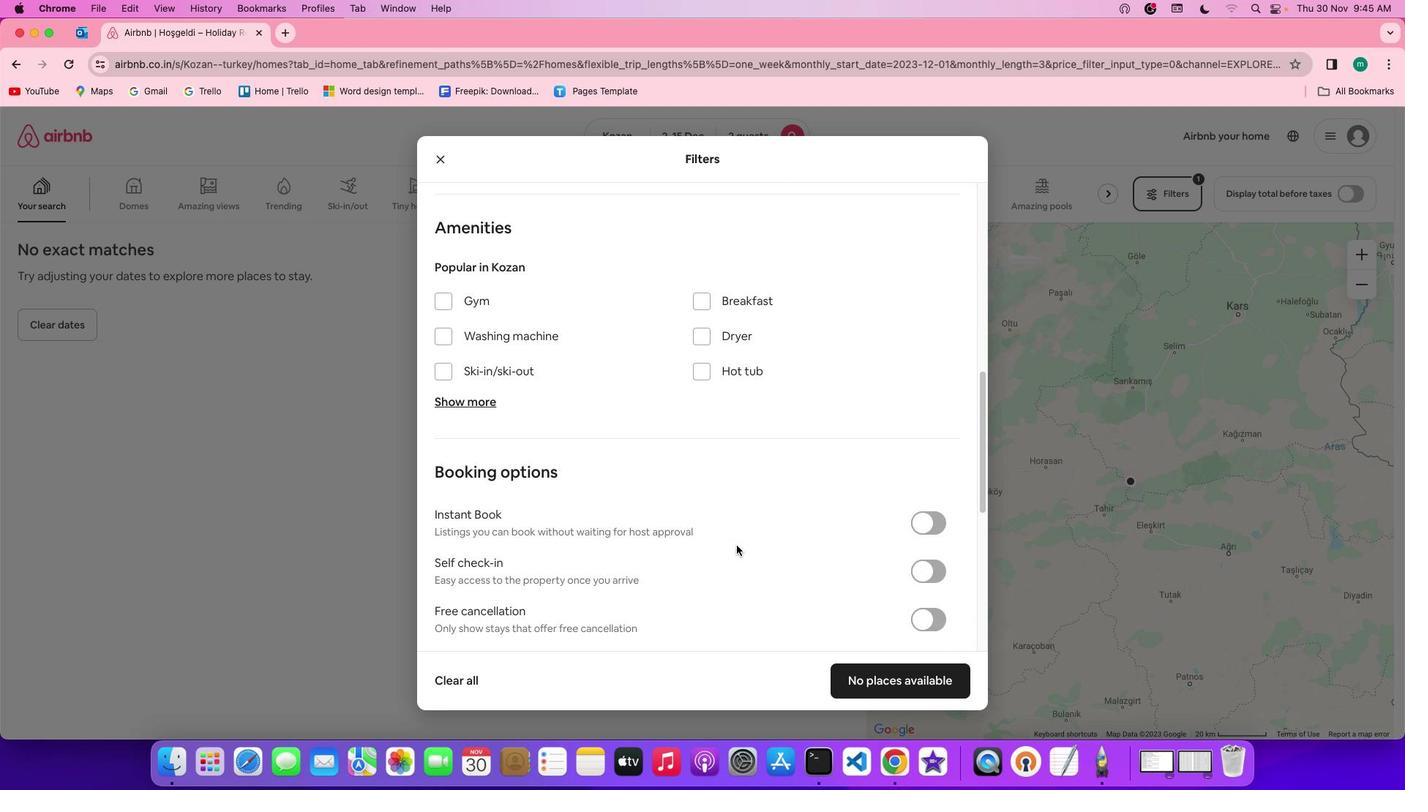 
Action: Mouse scrolled (736, 545) with delta (0, 0)
Screenshot: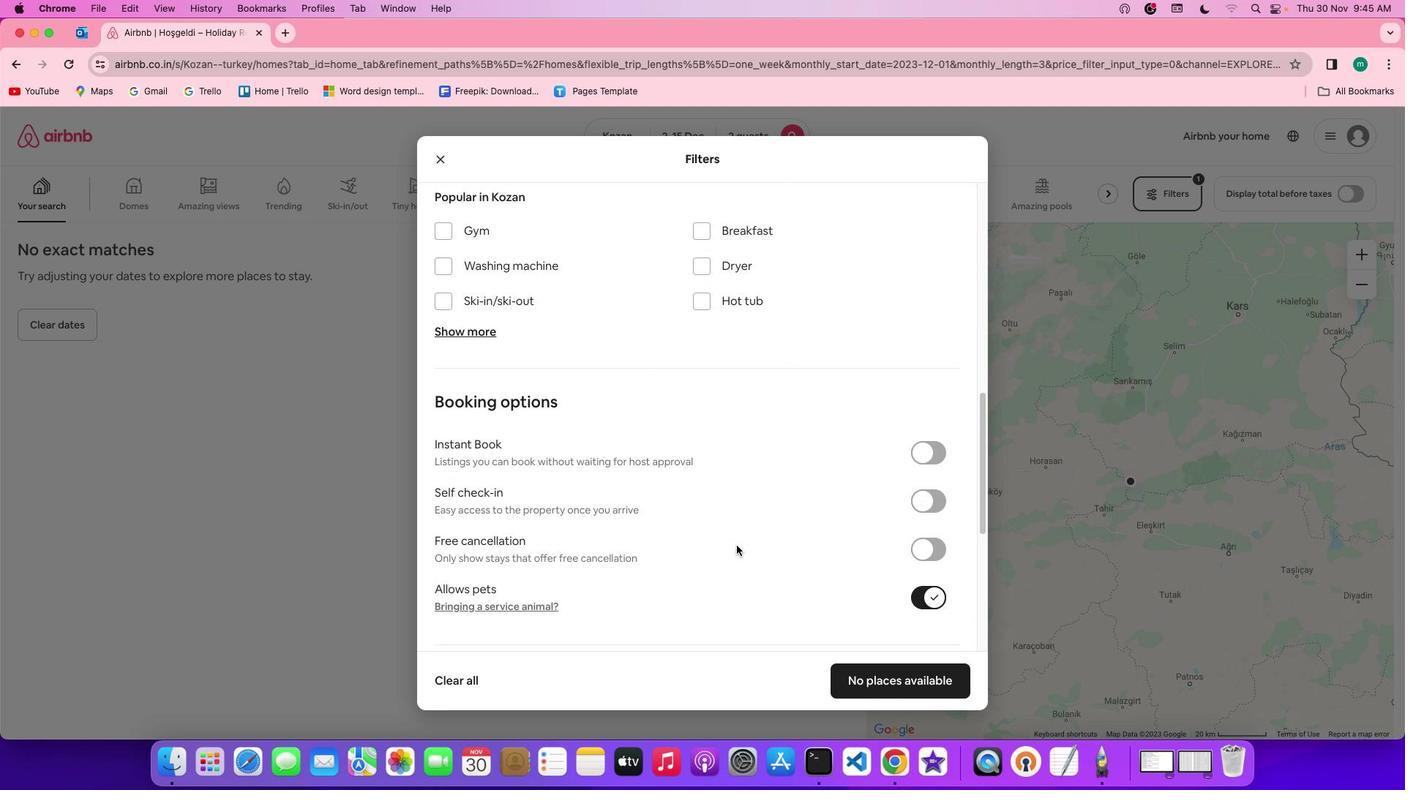 
Action: Mouse scrolled (736, 545) with delta (0, 0)
Screenshot: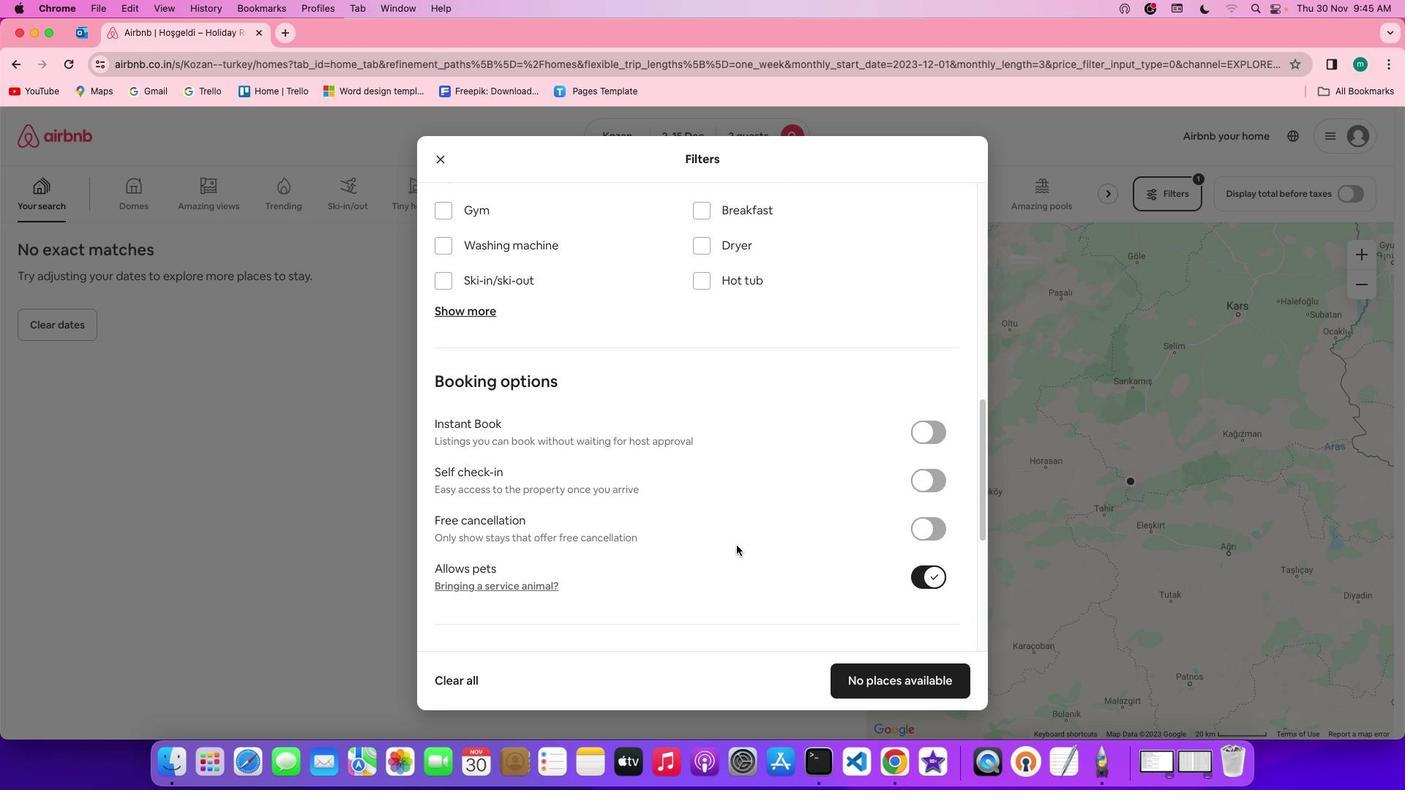 
Action: Mouse scrolled (736, 545) with delta (0, 0)
Screenshot: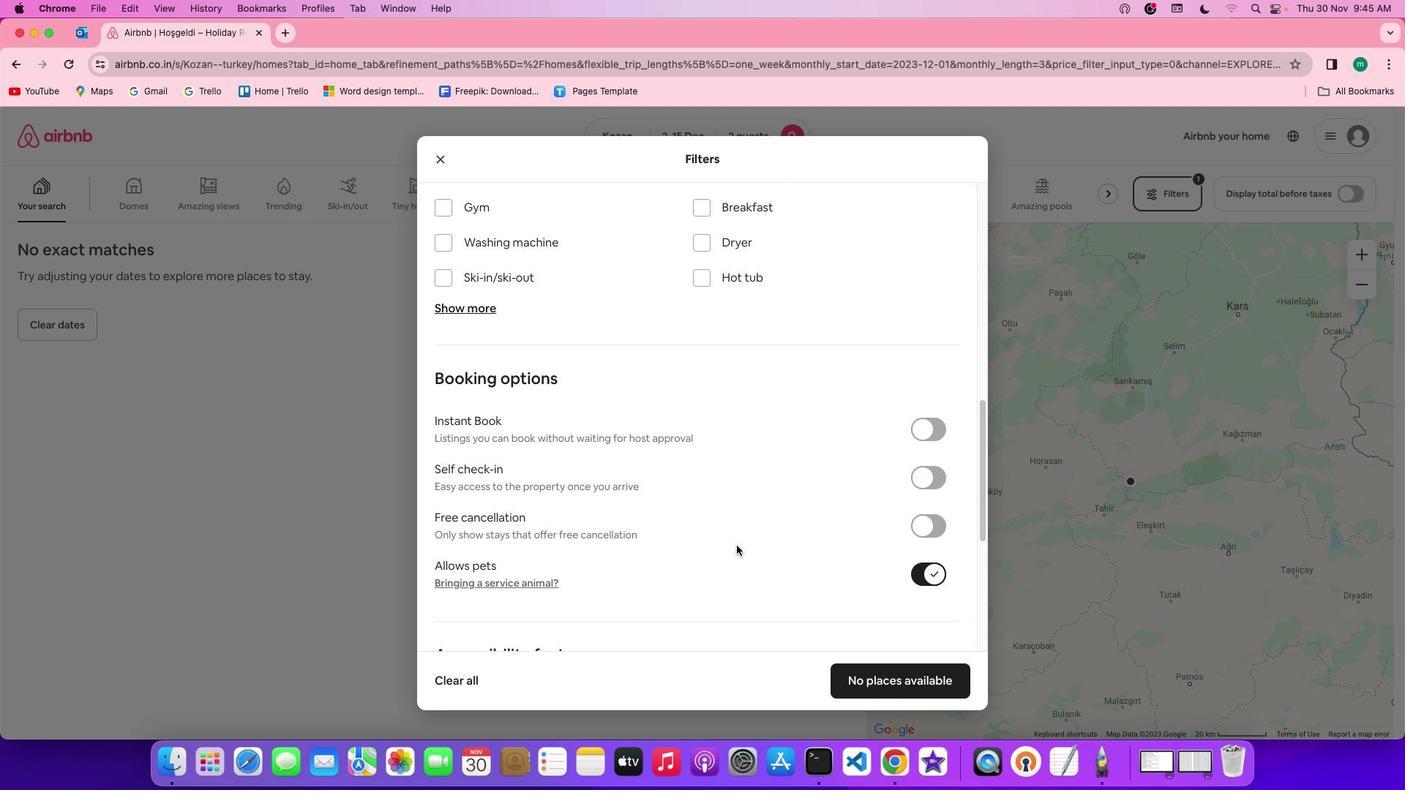 
Action: Mouse scrolled (736, 545) with delta (0, -1)
Screenshot: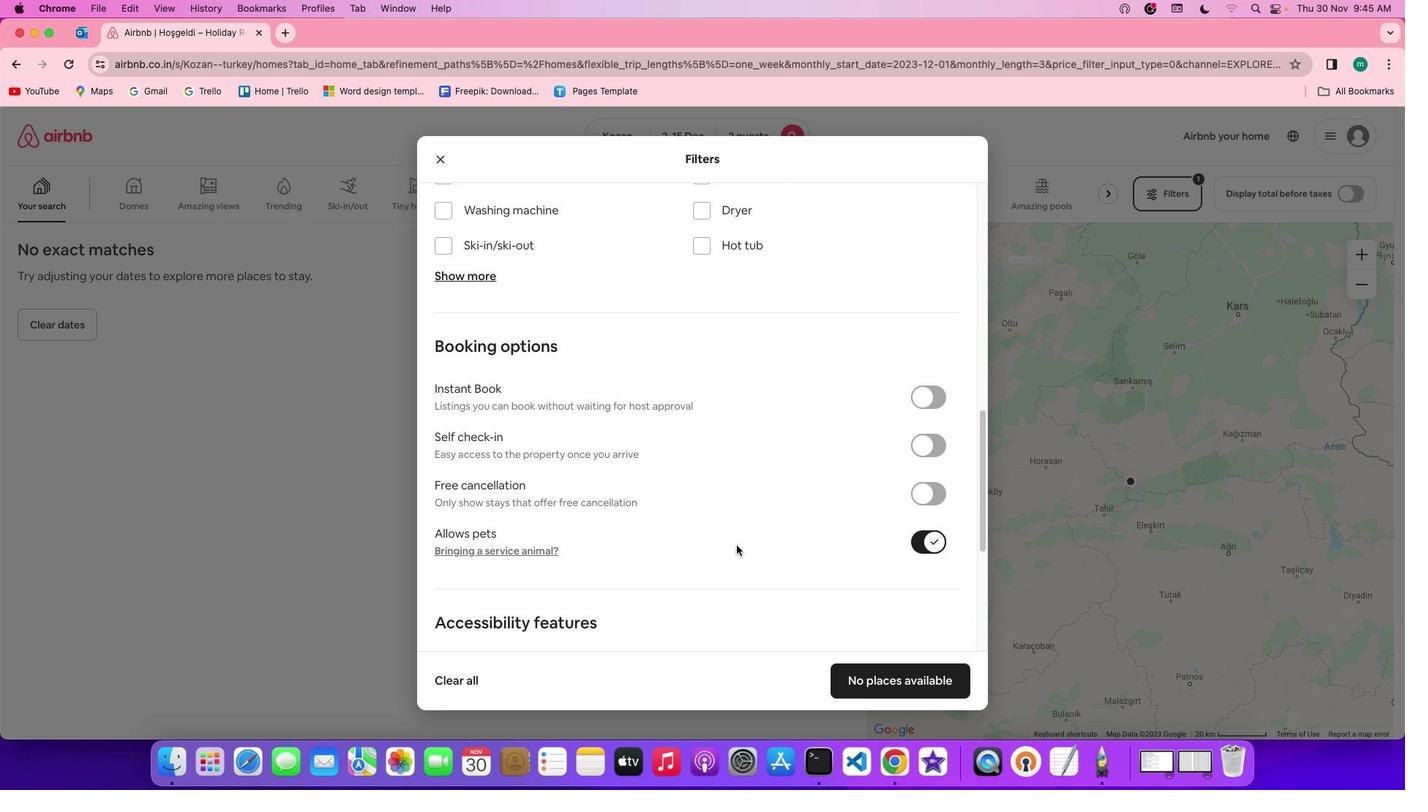 
Action: Mouse moved to (736, 545)
Screenshot: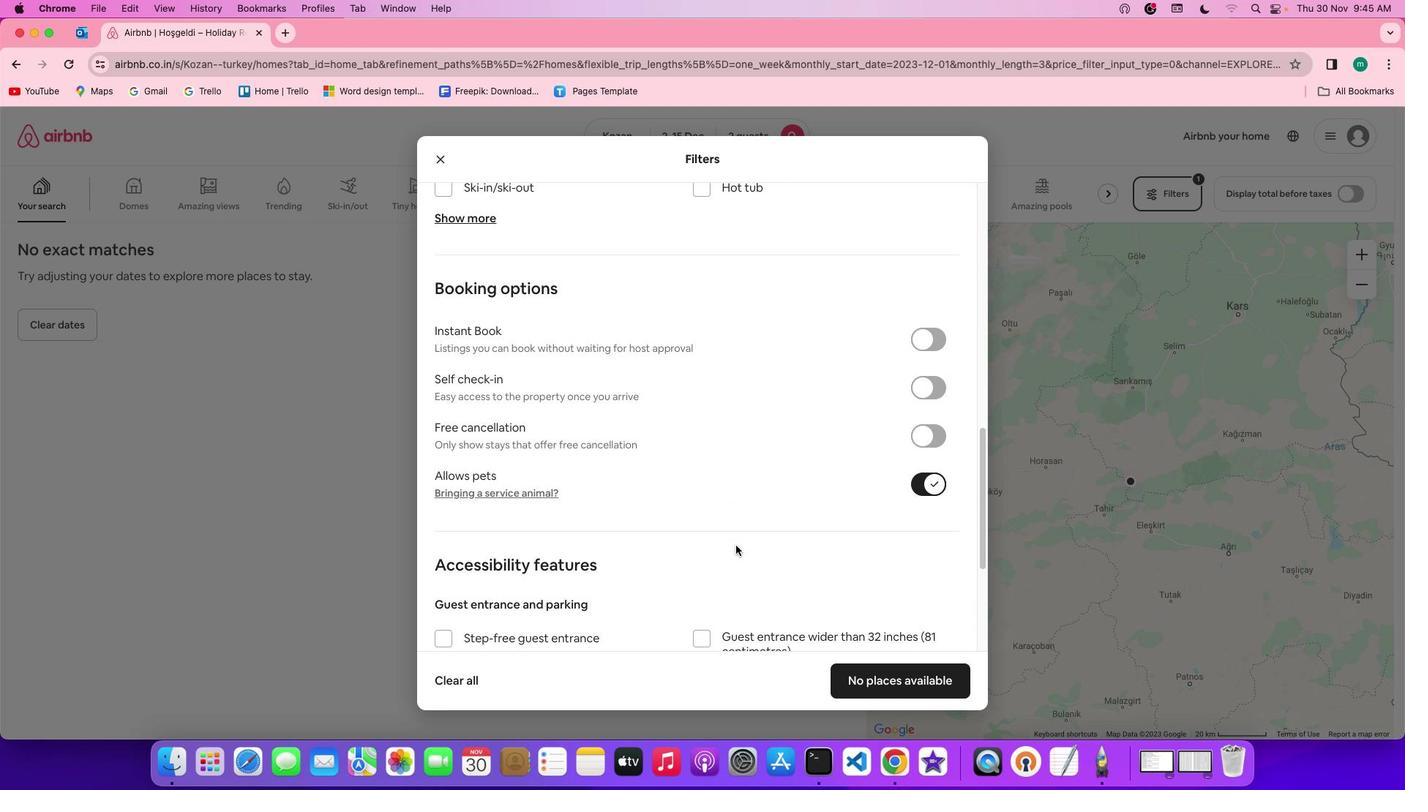 
Action: Mouse scrolled (736, 545) with delta (0, 0)
Screenshot: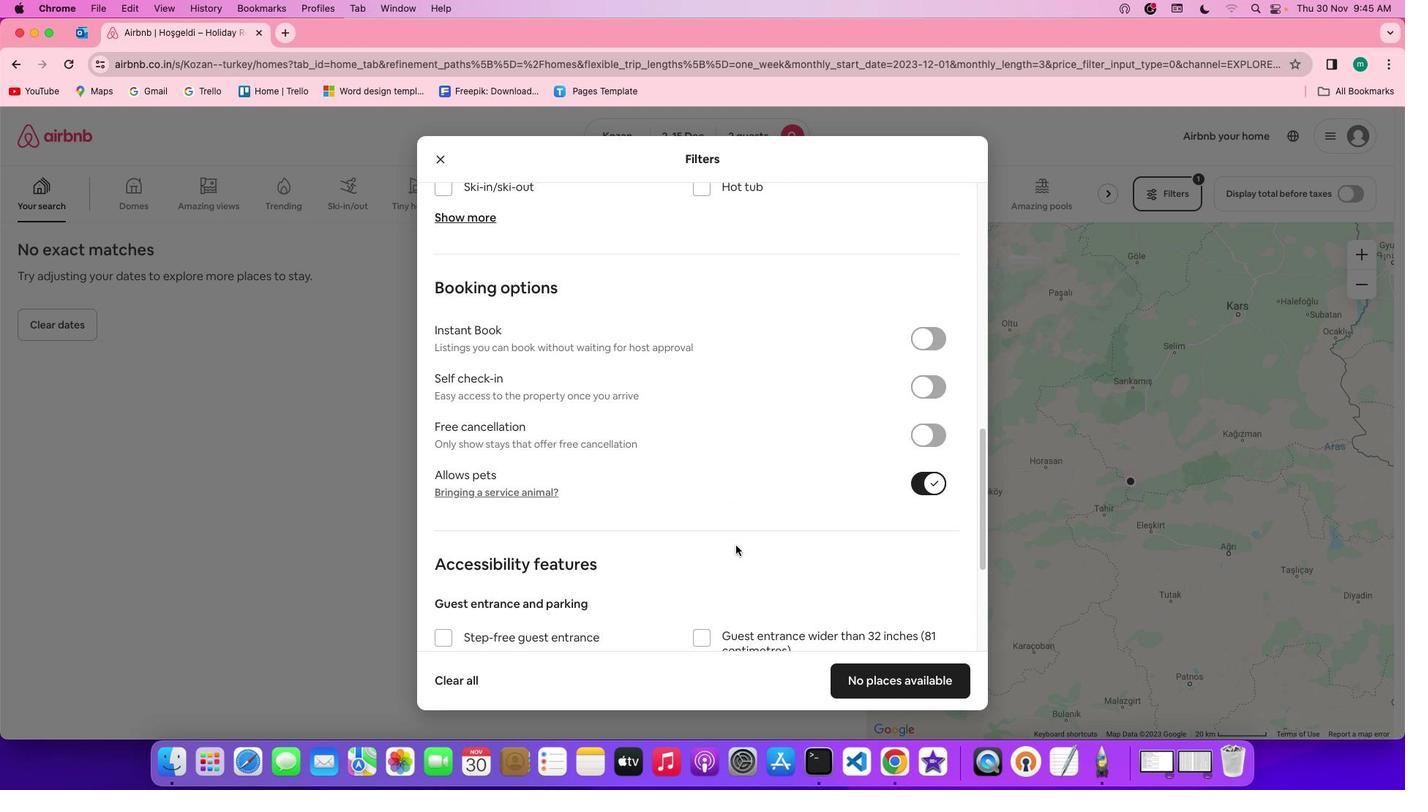 
Action: Mouse scrolled (736, 545) with delta (0, 0)
Screenshot: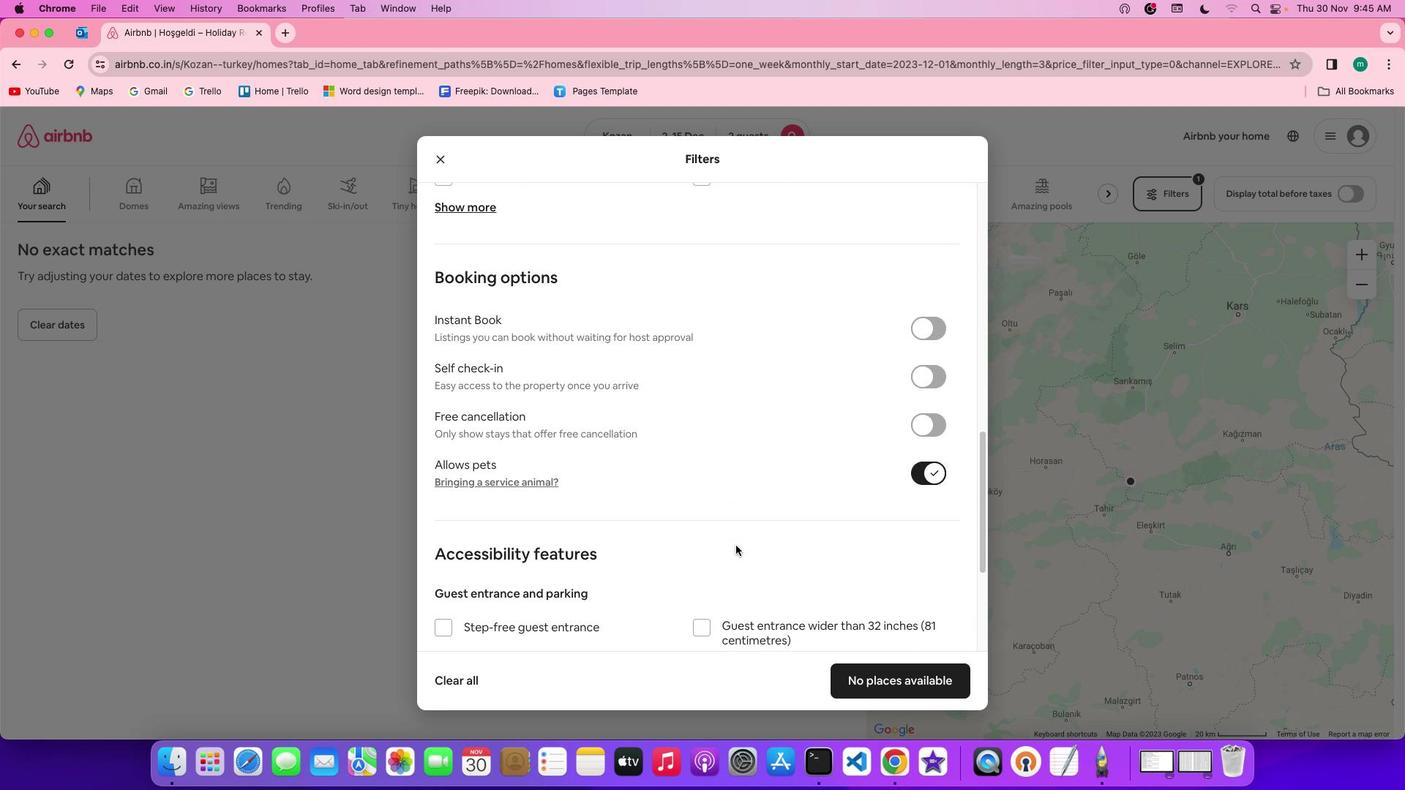 
Action: Mouse scrolled (736, 545) with delta (0, 0)
Screenshot: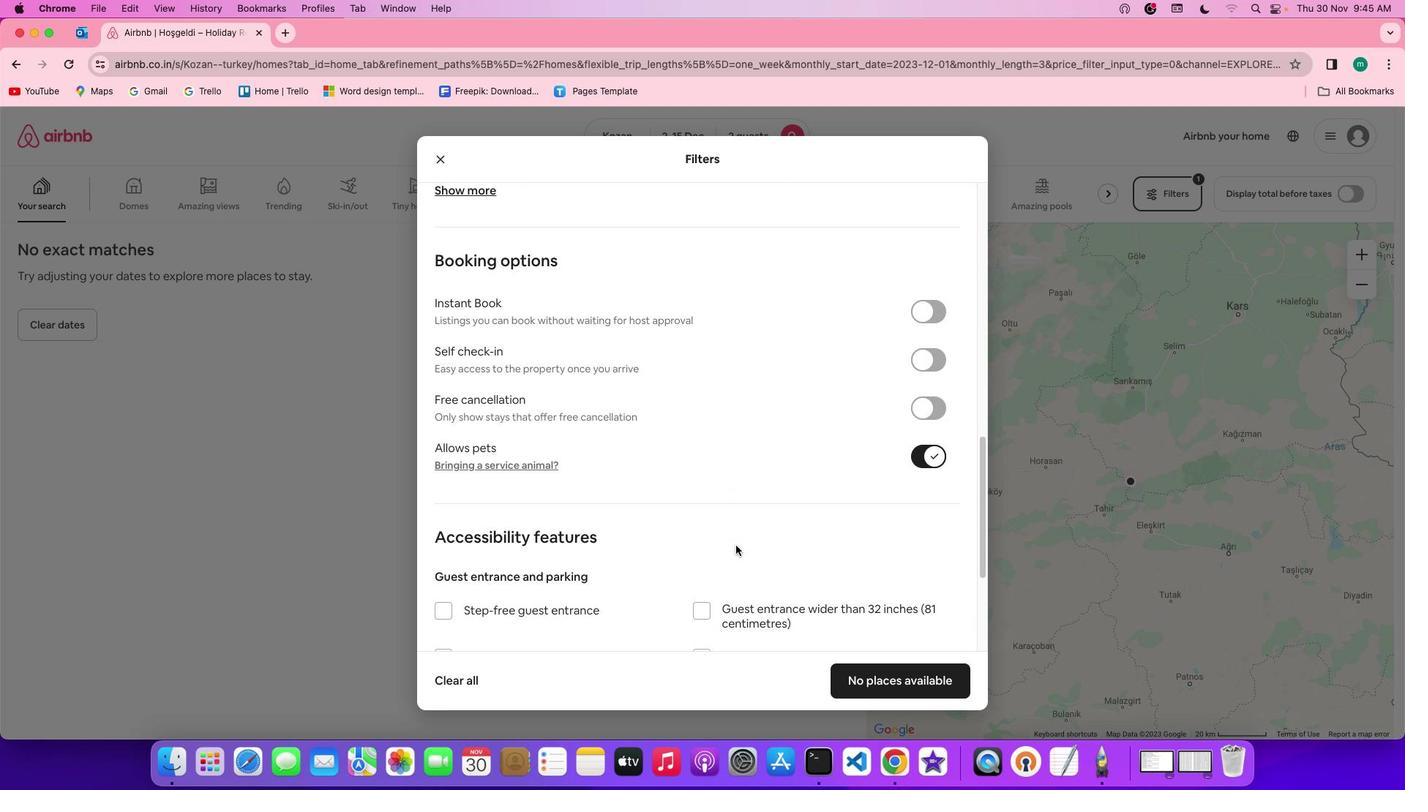 
Action: Mouse scrolled (736, 545) with delta (0, -2)
Screenshot: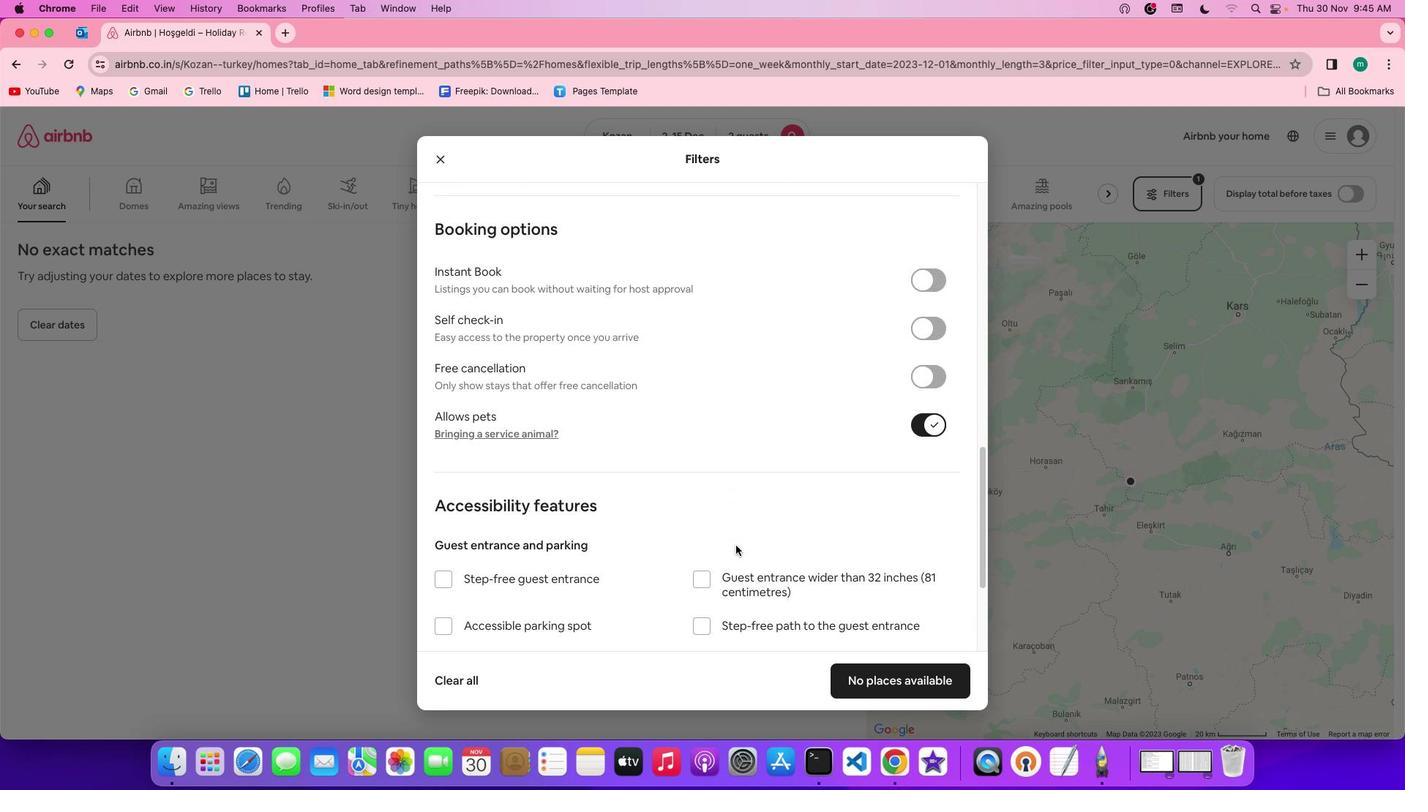 
Action: Mouse scrolled (736, 545) with delta (0, 0)
Screenshot: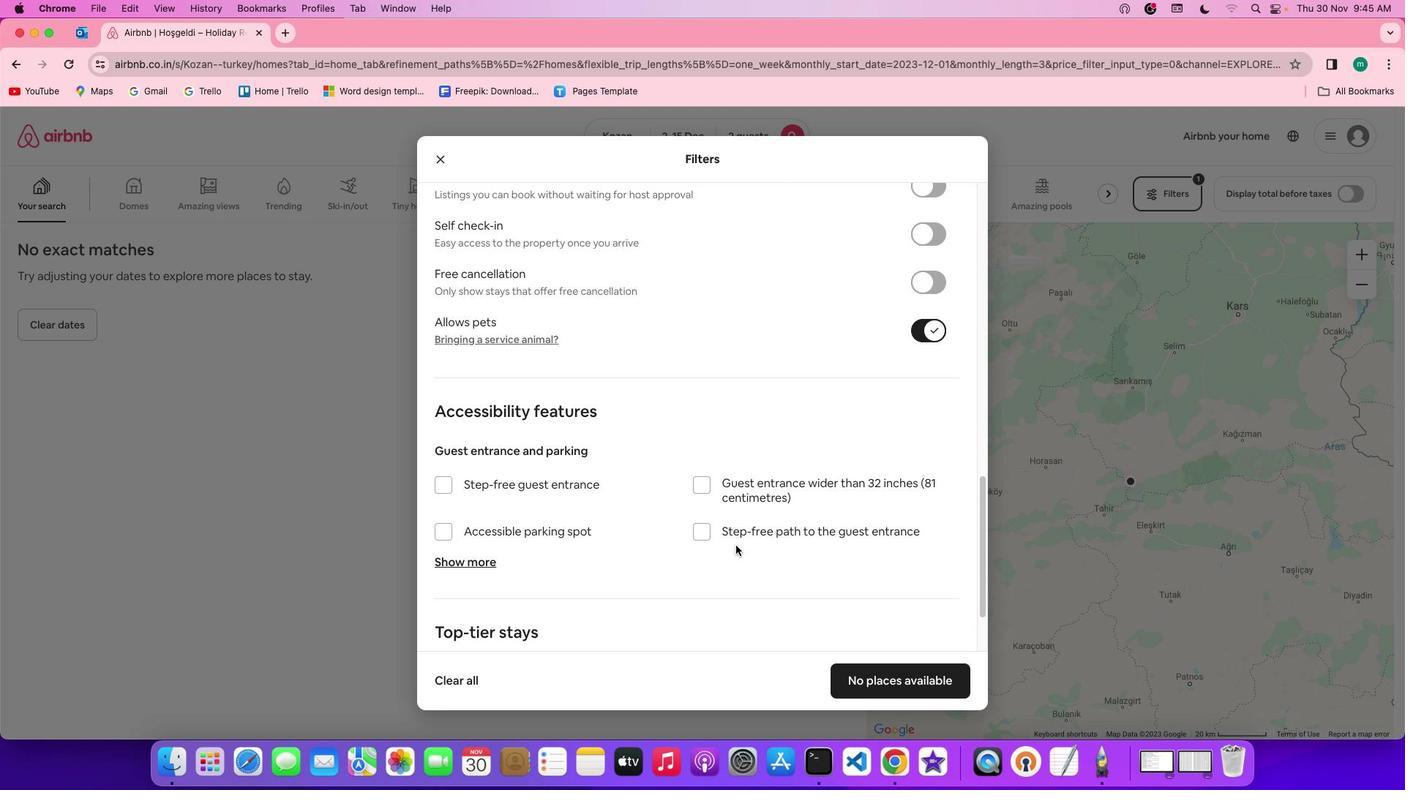 
Action: Mouse scrolled (736, 545) with delta (0, 0)
Screenshot: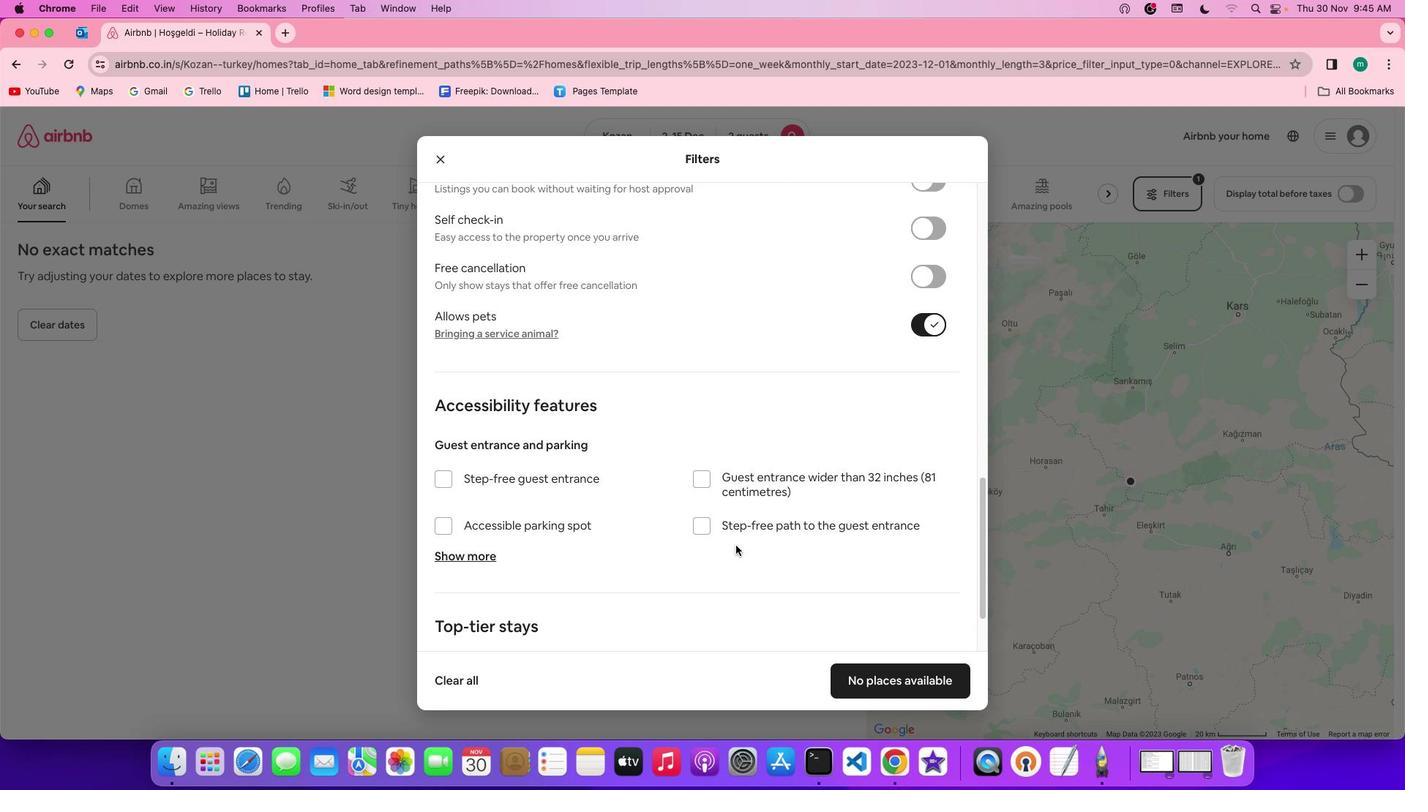 
Action: Mouse scrolled (736, 545) with delta (0, 0)
Screenshot: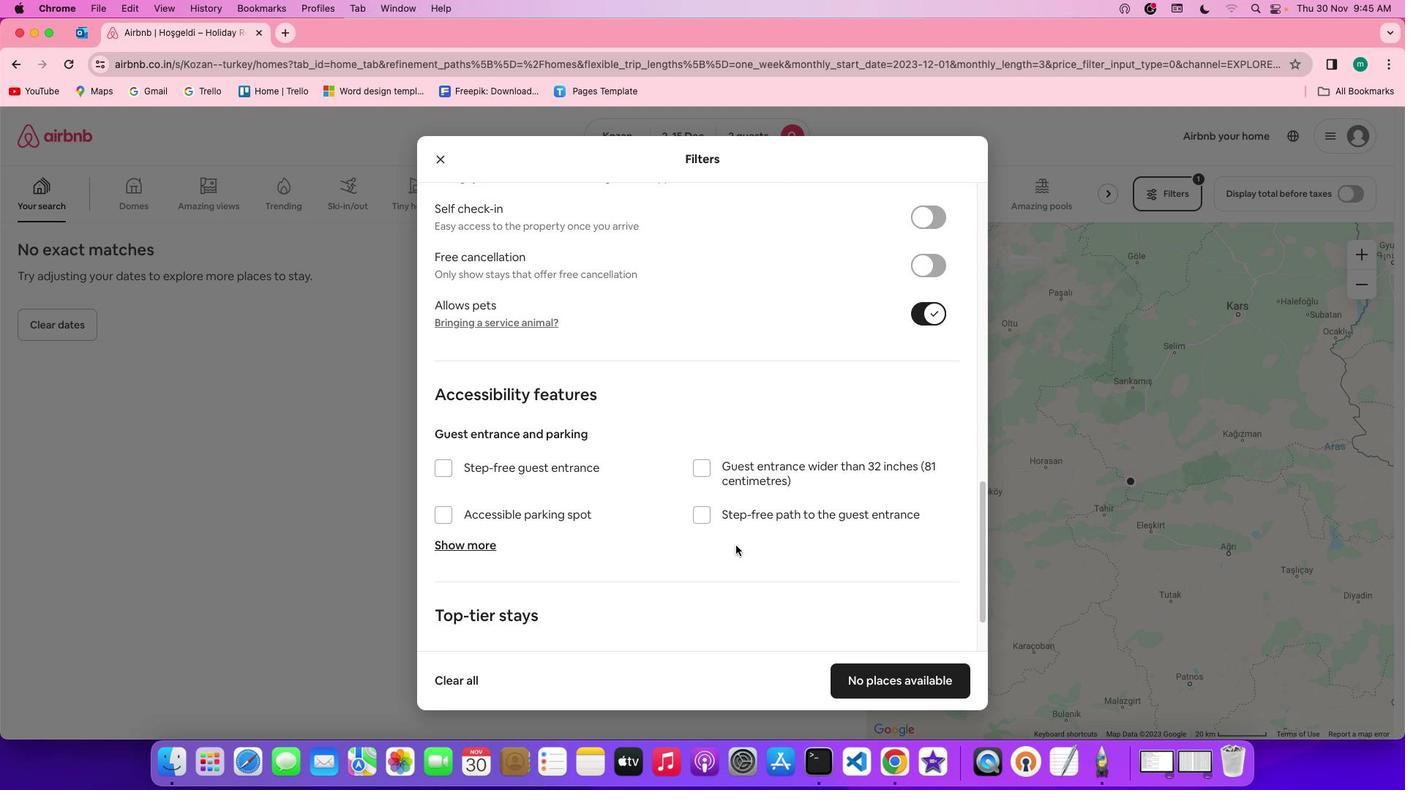
Action: Mouse scrolled (736, 545) with delta (0, 0)
Screenshot: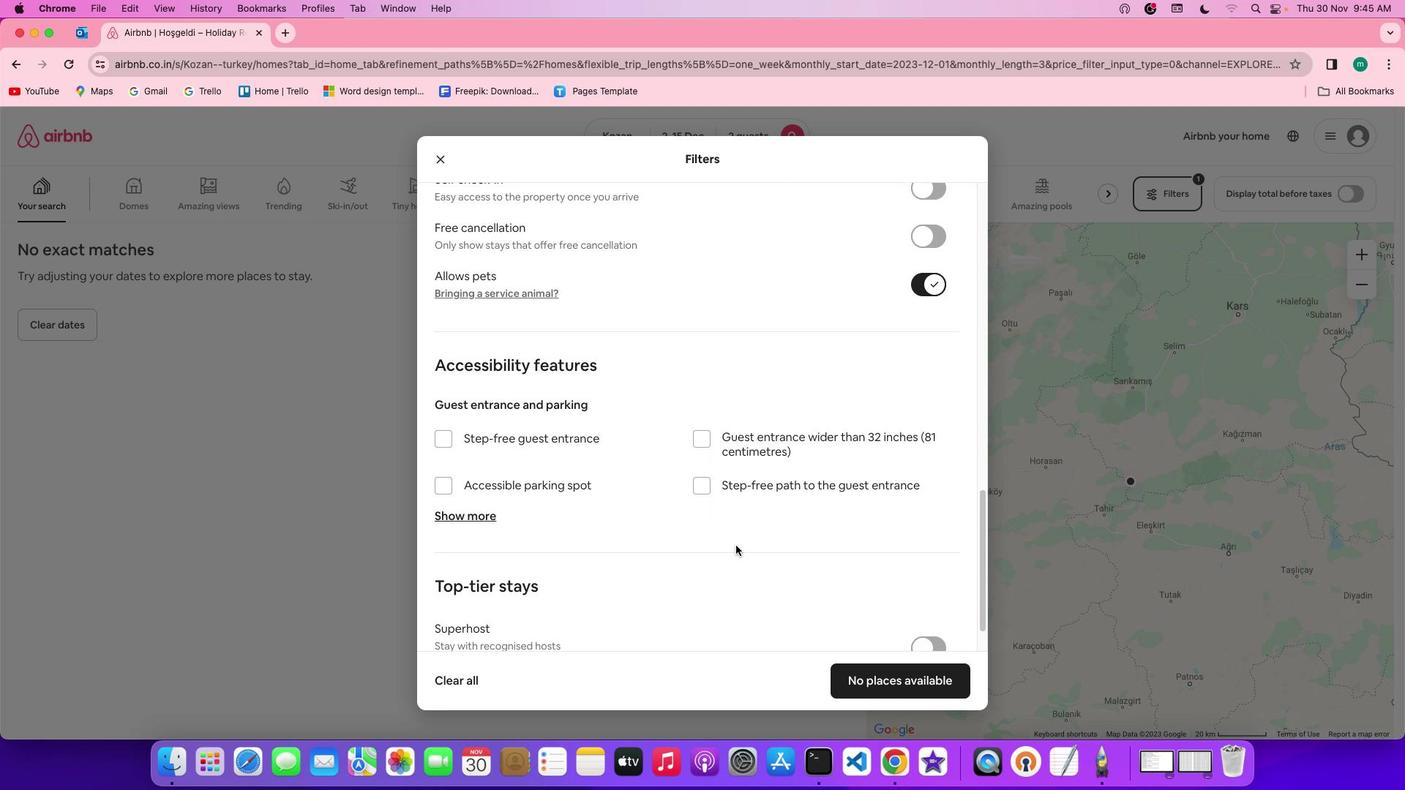 
Action: Mouse scrolled (736, 545) with delta (0, 0)
Screenshot: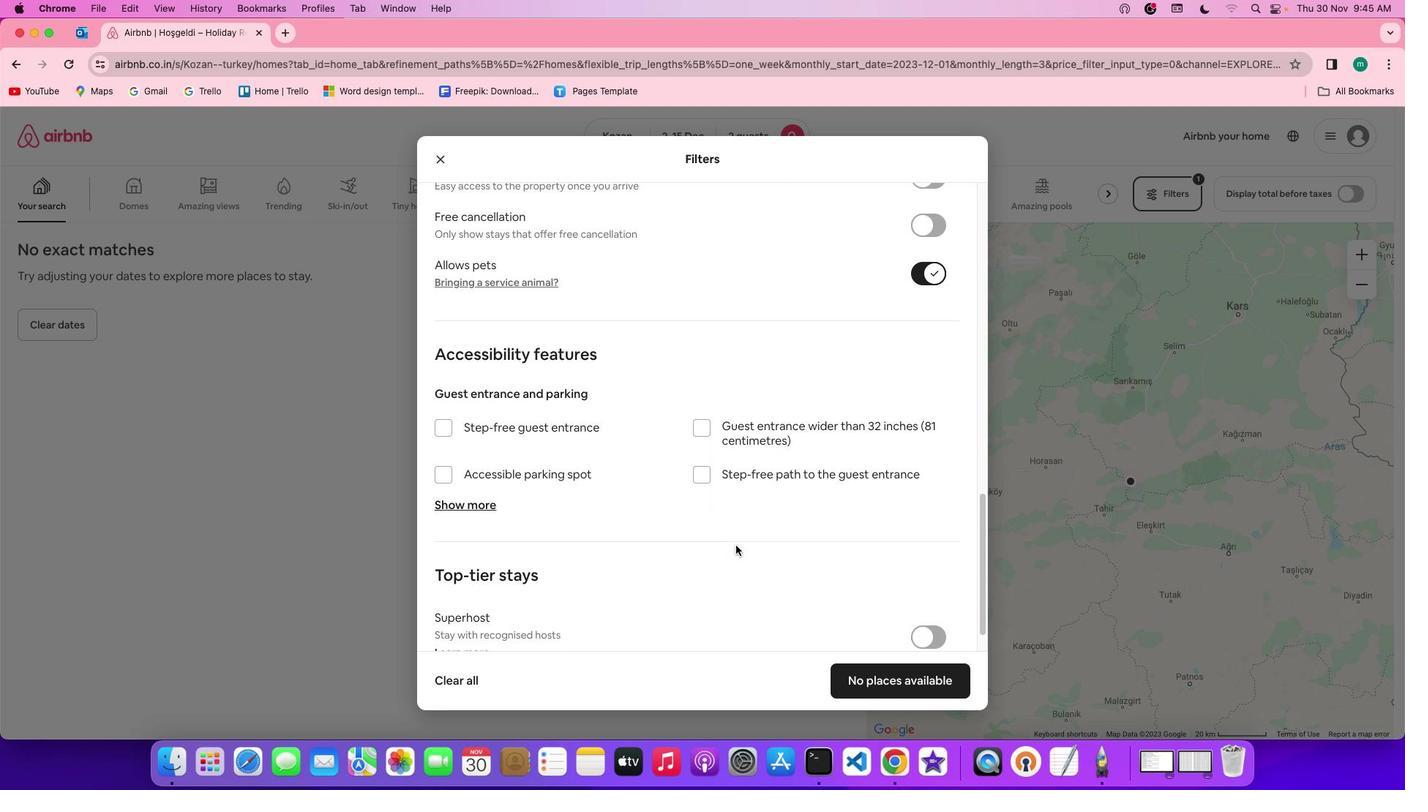 
Action: Mouse scrolled (736, 545) with delta (0, -2)
Screenshot: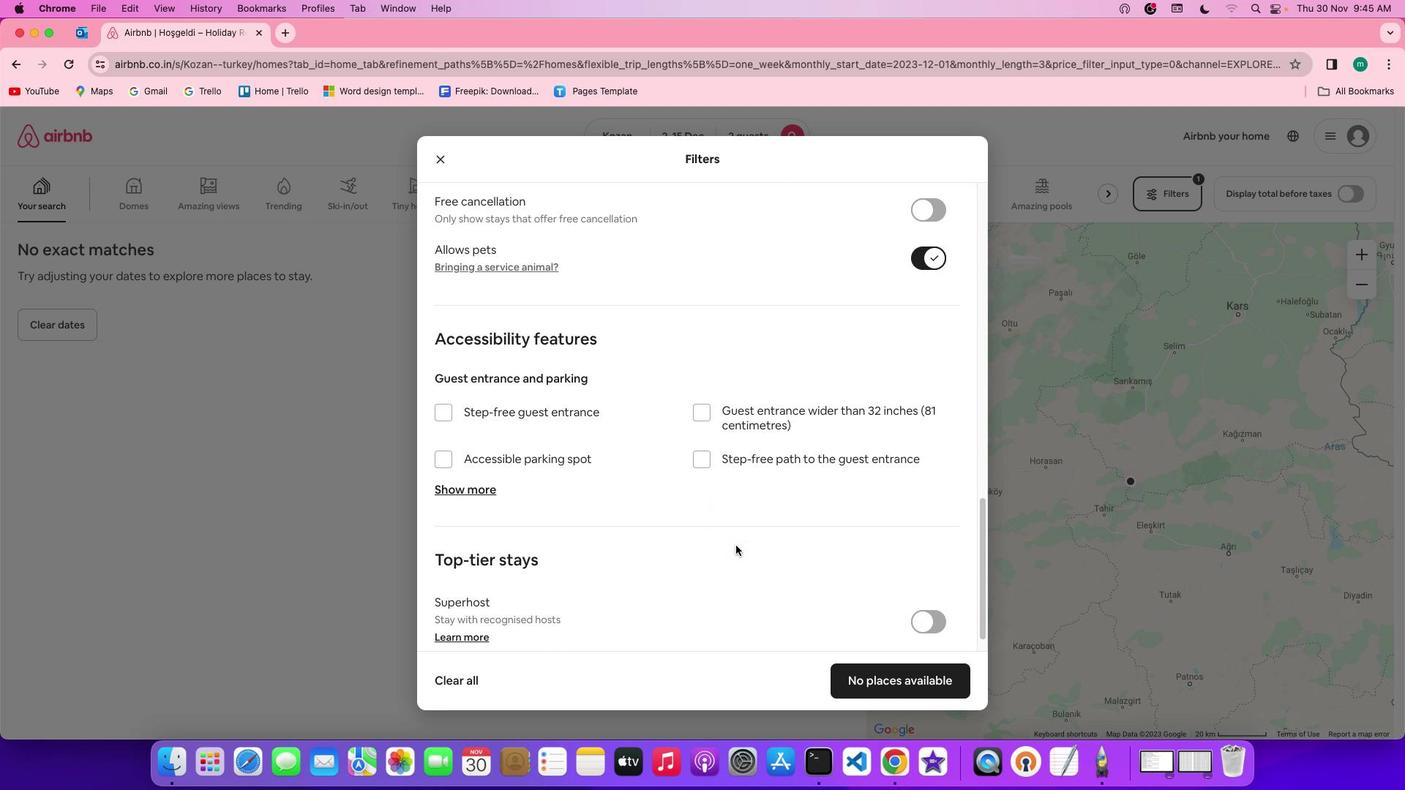 
Action: Mouse scrolled (736, 545) with delta (0, -2)
Screenshot: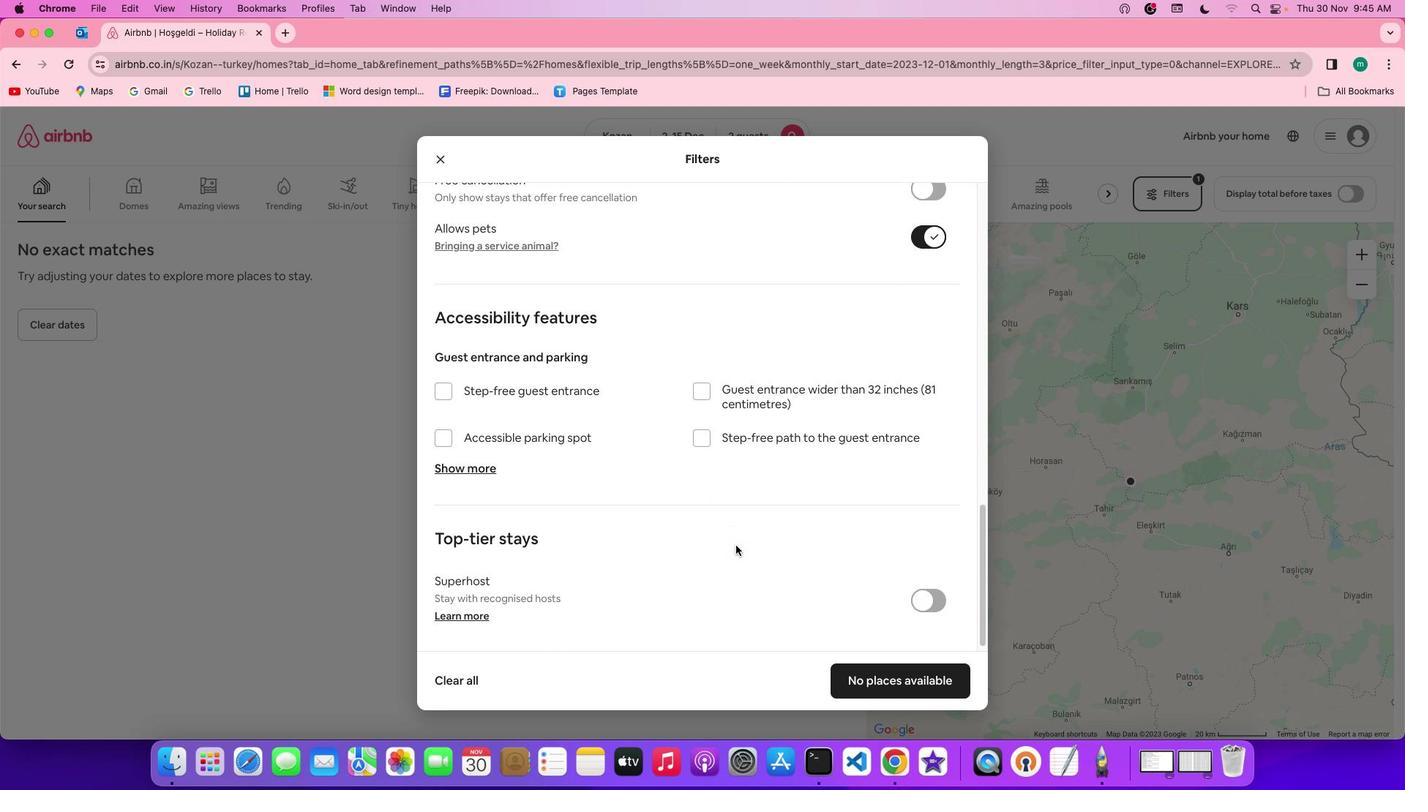 
Action: Mouse scrolled (736, 545) with delta (0, 0)
Screenshot: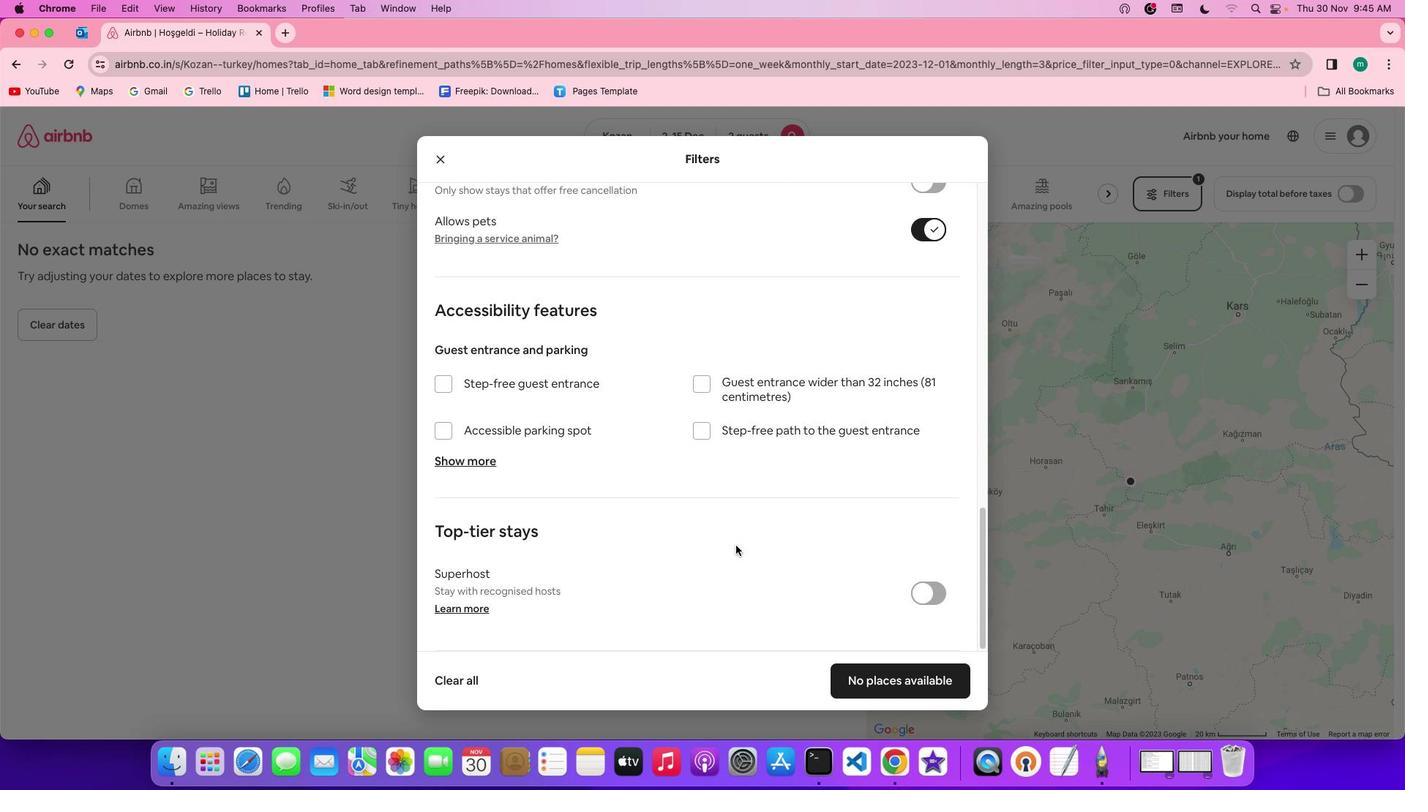
Action: Mouse scrolled (736, 545) with delta (0, 0)
Screenshot: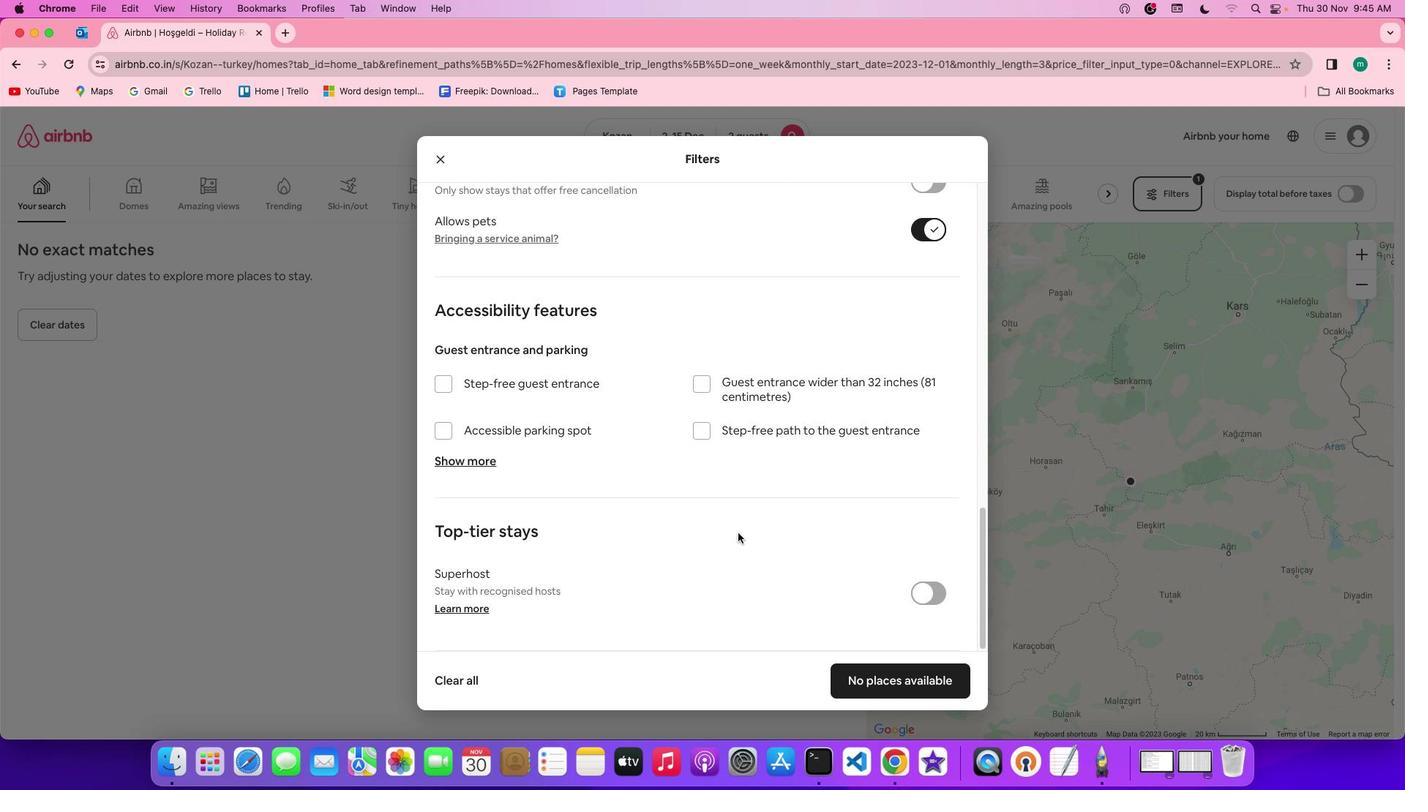 
Action: Mouse scrolled (736, 545) with delta (0, -2)
Screenshot: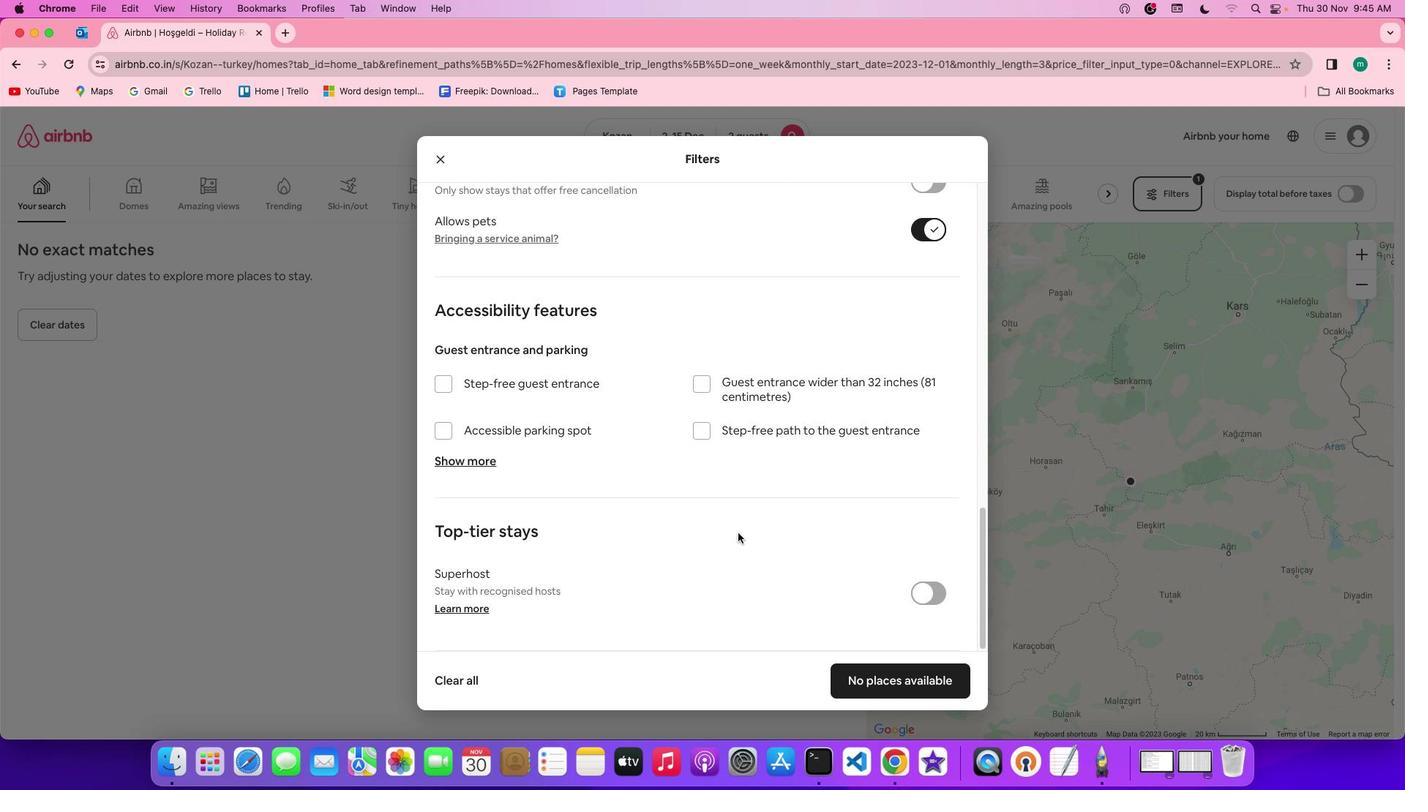 
Action: Mouse scrolled (736, 545) with delta (0, -3)
Screenshot: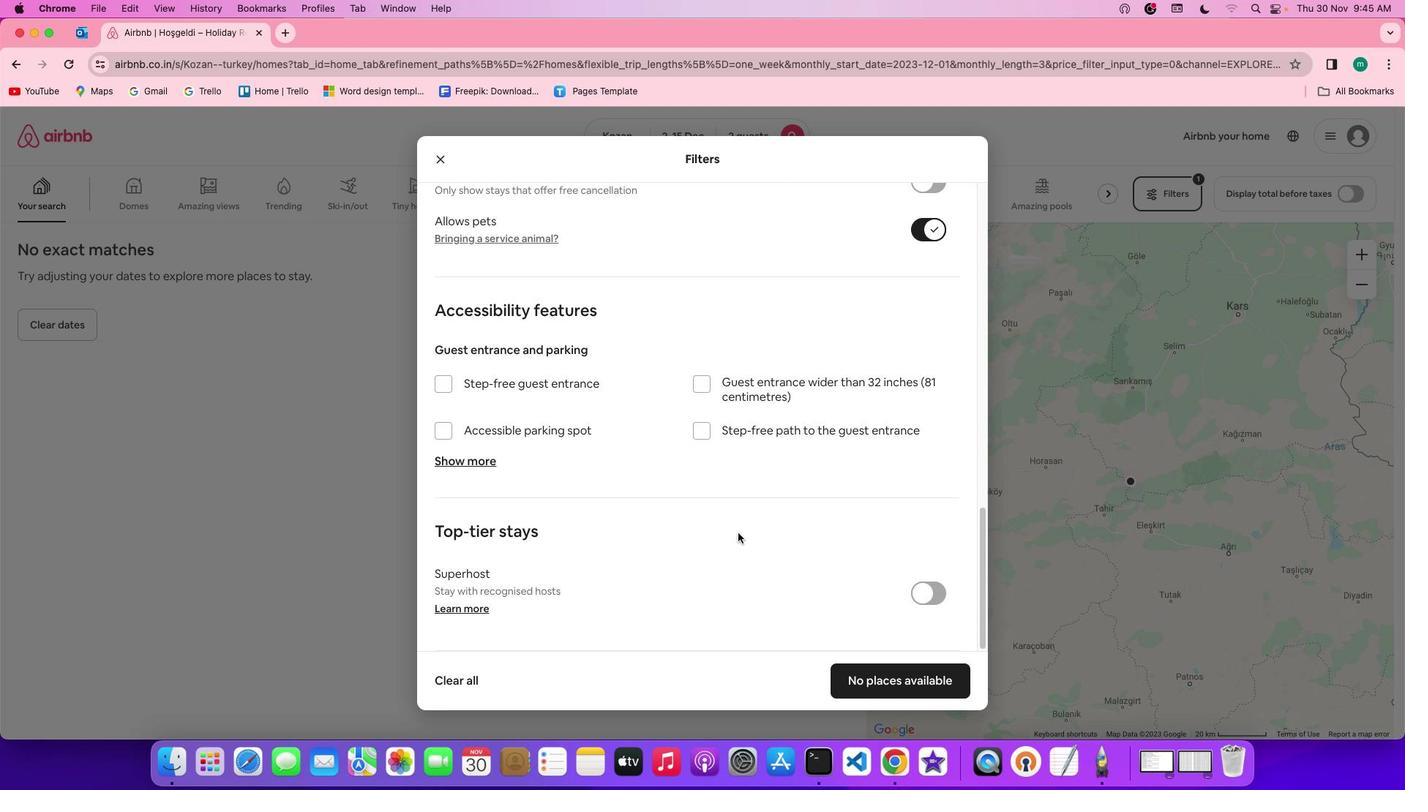 
Action: Mouse scrolled (736, 545) with delta (0, -4)
Screenshot: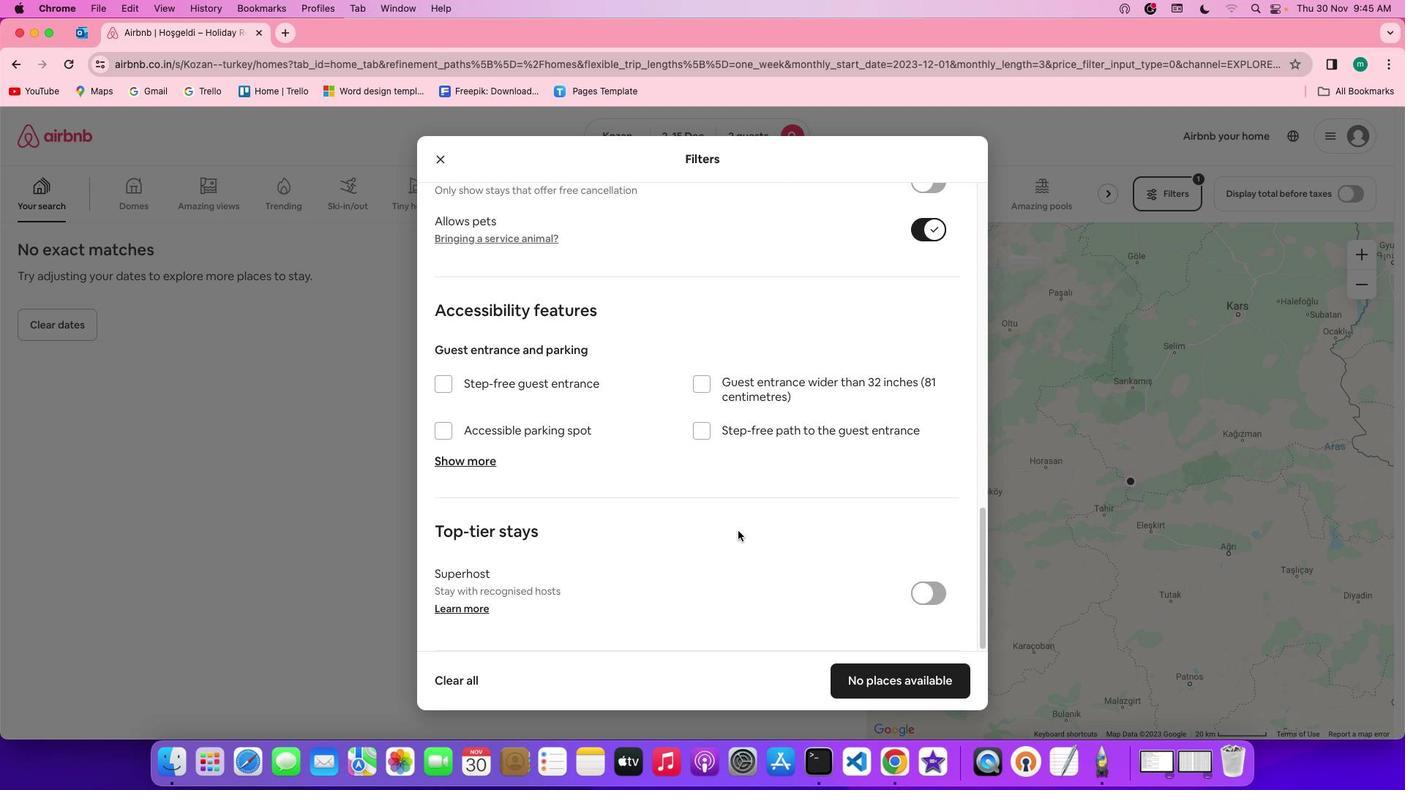 
Action: Mouse moved to (920, 686)
Screenshot: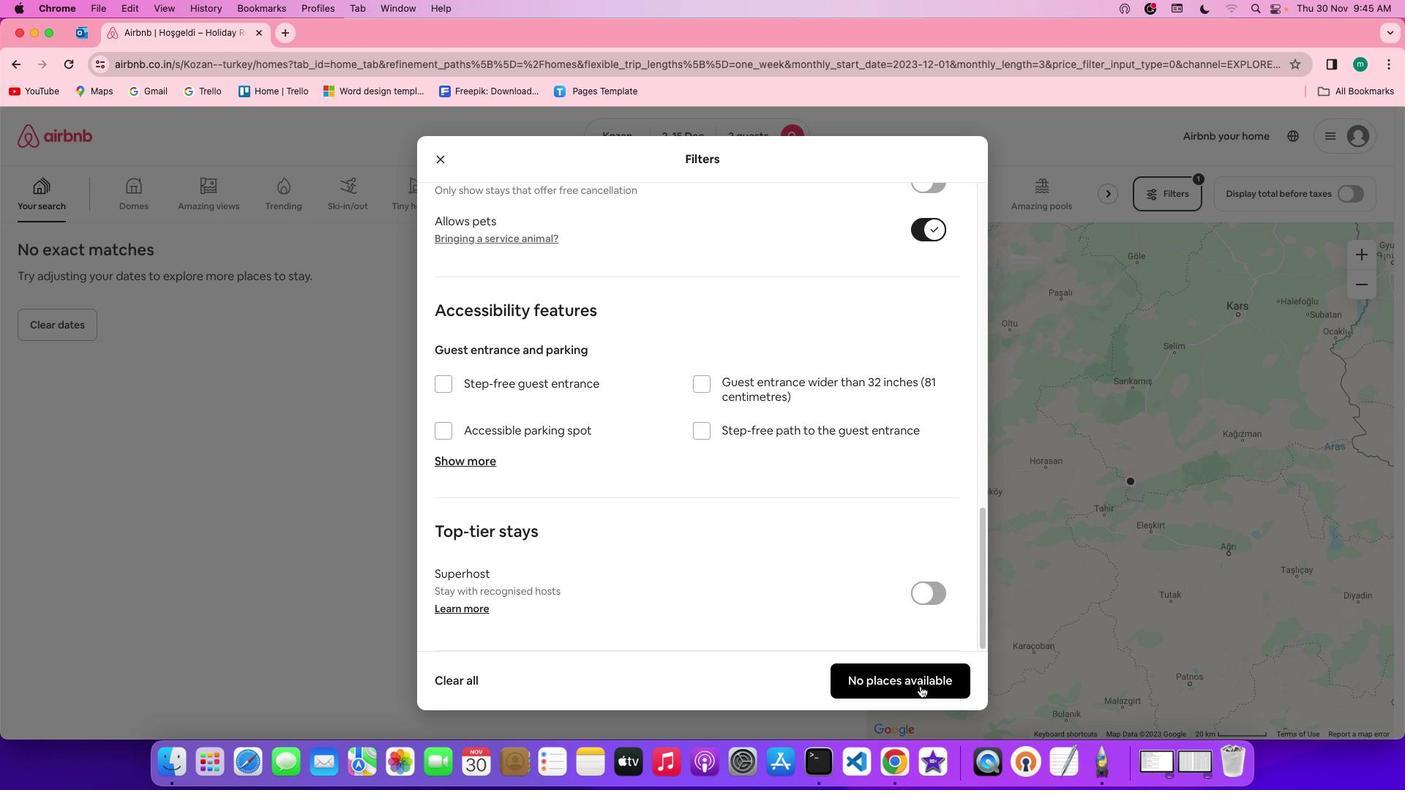 
Action: Mouse pressed left at (920, 686)
Screenshot: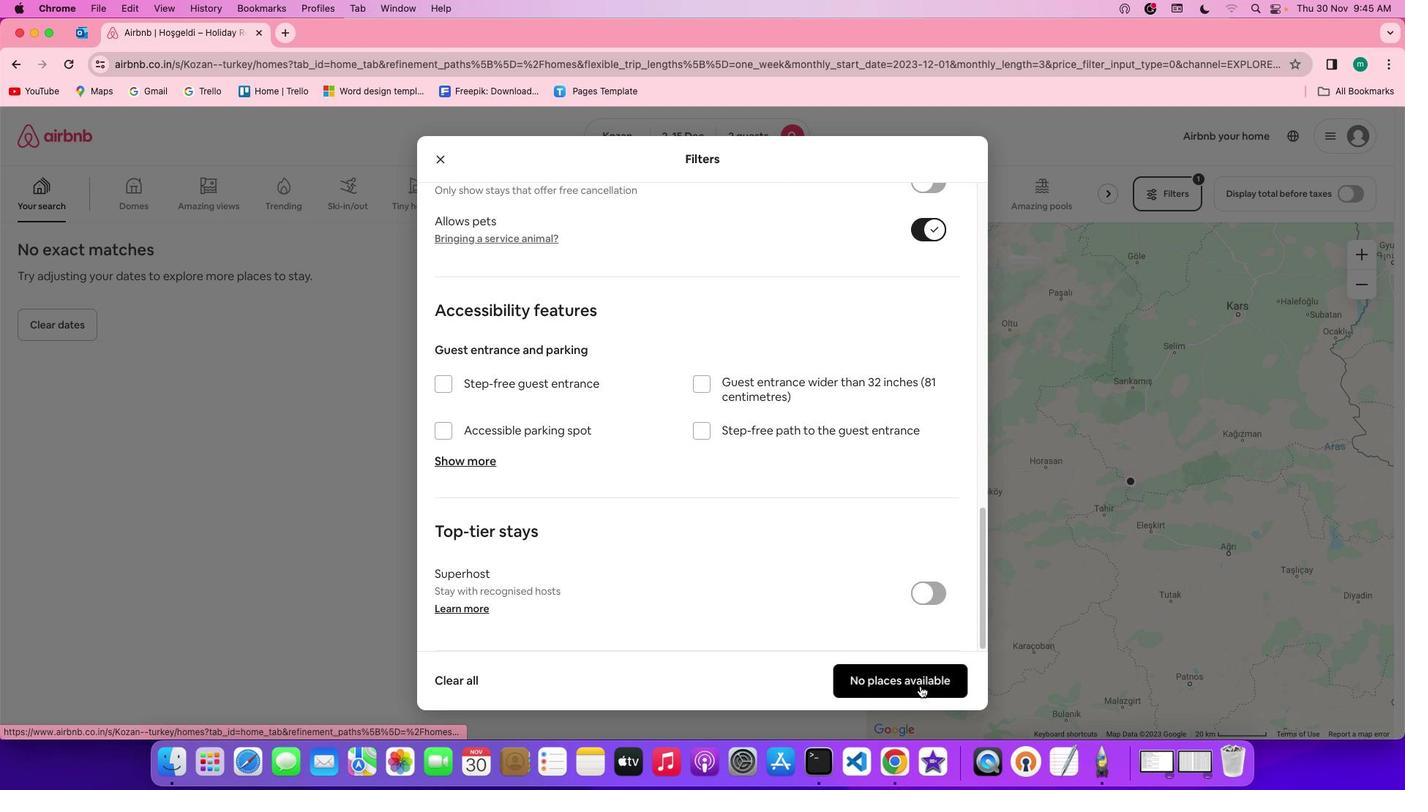 
Action: Mouse moved to (761, 592)
Screenshot: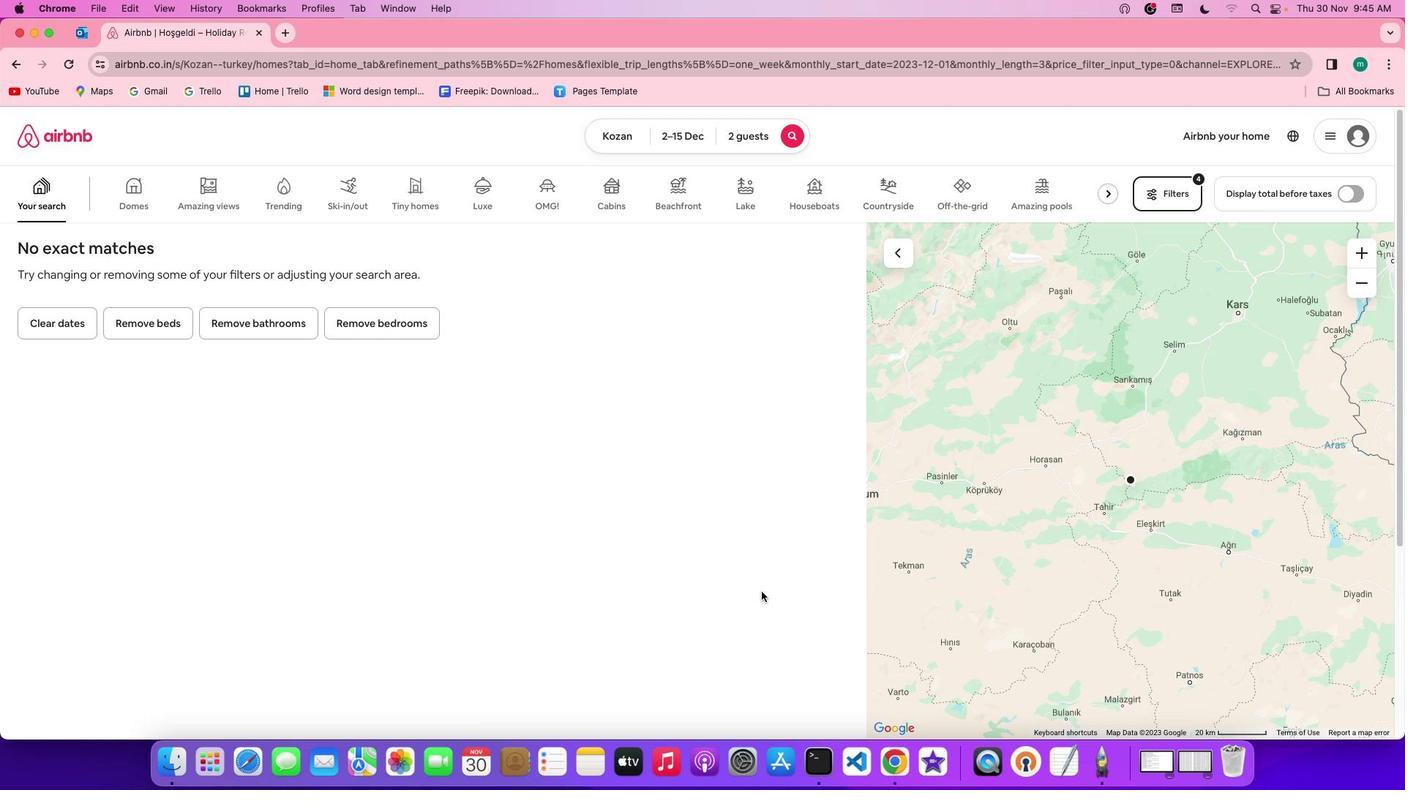 
Action: Mouse scrolled (761, 592) with delta (0, 0)
Screenshot: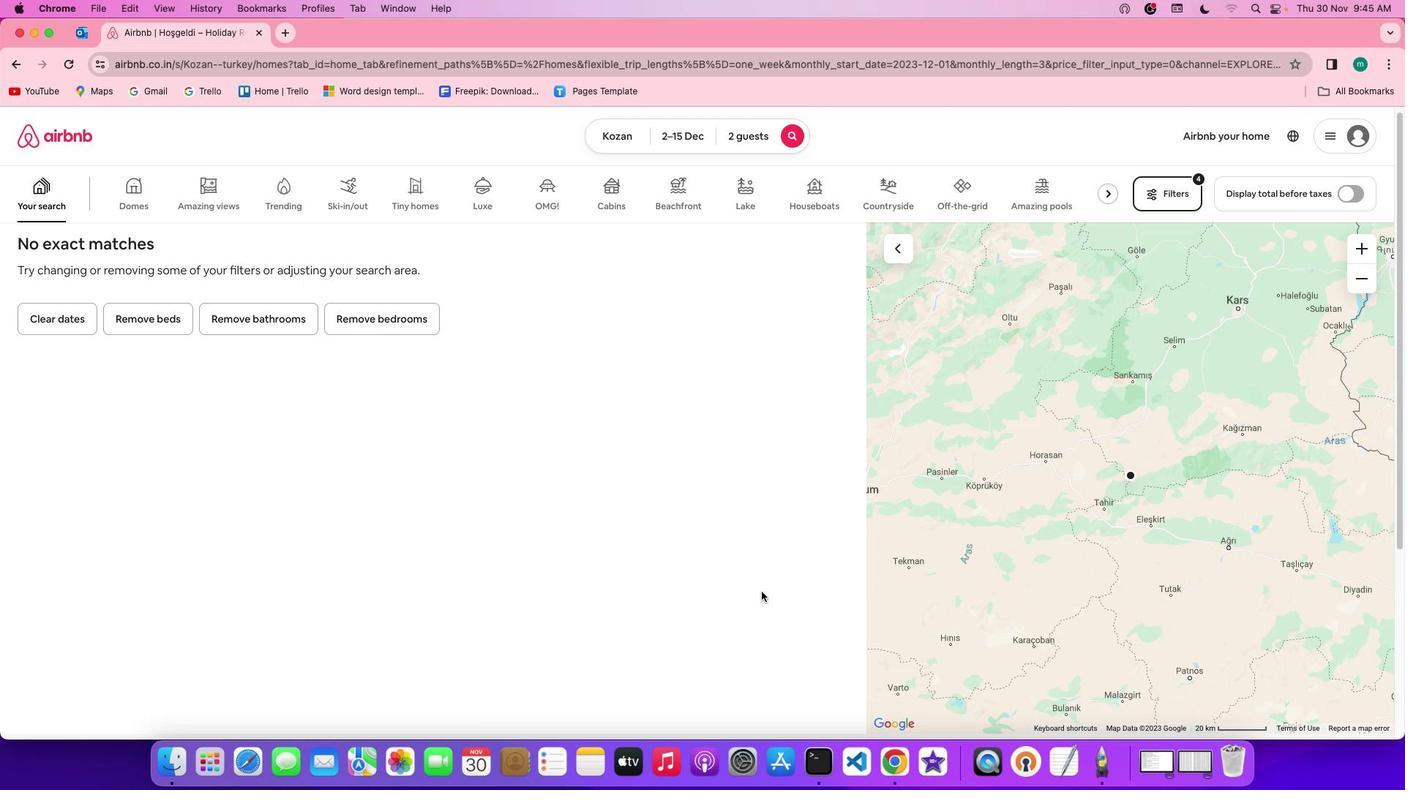 
Action: Mouse scrolled (761, 592) with delta (0, 0)
Screenshot: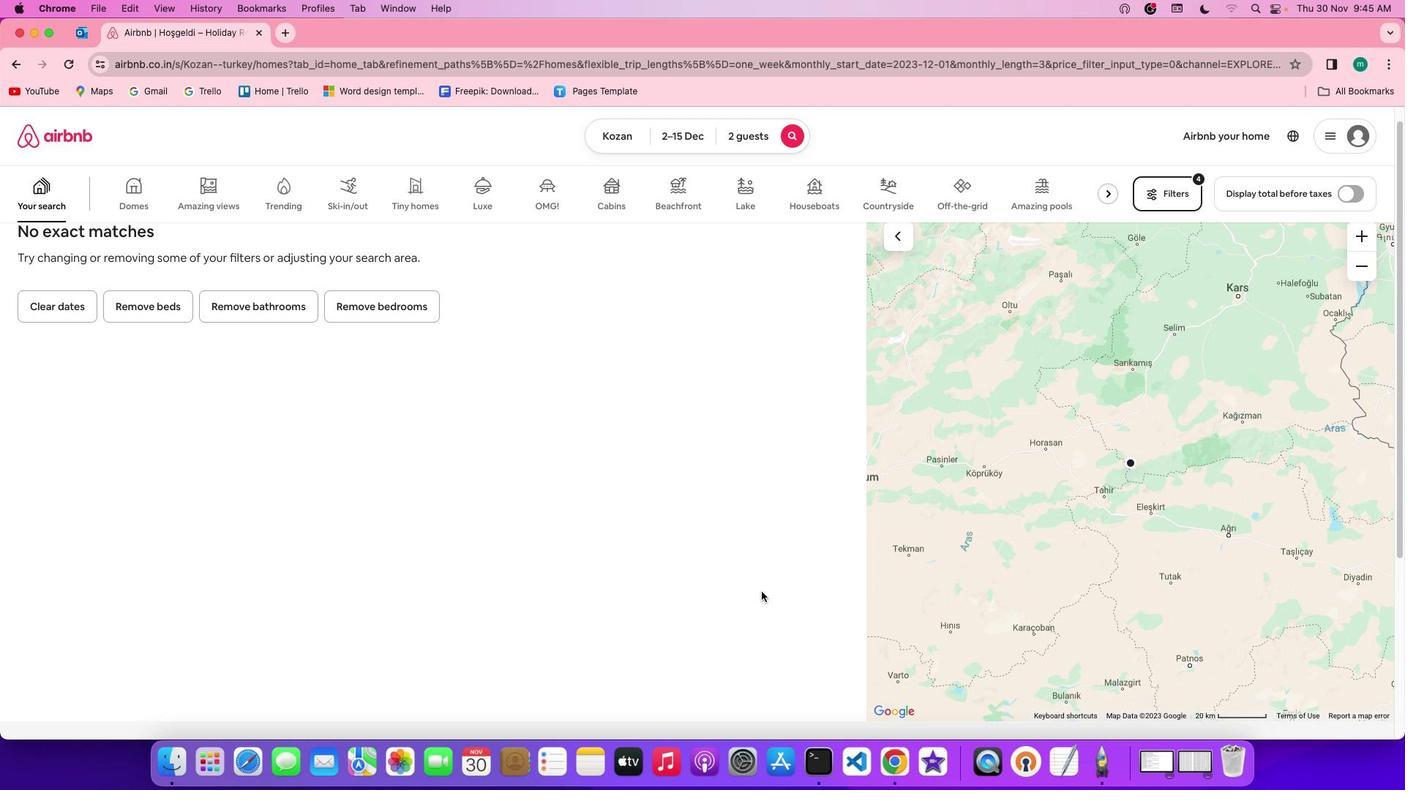
Action: Mouse scrolled (761, 592) with delta (0, -1)
Screenshot: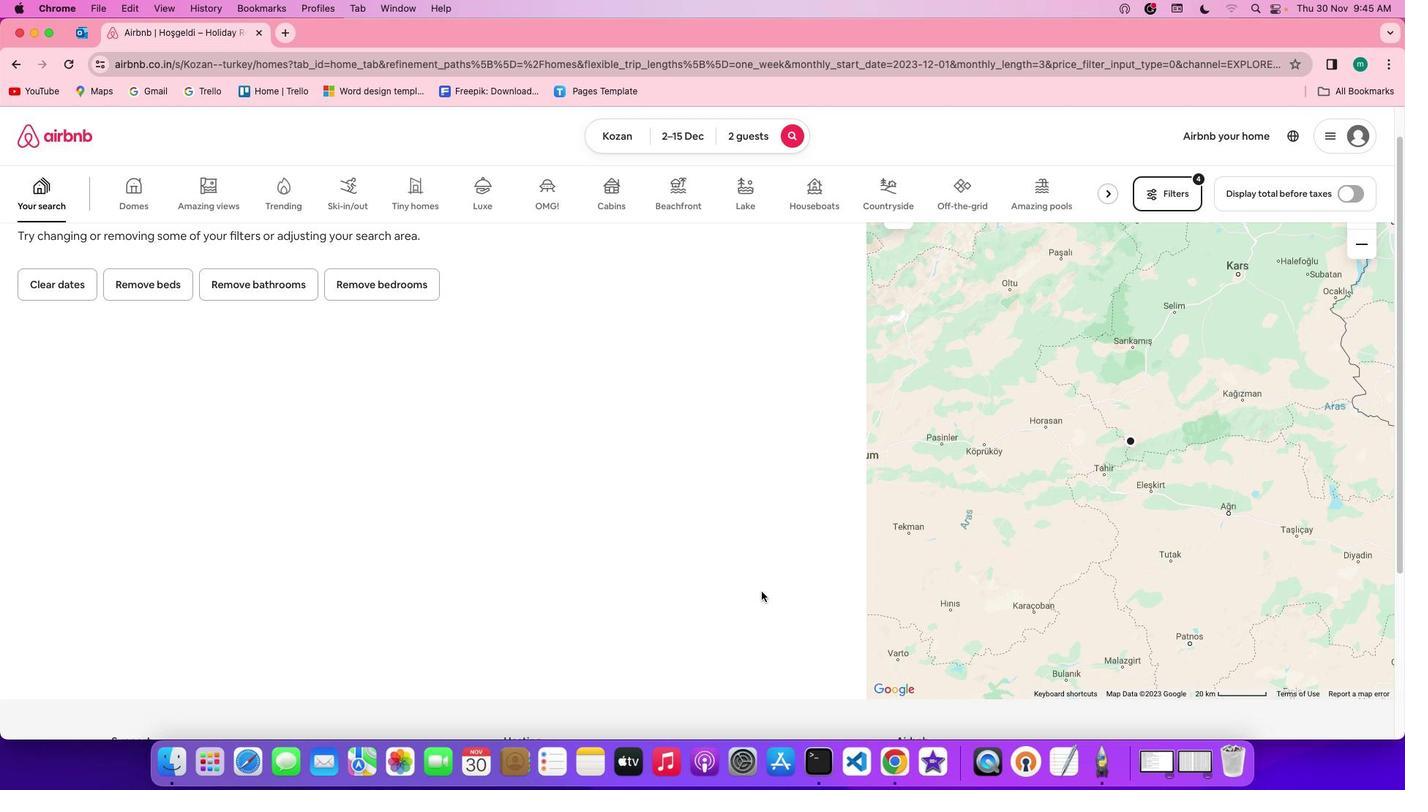 
Action: Mouse scrolled (761, 592) with delta (0, -1)
Screenshot: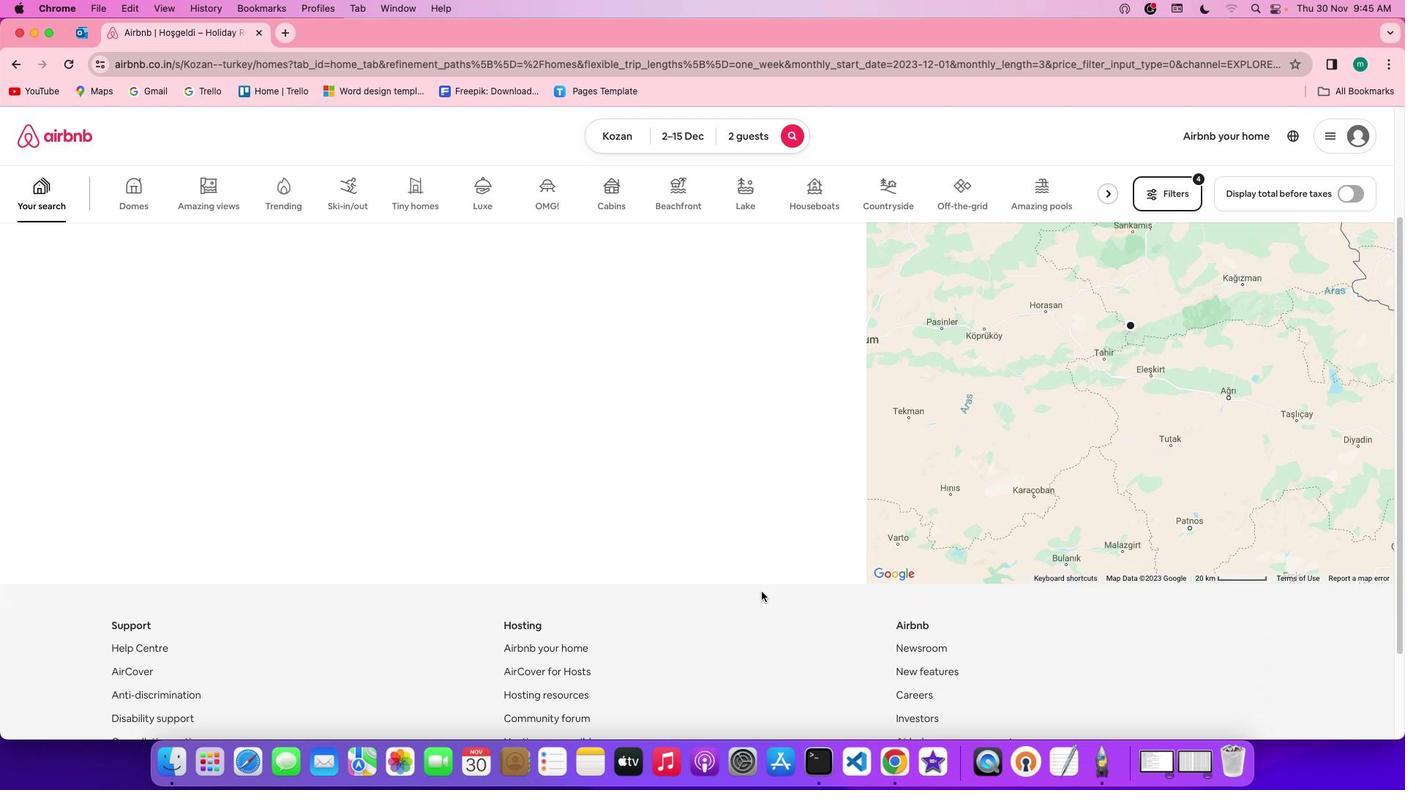 
Action: Mouse moved to (589, 455)
Screenshot: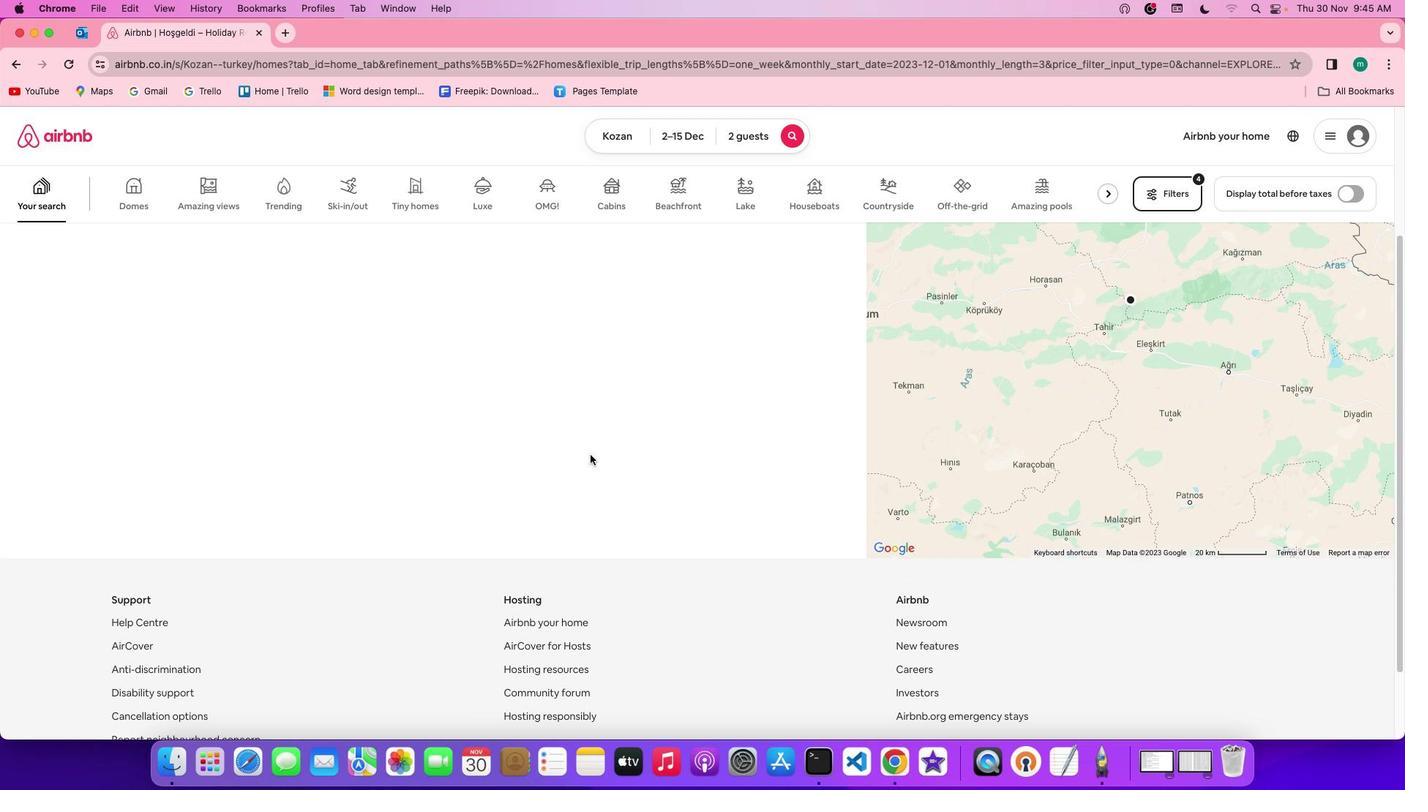 
Action: Mouse scrolled (589, 455) with delta (0, 0)
Screenshot: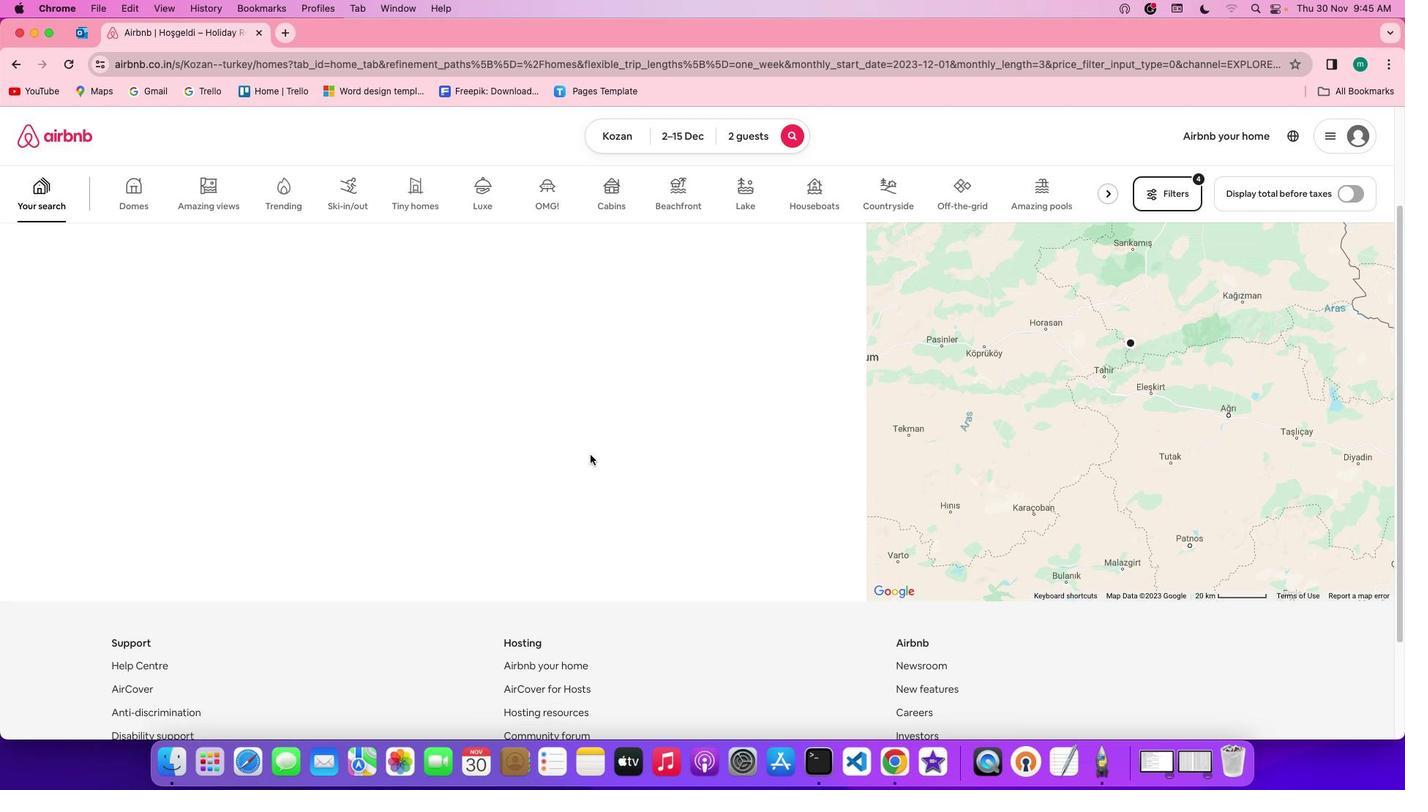 
Action: Mouse scrolled (589, 455) with delta (0, 0)
Screenshot: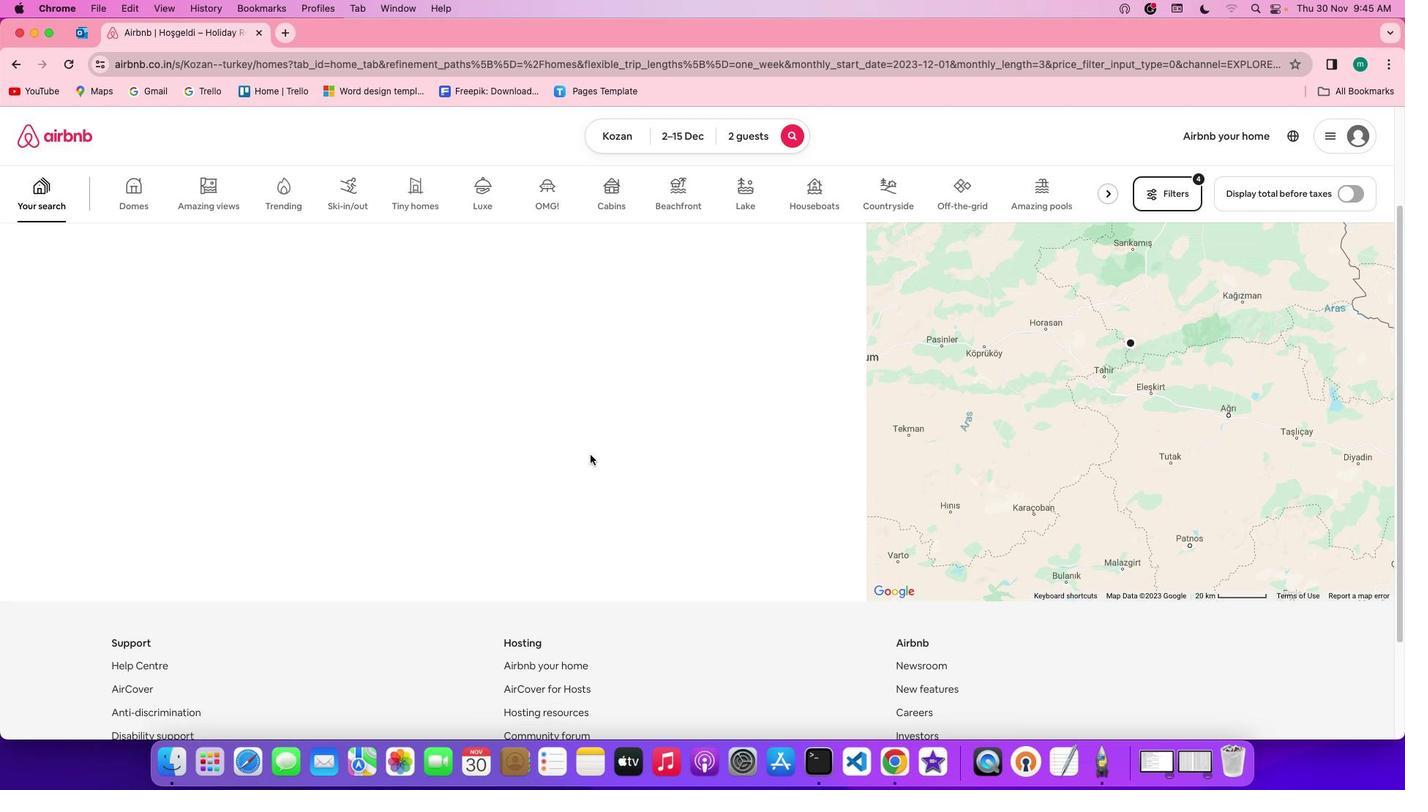 
Action: Mouse scrolled (589, 455) with delta (0, 2)
Screenshot: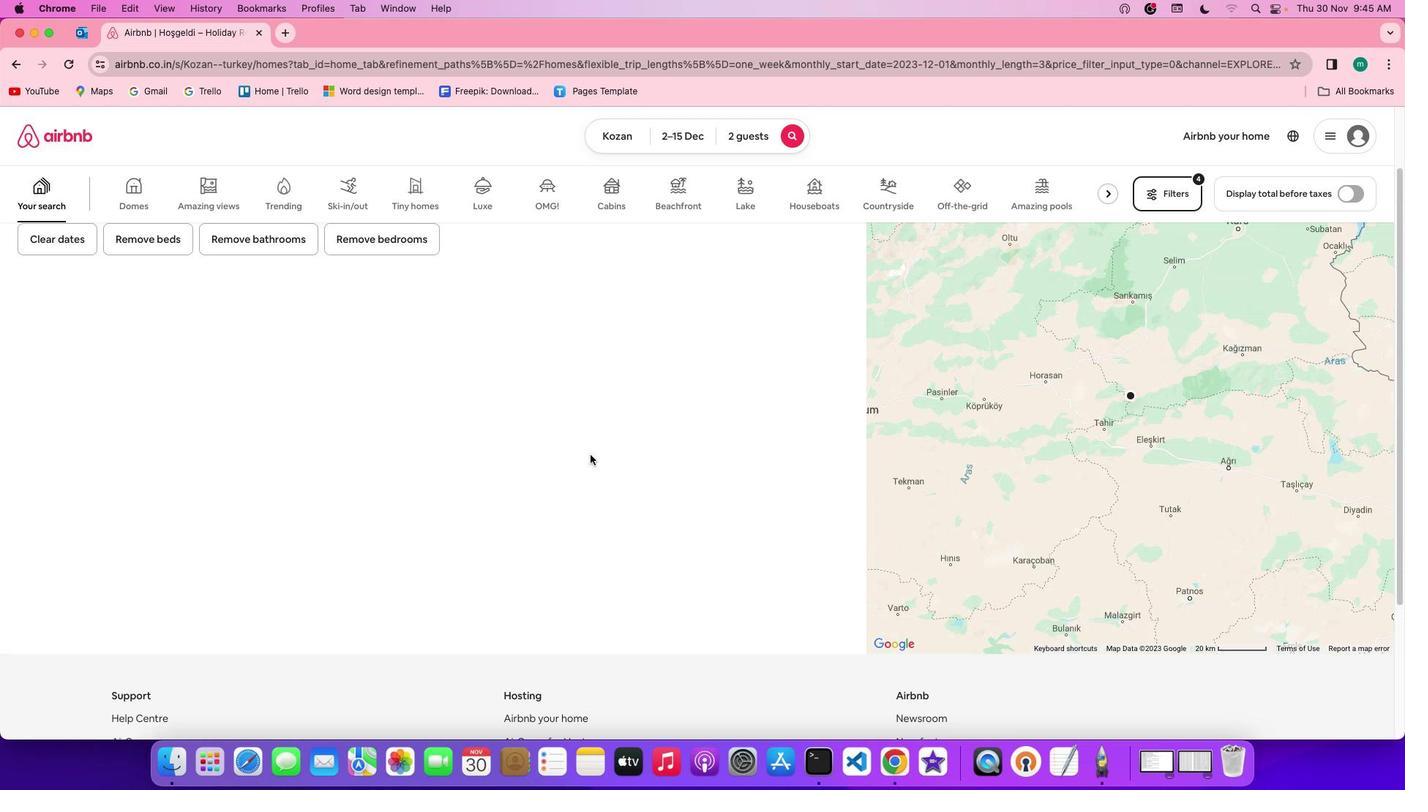 
Action: Mouse scrolled (589, 455) with delta (0, 3)
Screenshot: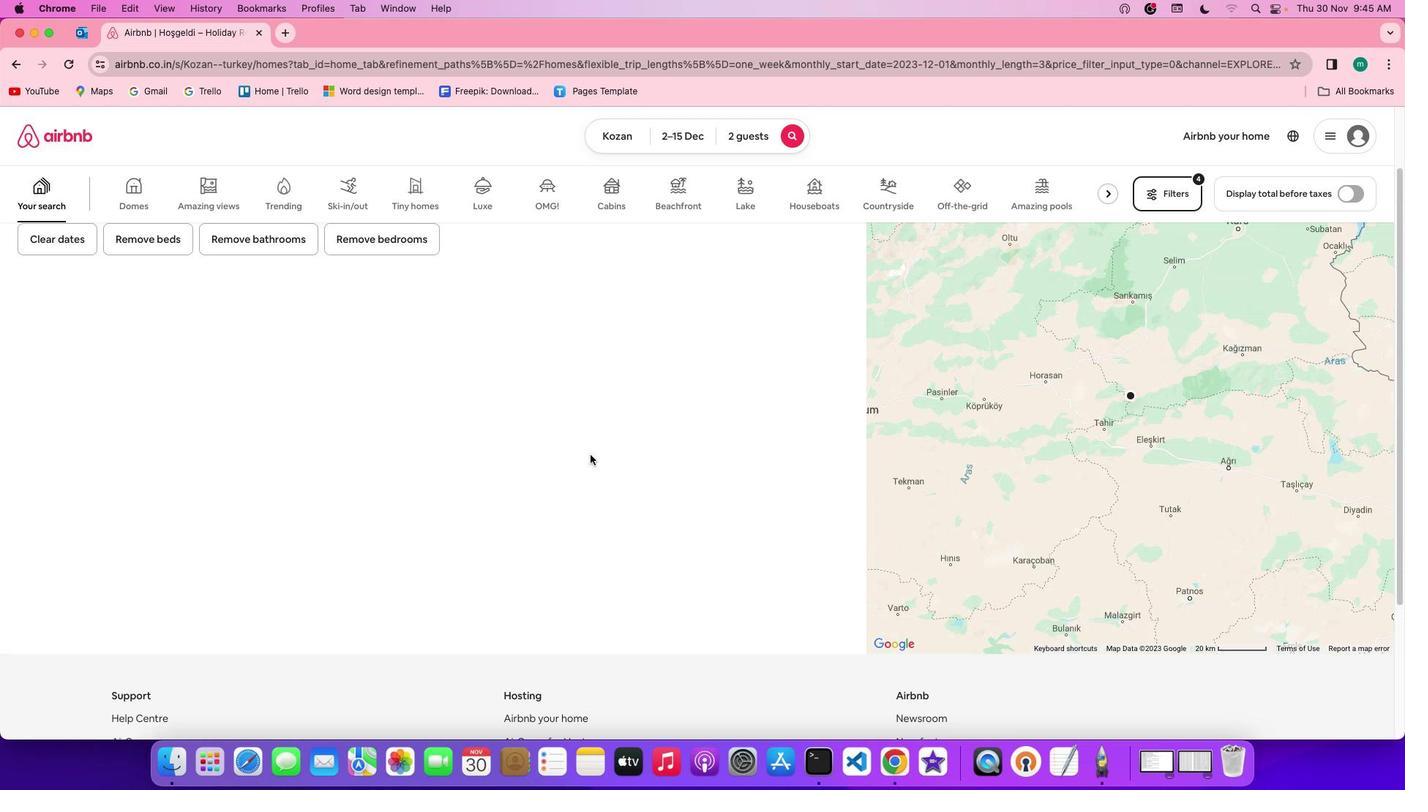 
Action: Mouse moved to (589, 455)
Screenshot: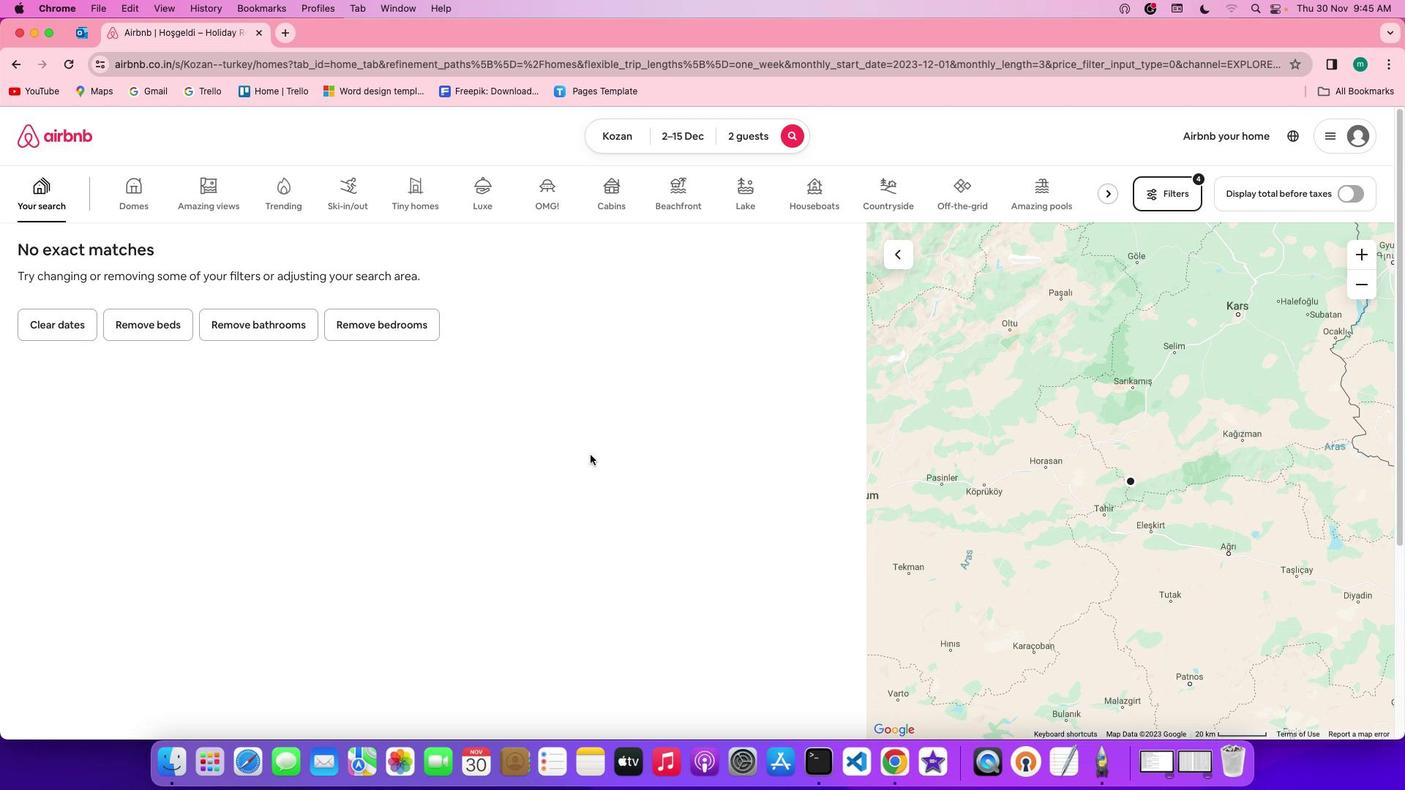 
